 Task: Search one way flight ticket for 5 adults, 2 children, 1 infant in seat and 2 infants on lap in economy from Colorado Springs: City Of Colorado Springs Municipal Airport to Rock Springs: Southwest Wyoming Regional Airport (rock Springs Sweetwater County Airport) on 8-5-2023. Number of bags: 6 checked bags. Price is upto 77000. Outbound departure time preference is 16:45.
Action: Mouse moved to (403, 165)
Screenshot: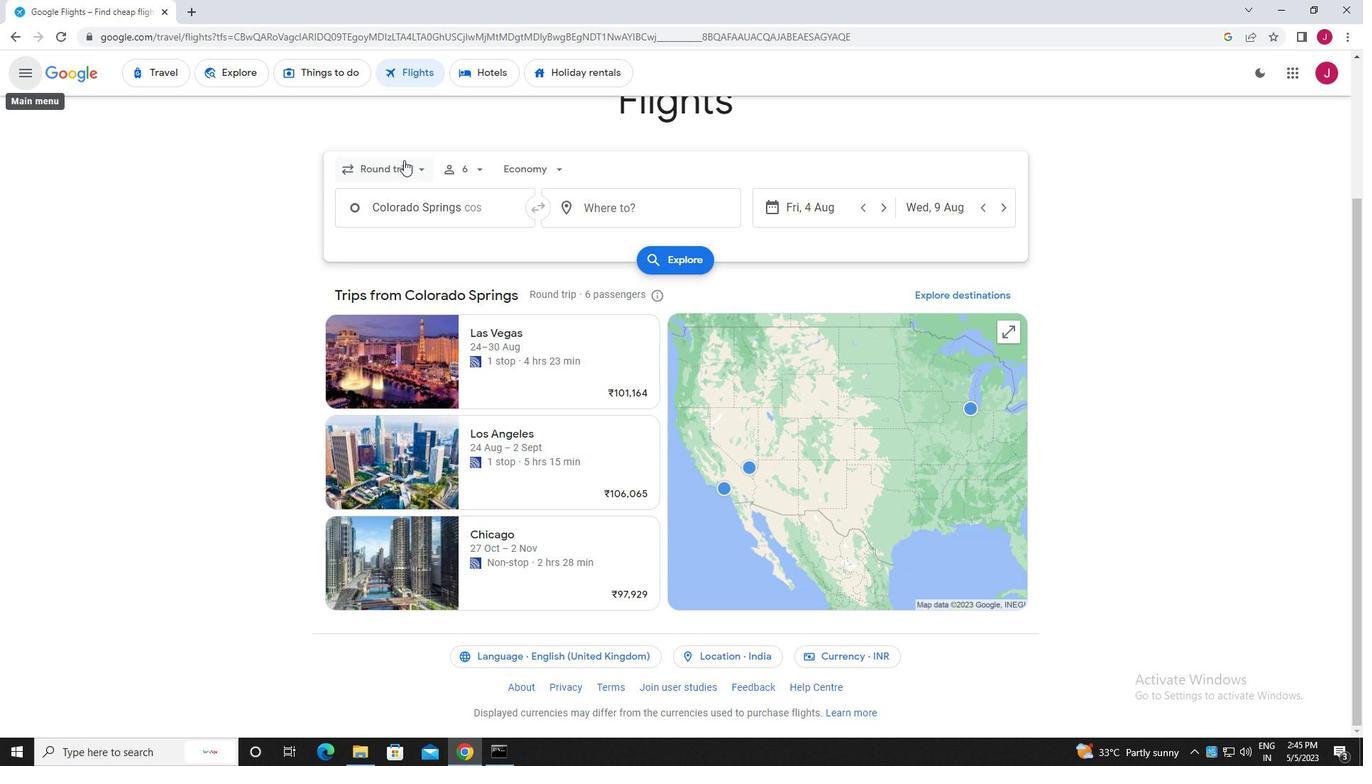 
Action: Mouse pressed left at (403, 165)
Screenshot: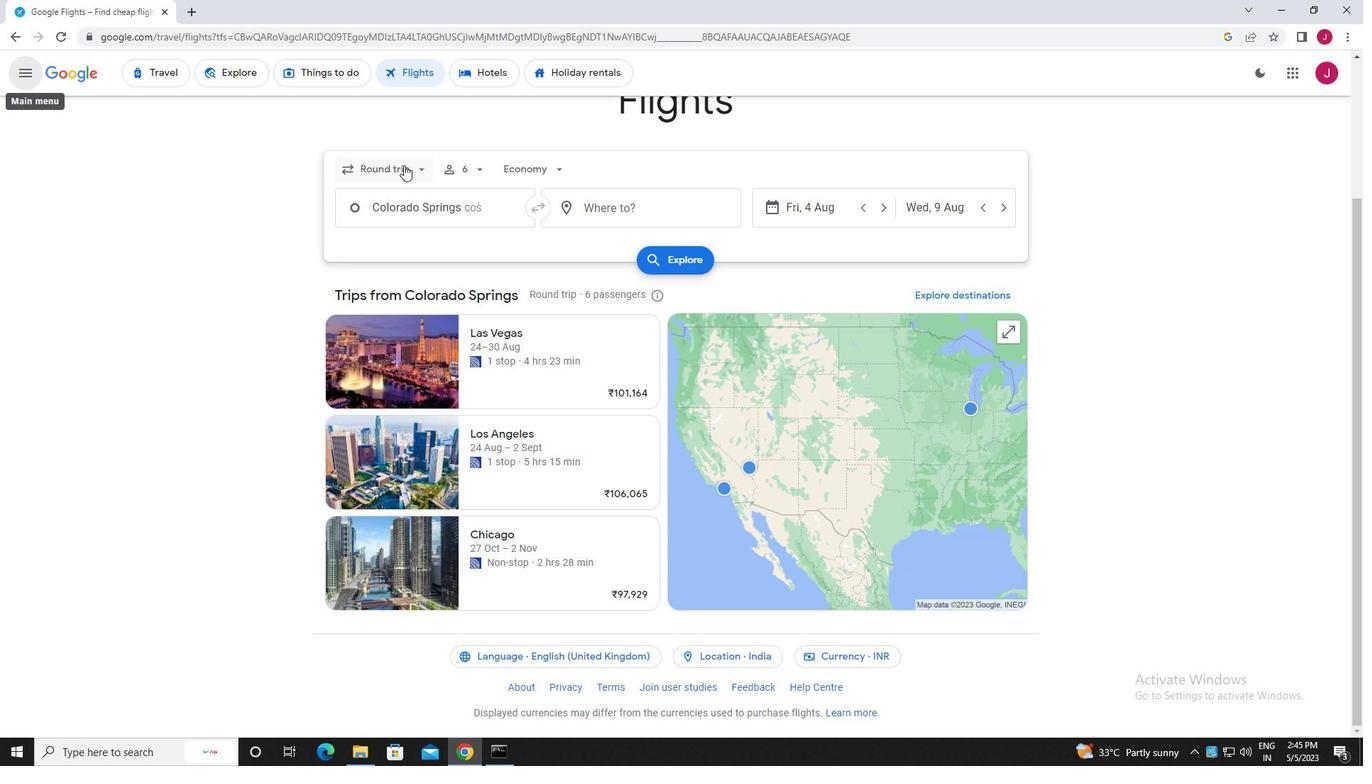 
Action: Mouse moved to (405, 236)
Screenshot: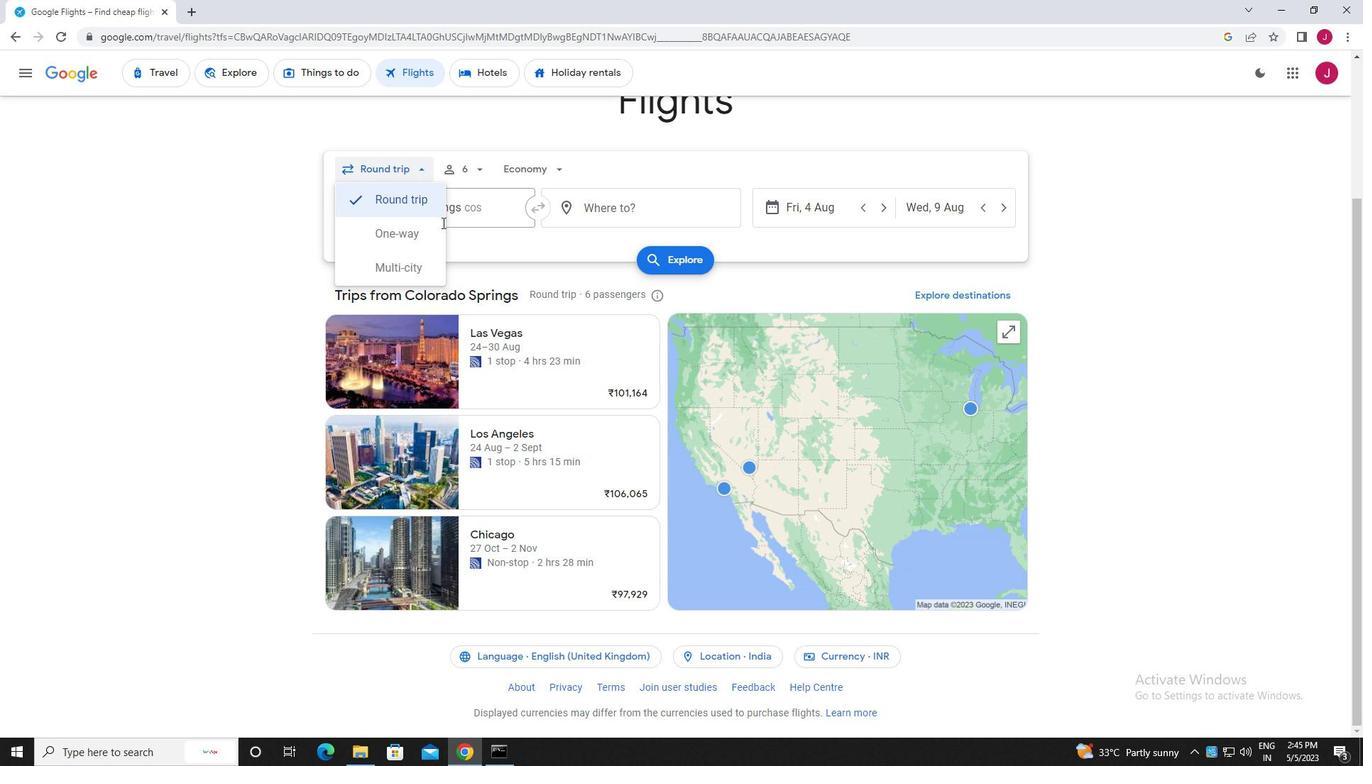 
Action: Mouse pressed left at (405, 236)
Screenshot: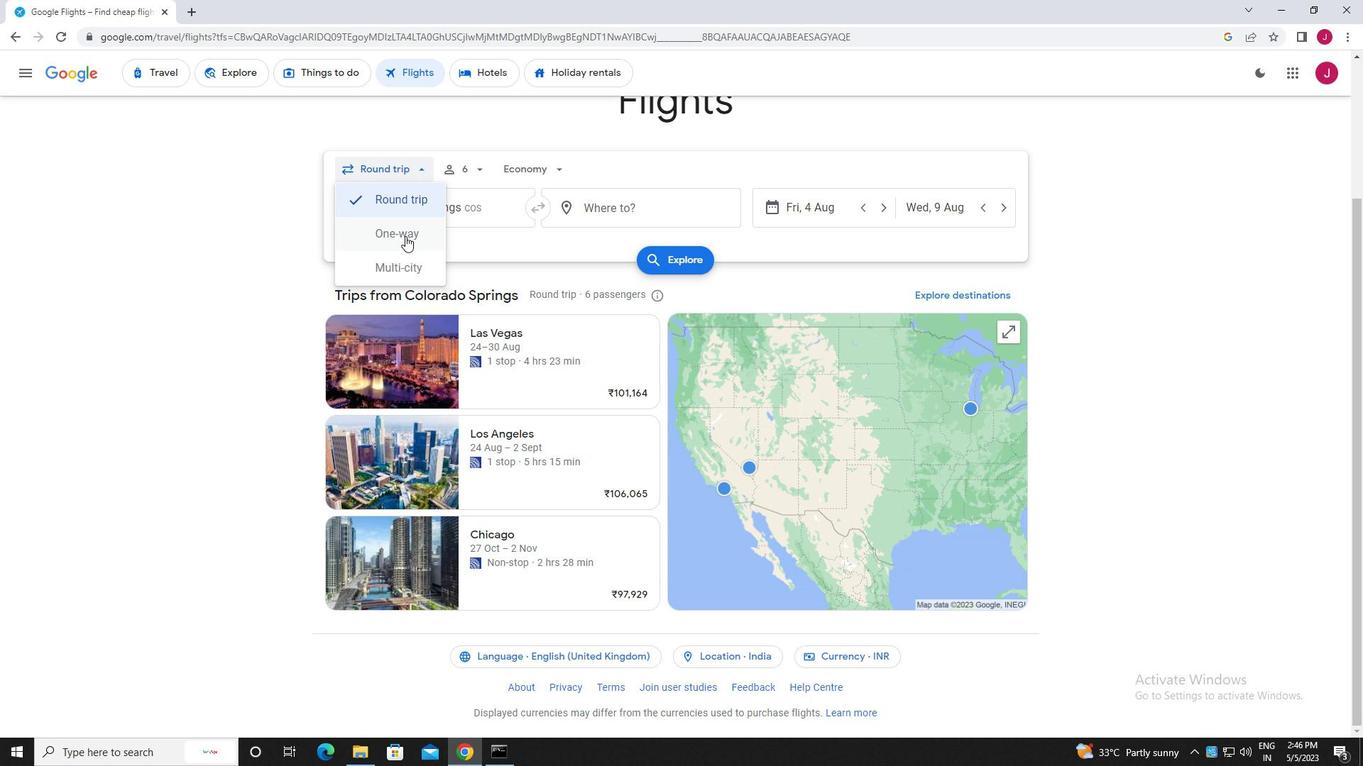 
Action: Mouse moved to (469, 175)
Screenshot: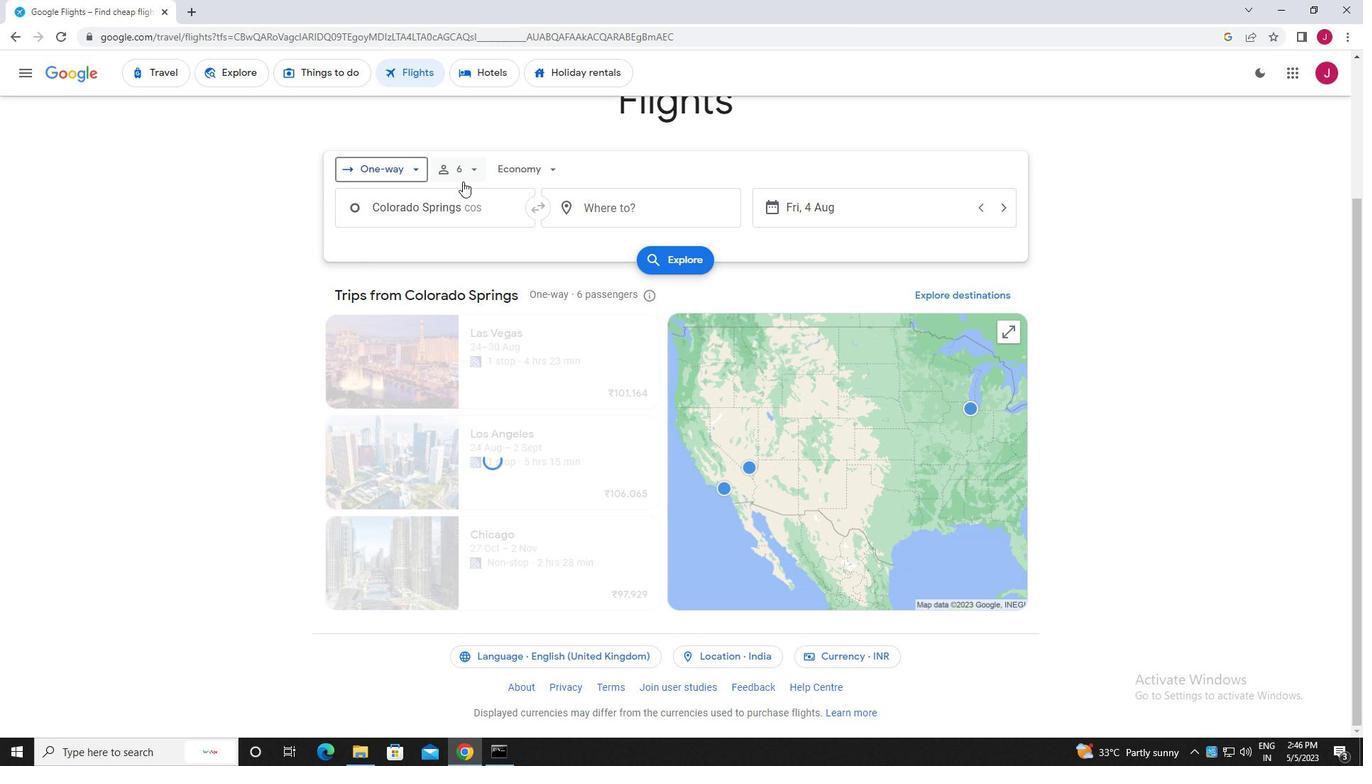 
Action: Mouse pressed left at (469, 175)
Screenshot: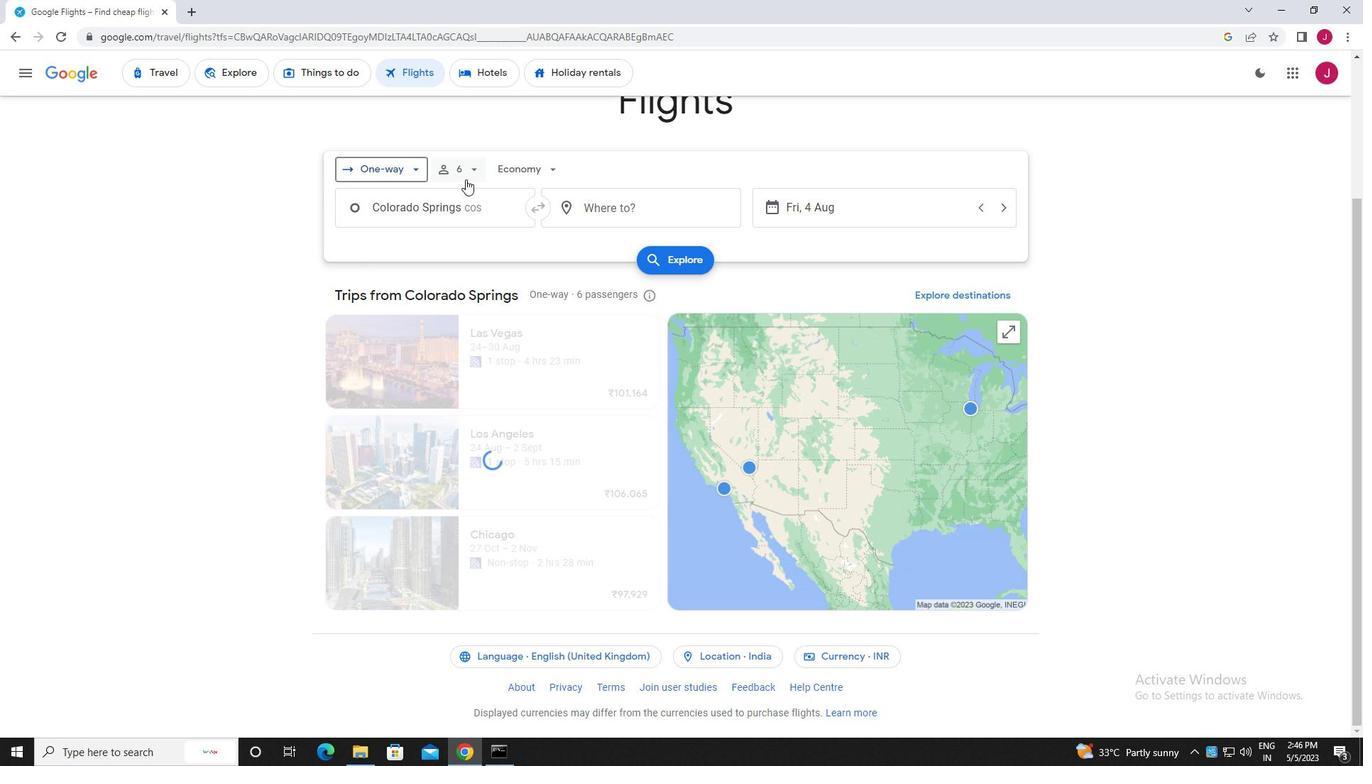 
Action: Mouse moved to (587, 206)
Screenshot: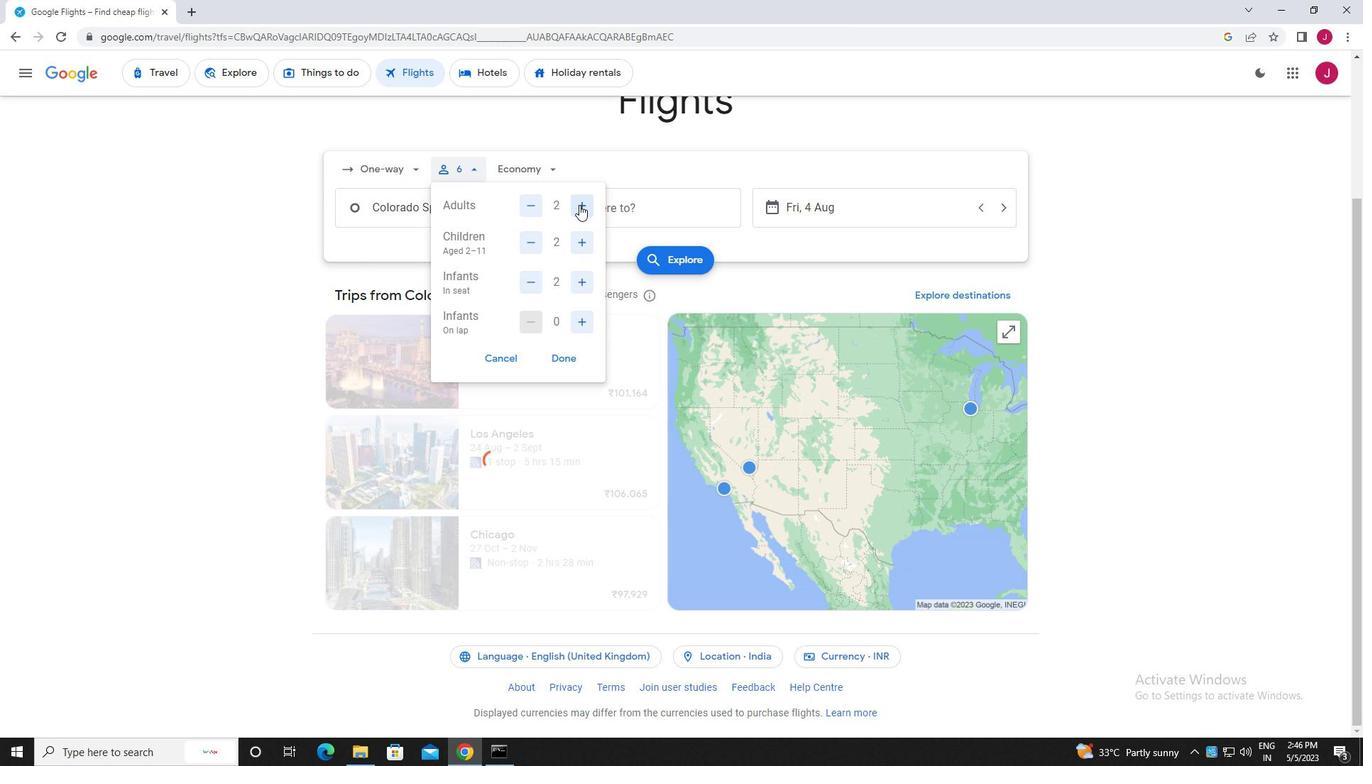 
Action: Mouse pressed left at (587, 206)
Screenshot: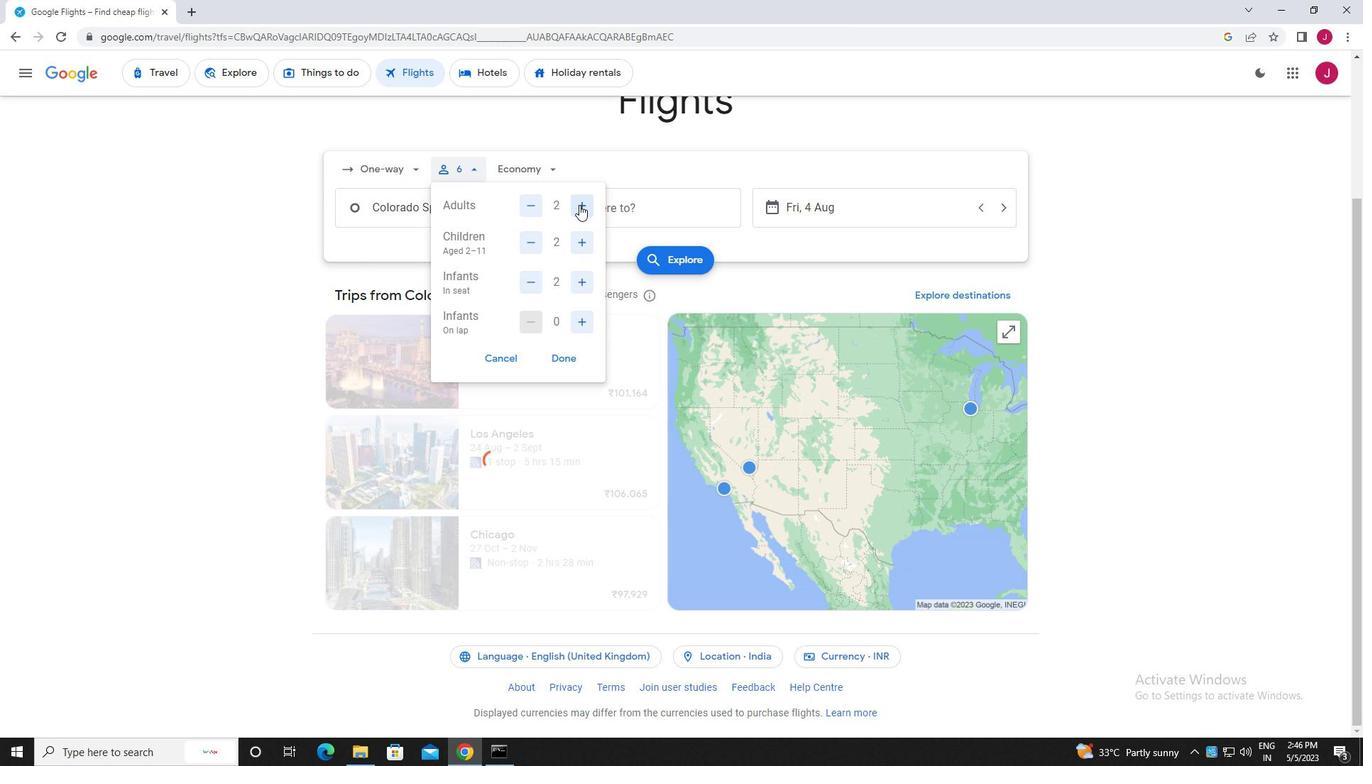 
Action: Mouse pressed left at (587, 206)
Screenshot: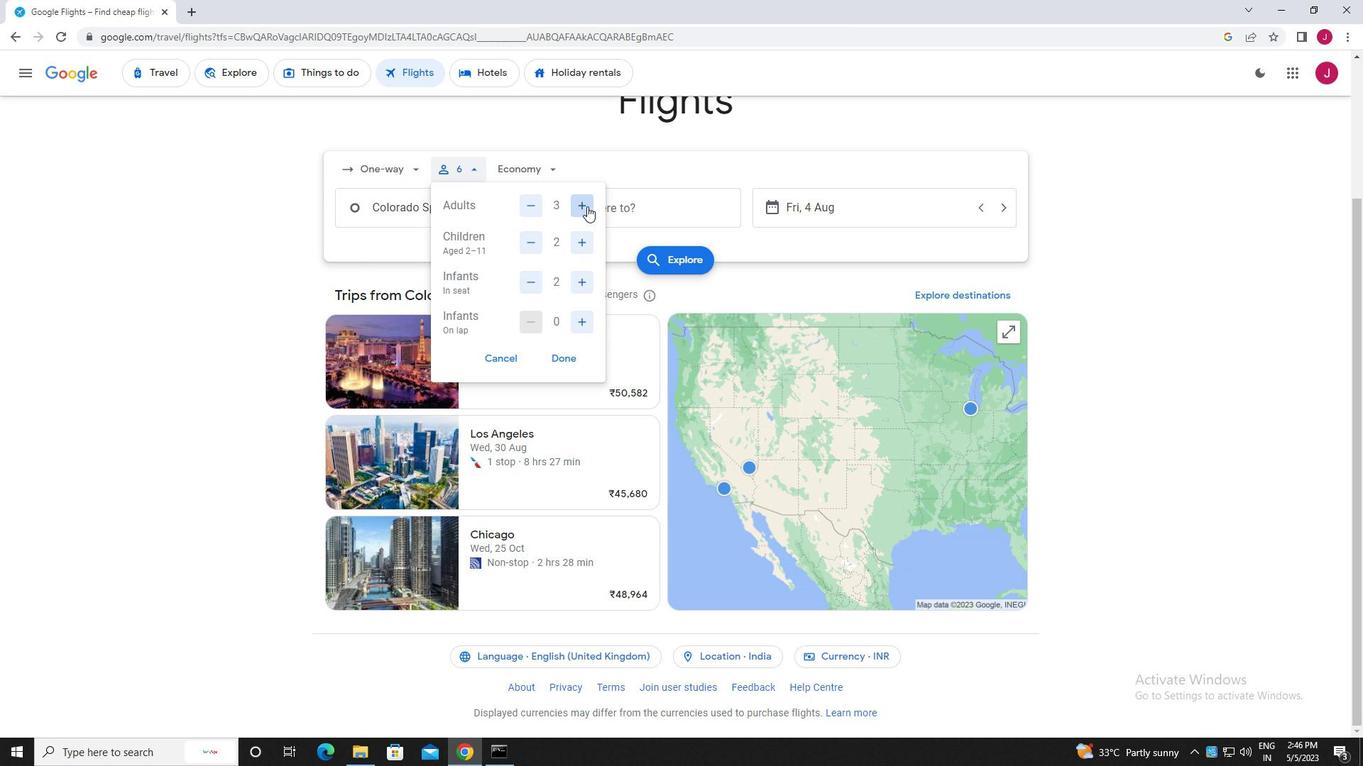 
Action: Mouse moved to (585, 205)
Screenshot: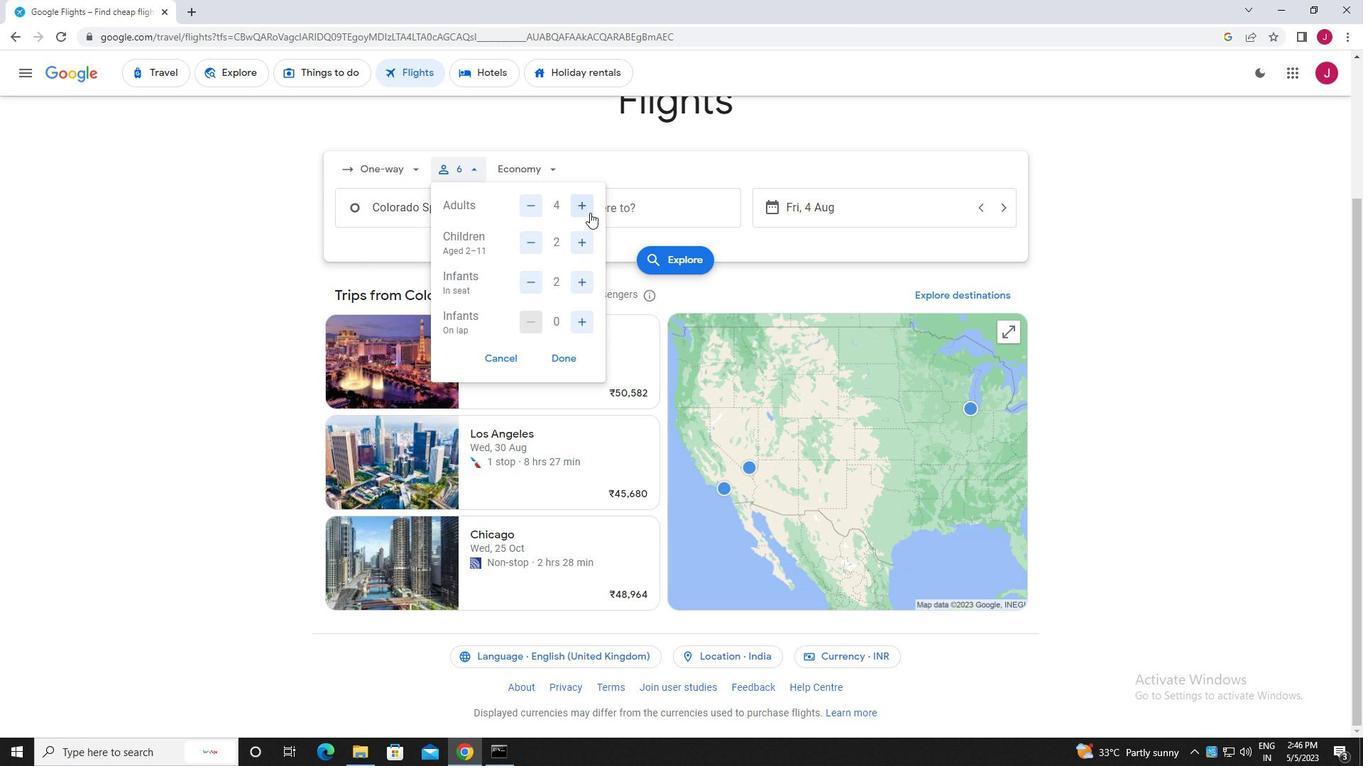 
Action: Mouse pressed left at (585, 205)
Screenshot: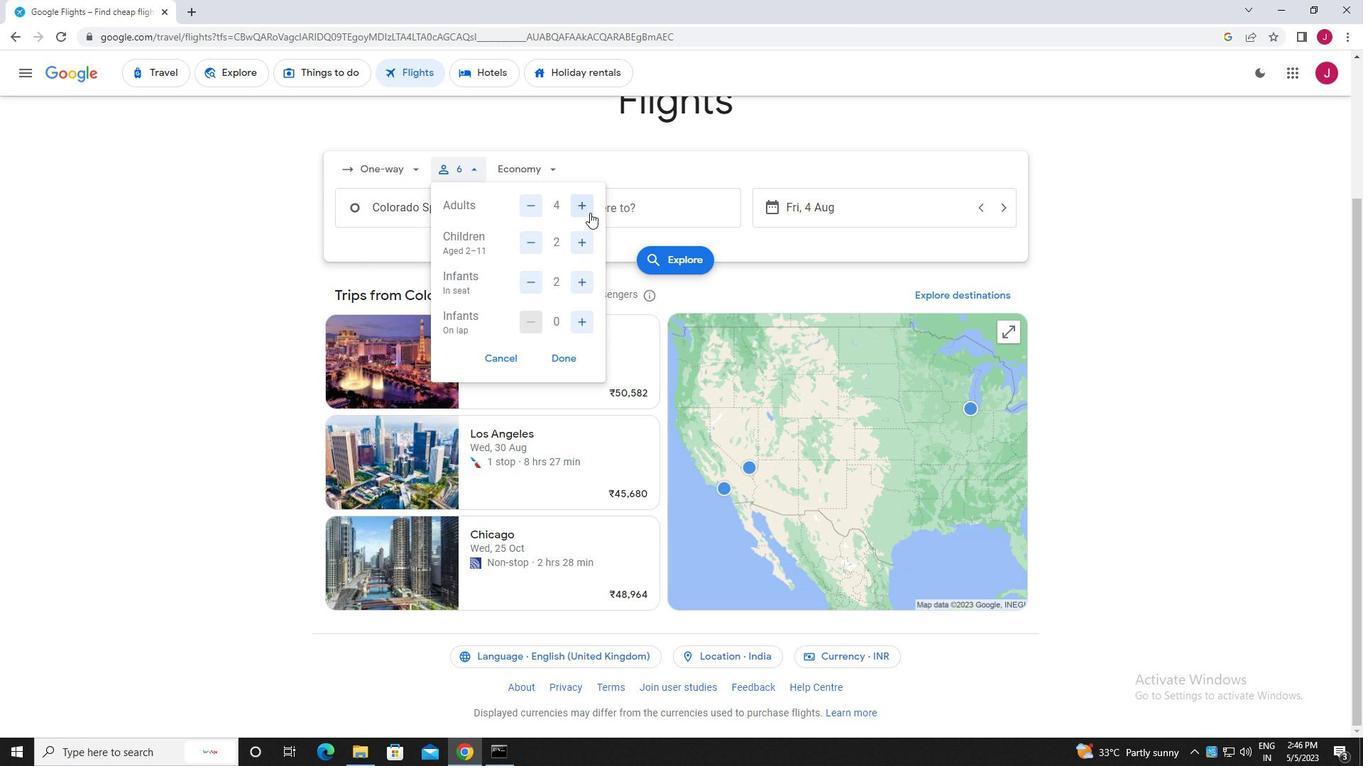 
Action: Mouse moved to (532, 282)
Screenshot: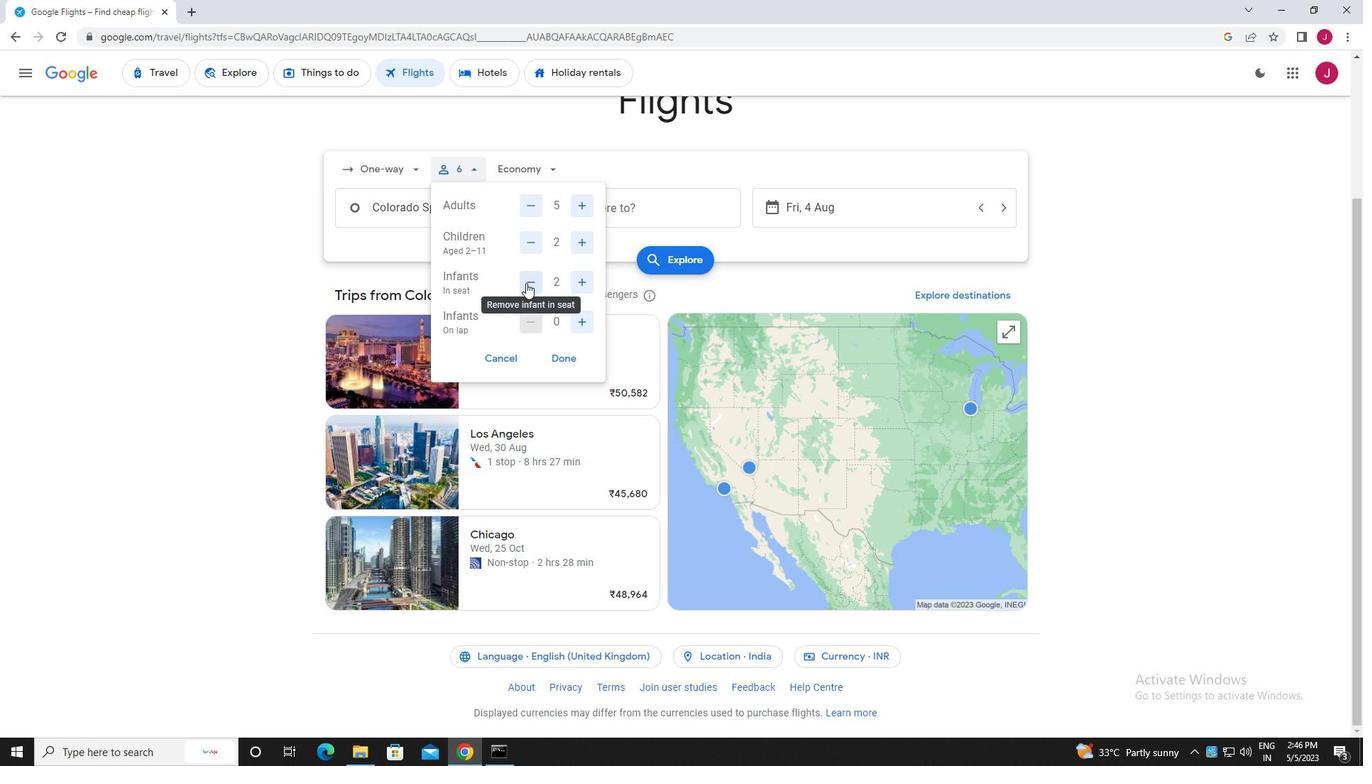 
Action: Mouse pressed left at (532, 282)
Screenshot: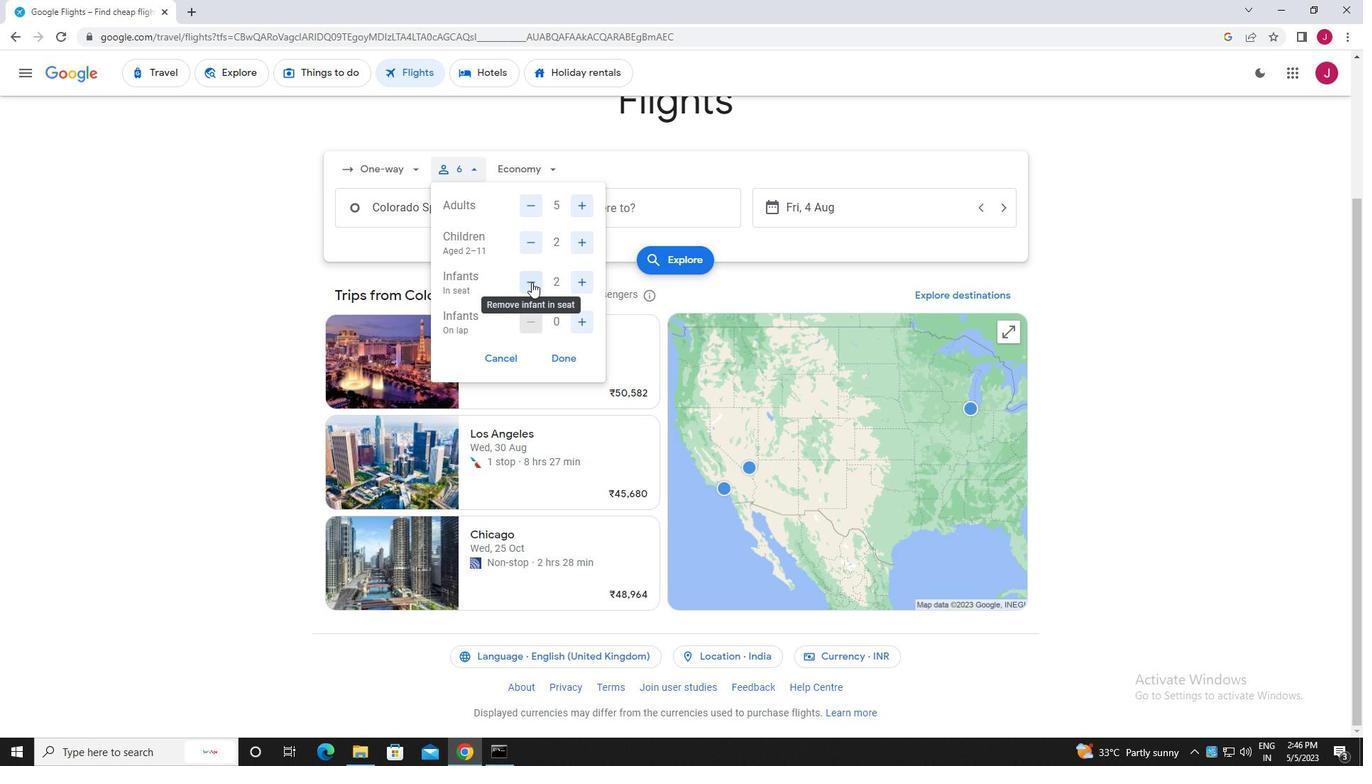
Action: Mouse moved to (581, 319)
Screenshot: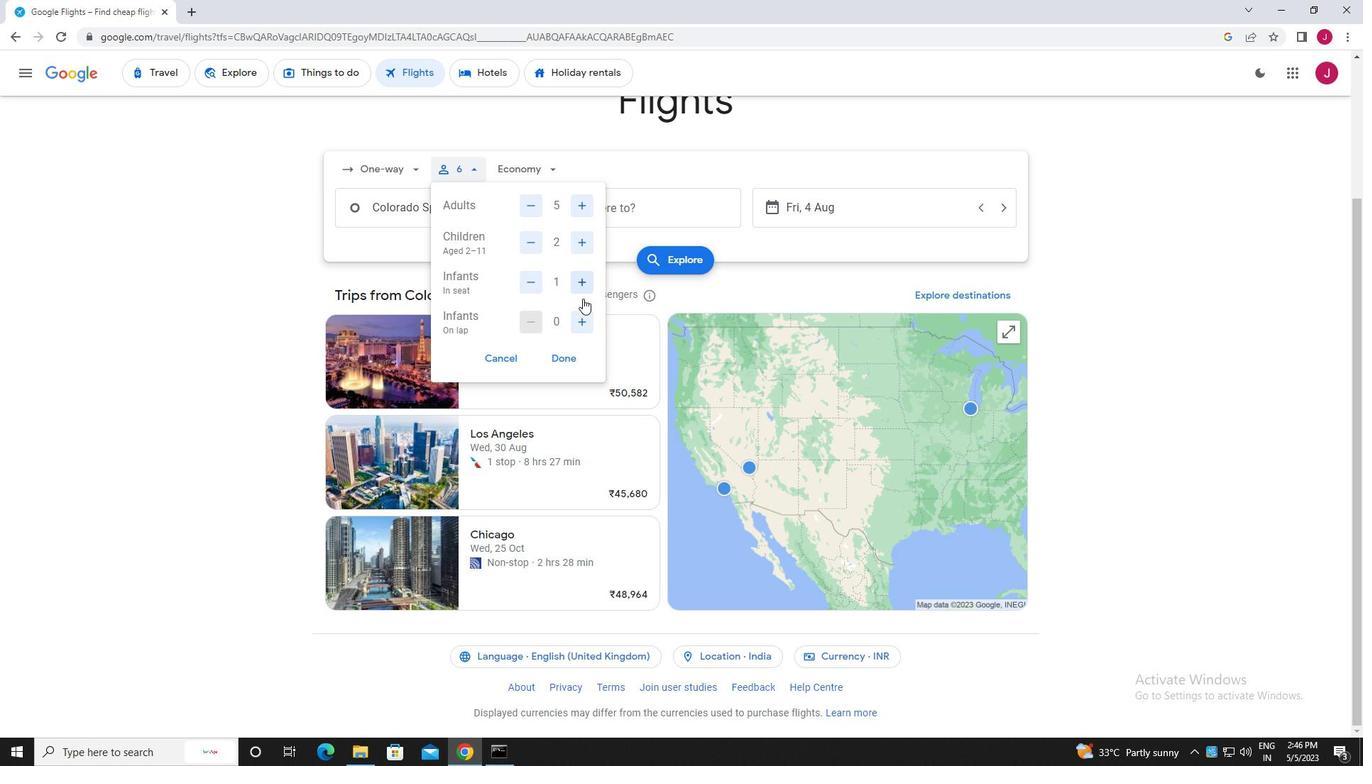 
Action: Mouse pressed left at (581, 319)
Screenshot: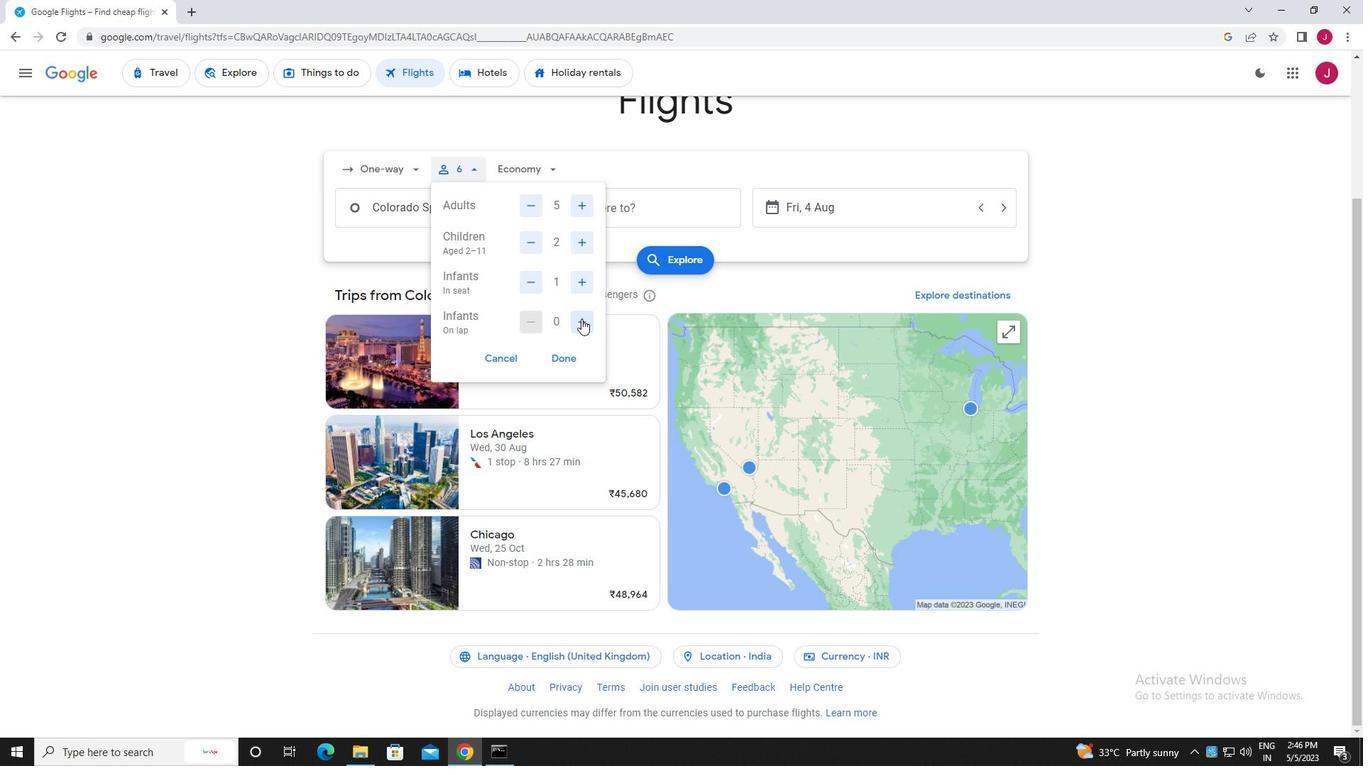 
Action: Mouse pressed left at (581, 319)
Screenshot: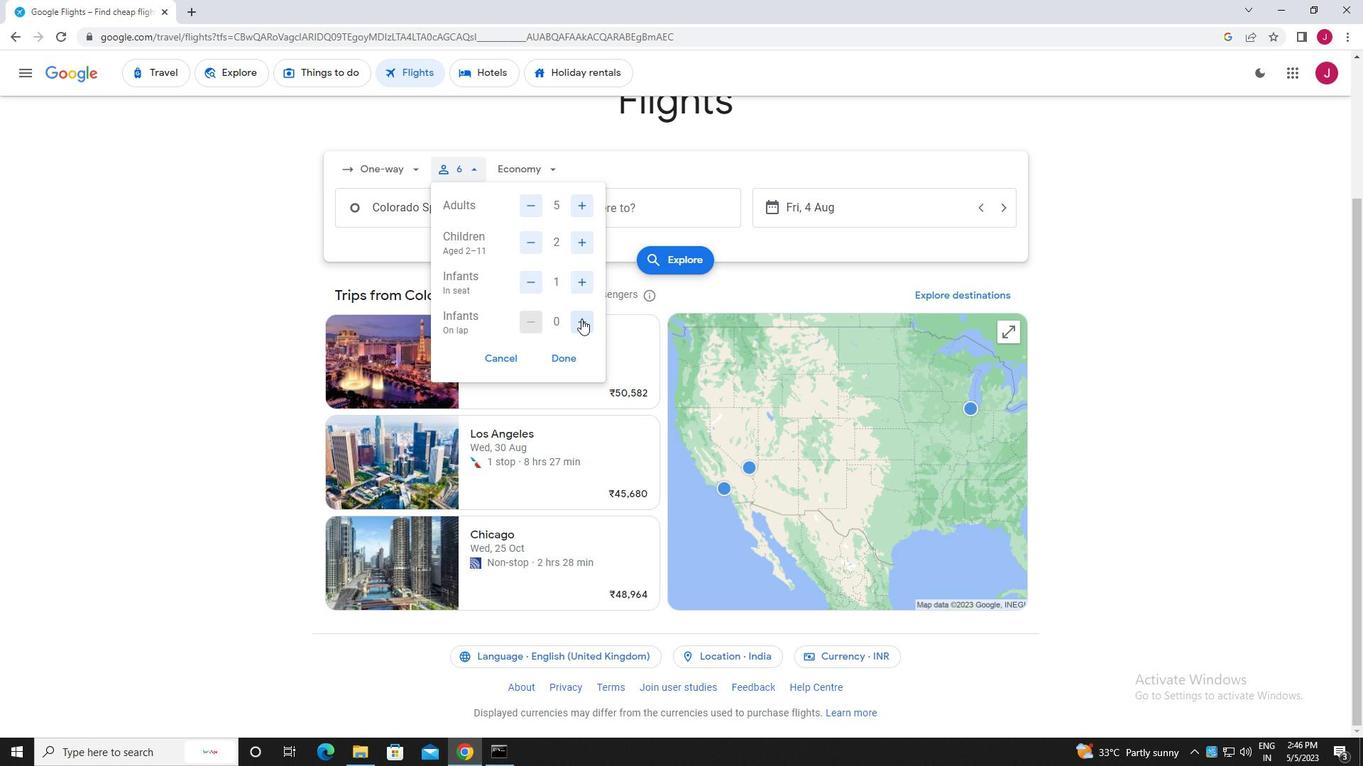 
Action: Mouse moved to (531, 320)
Screenshot: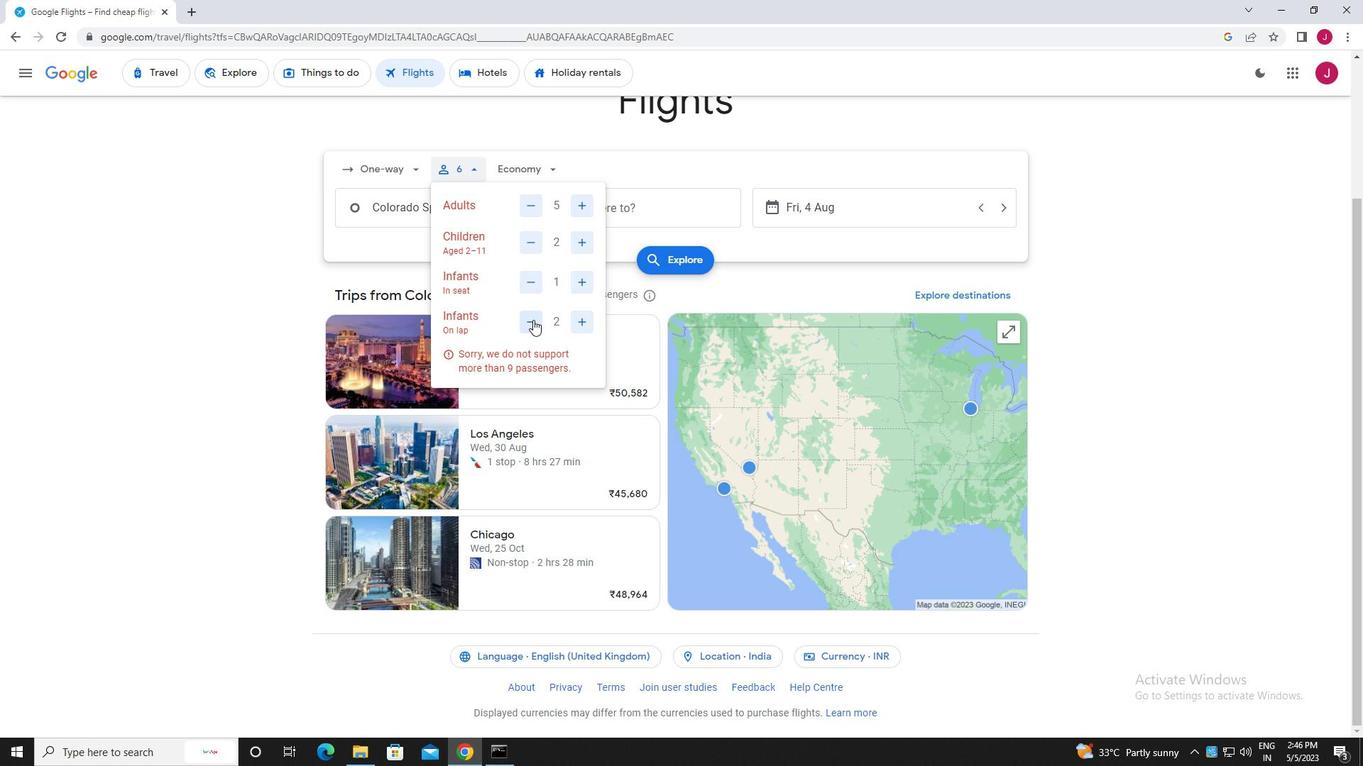 
Action: Mouse pressed left at (531, 320)
Screenshot: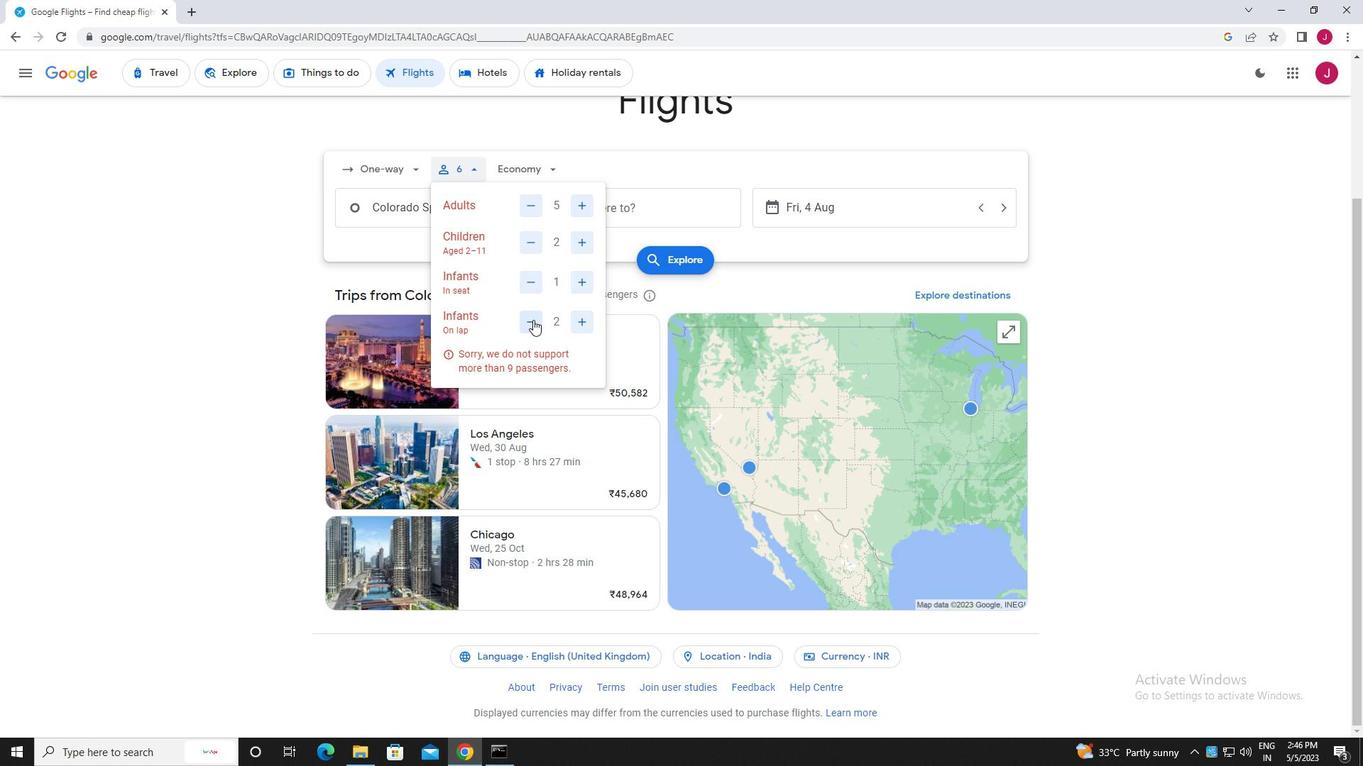 
Action: Mouse moved to (562, 356)
Screenshot: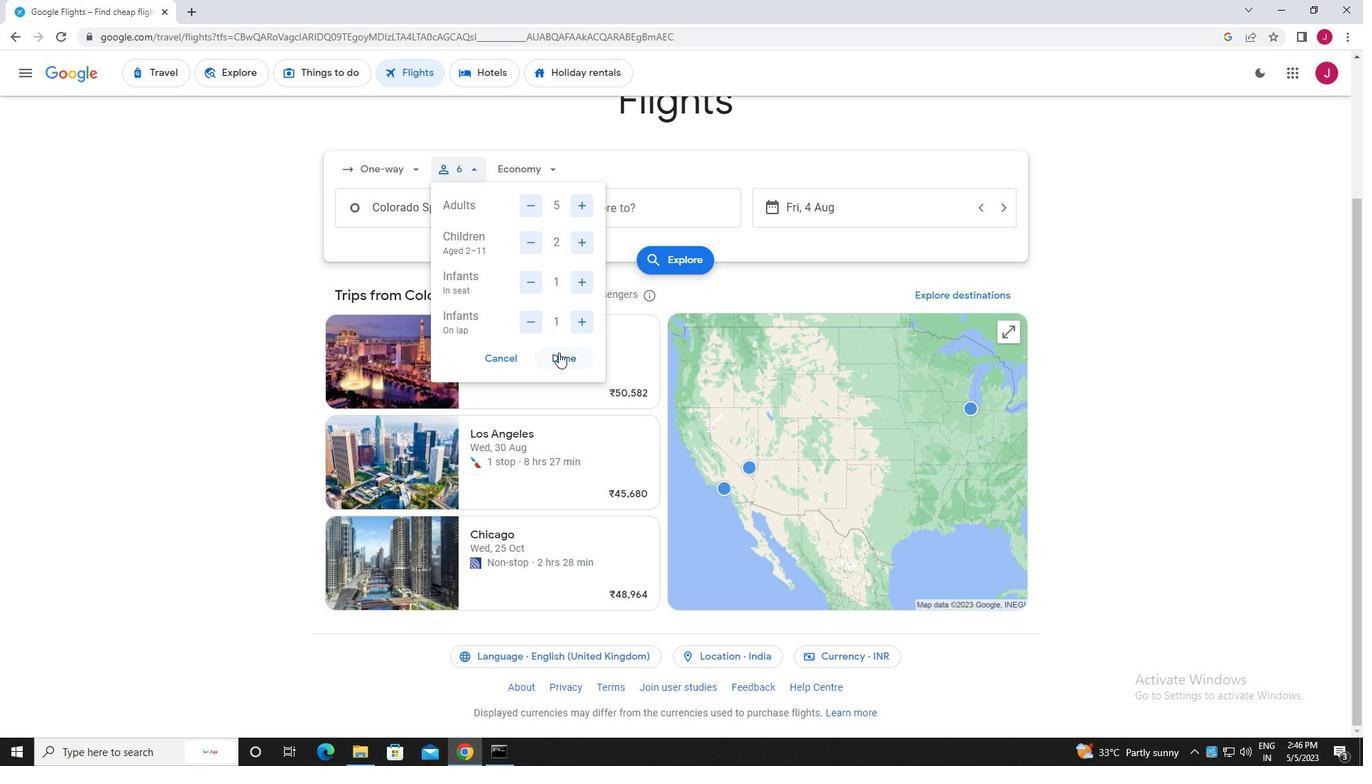 
Action: Mouse pressed left at (562, 356)
Screenshot: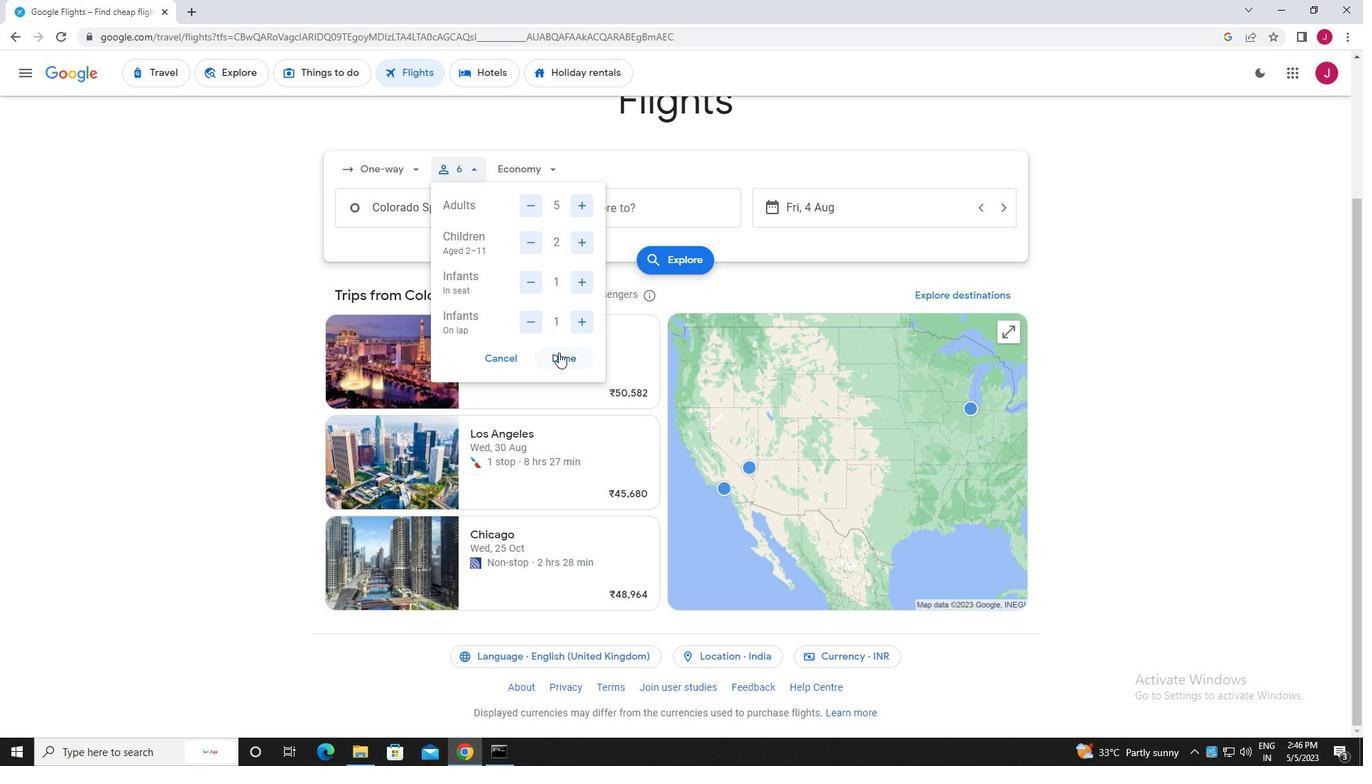 
Action: Mouse moved to (547, 171)
Screenshot: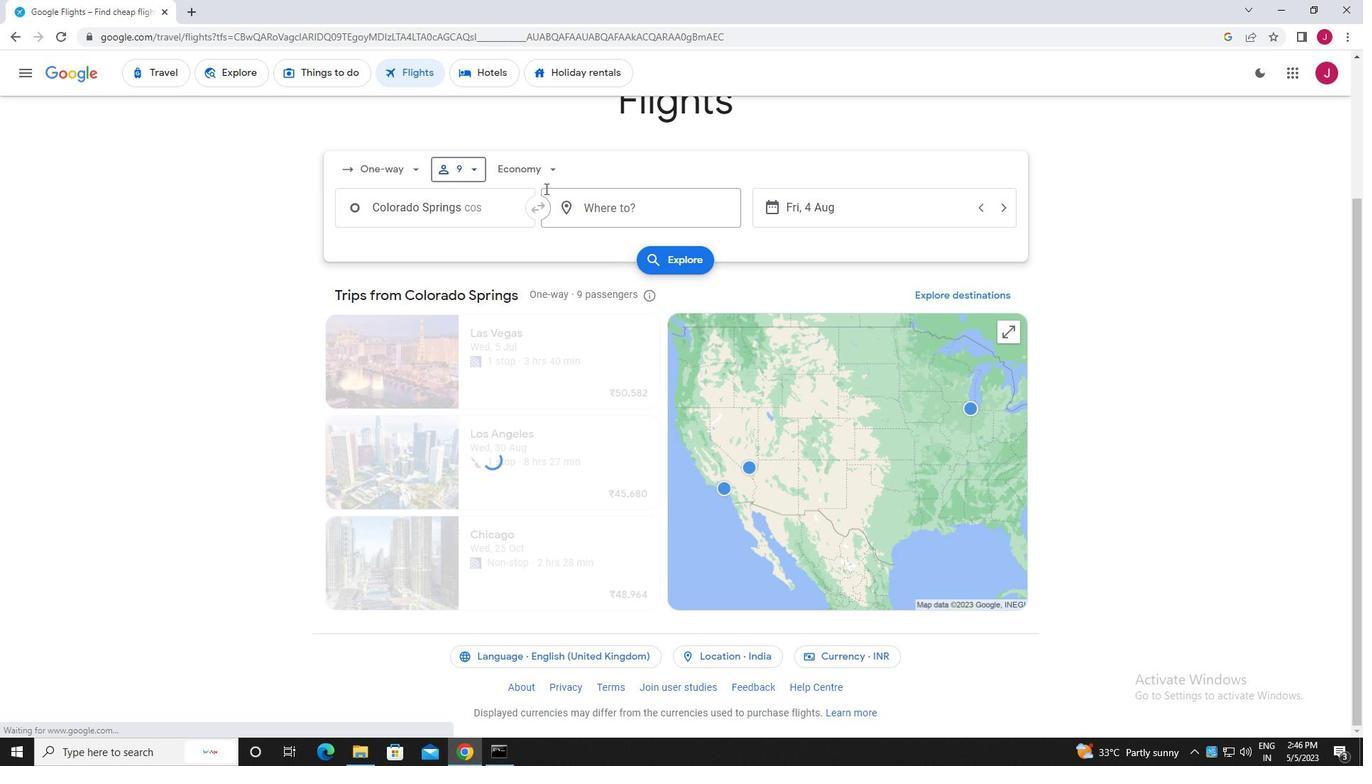 
Action: Mouse pressed left at (547, 171)
Screenshot: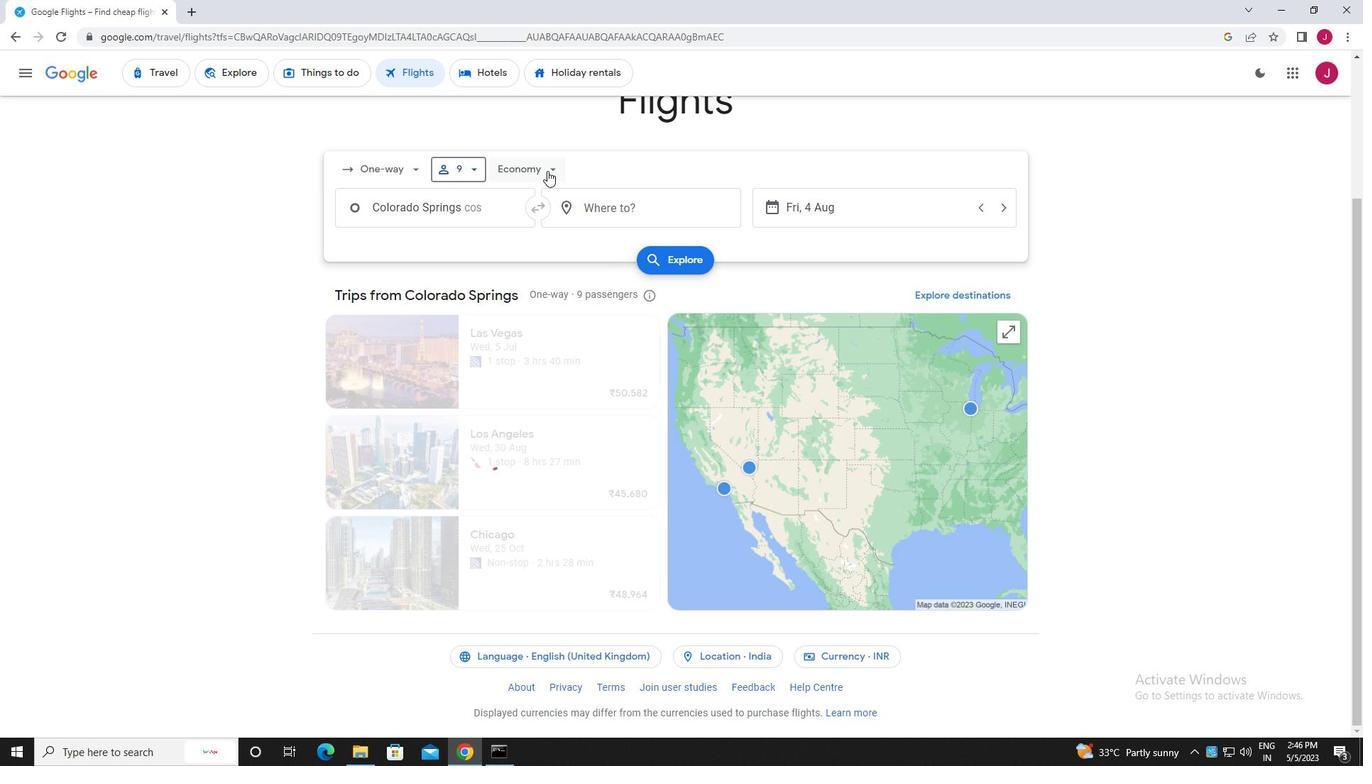 
Action: Mouse moved to (562, 194)
Screenshot: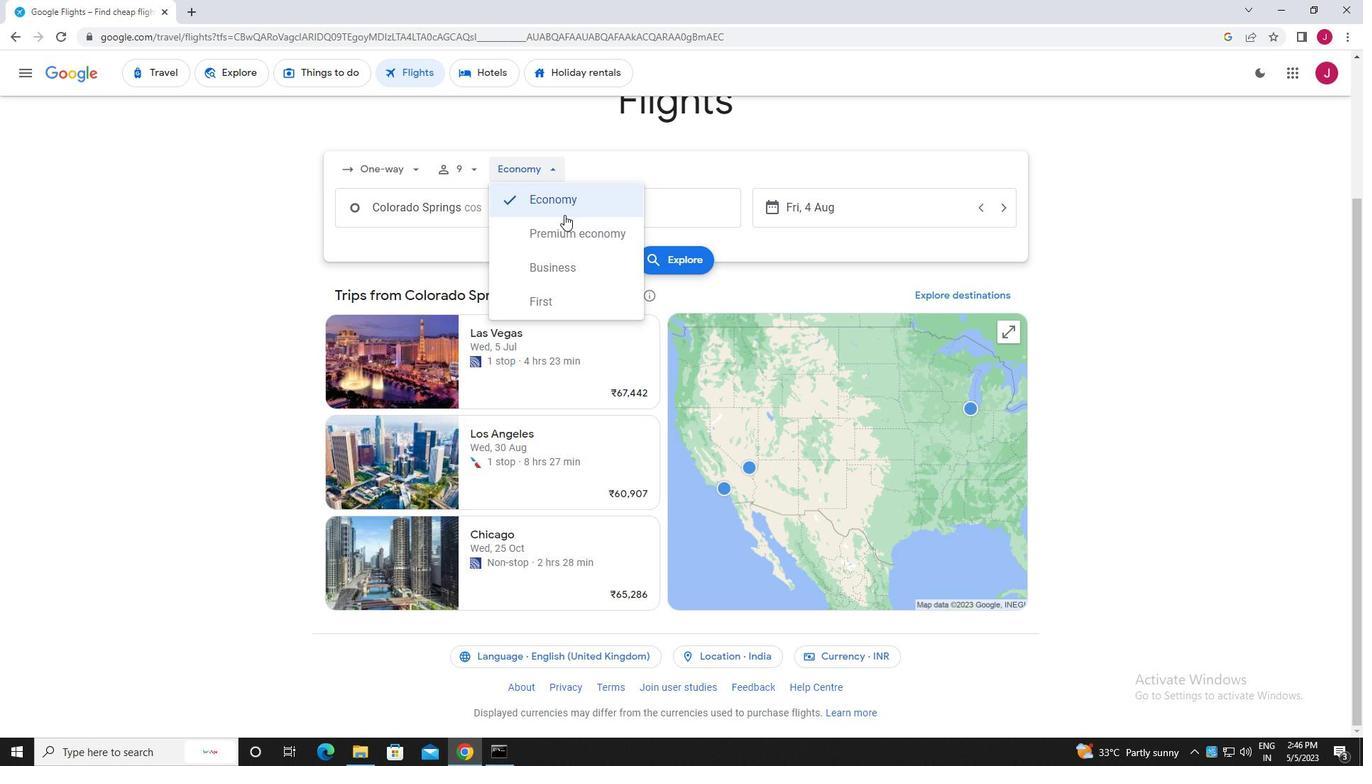 
Action: Mouse pressed left at (562, 194)
Screenshot: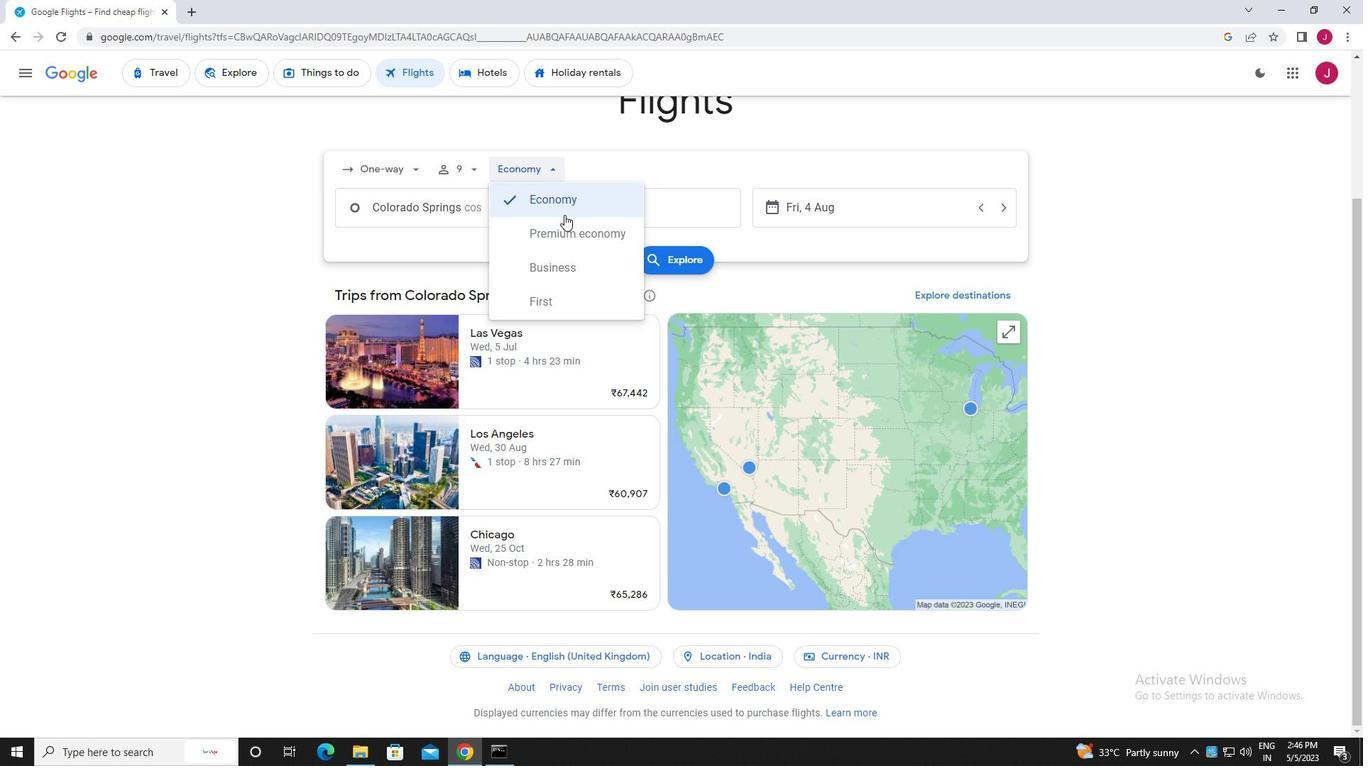 
Action: Mouse moved to (471, 217)
Screenshot: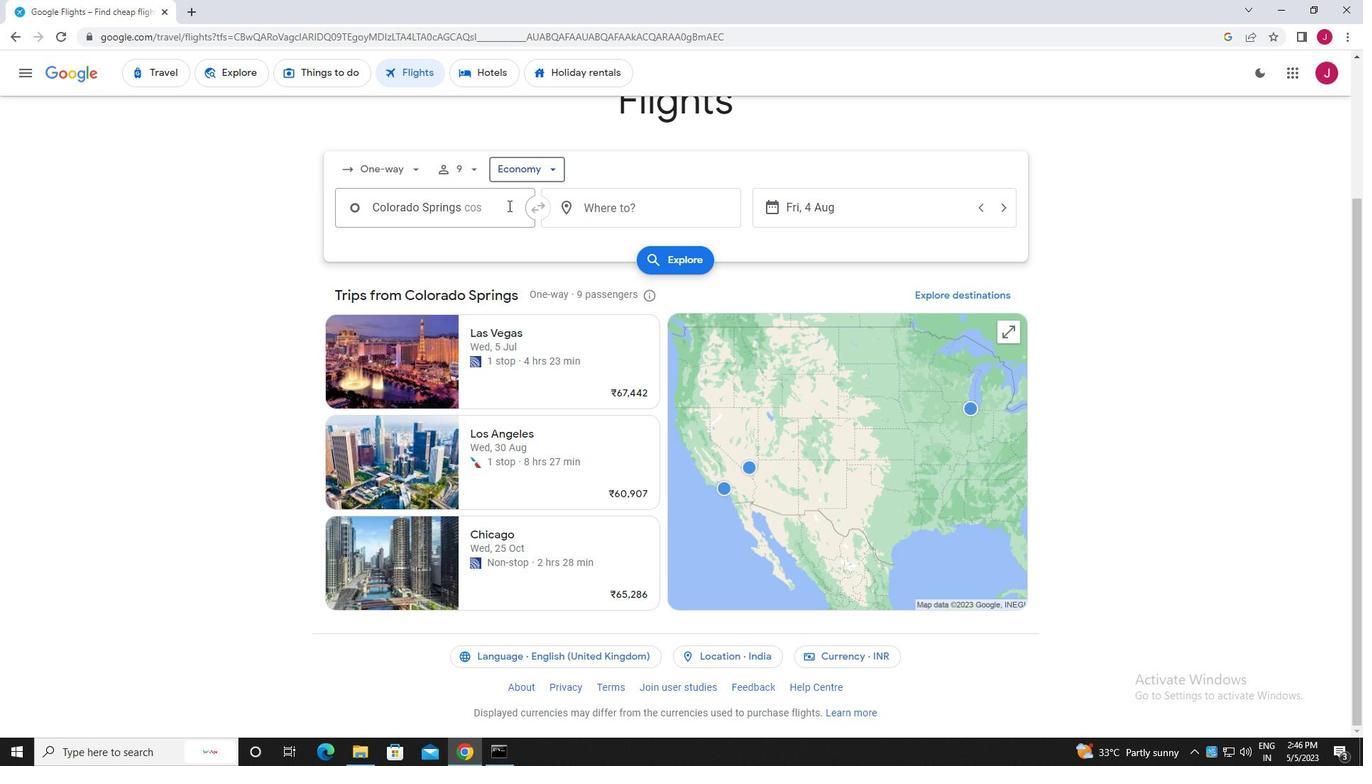 
Action: Mouse pressed left at (471, 217)
Screenshot: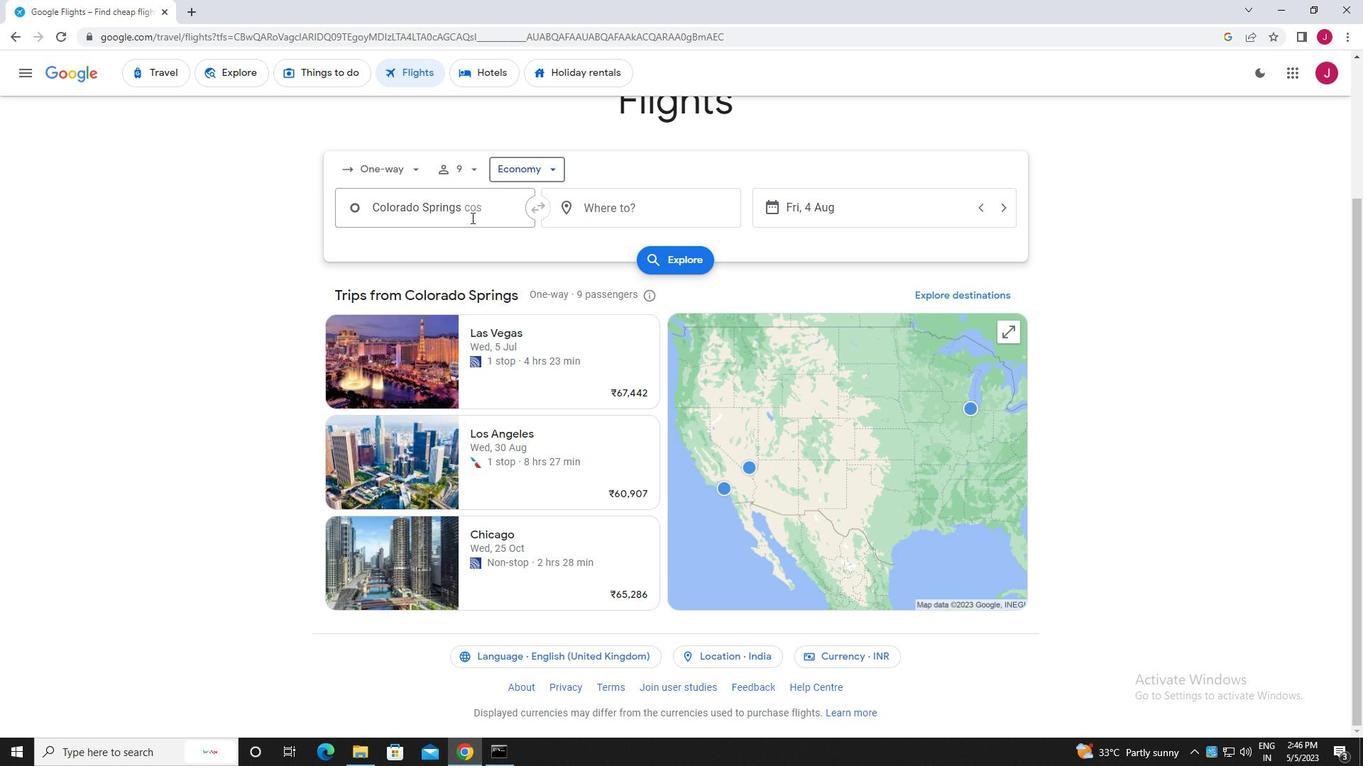 
Action: Mouse moved to (481, 215)
Screenshot: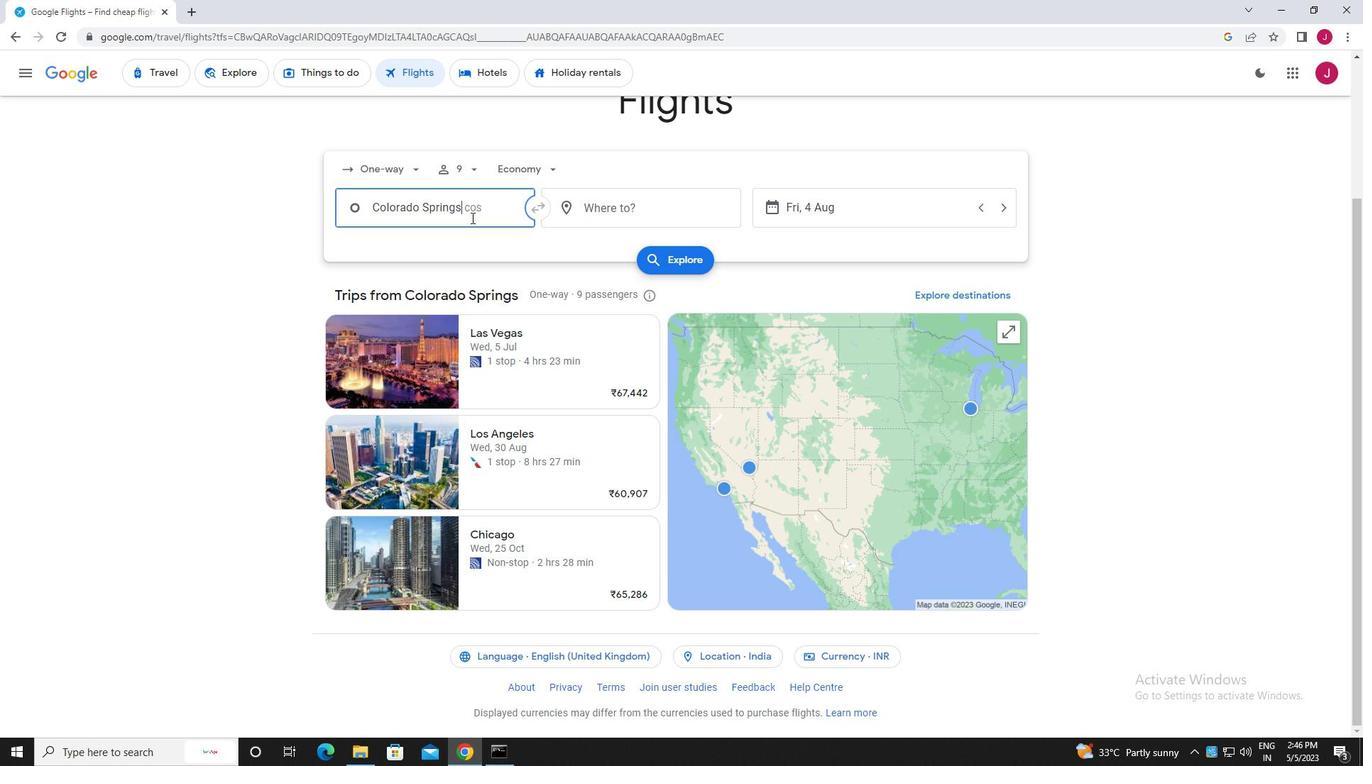 
Action: Key pressed colorado<Key.space>
Screenshot: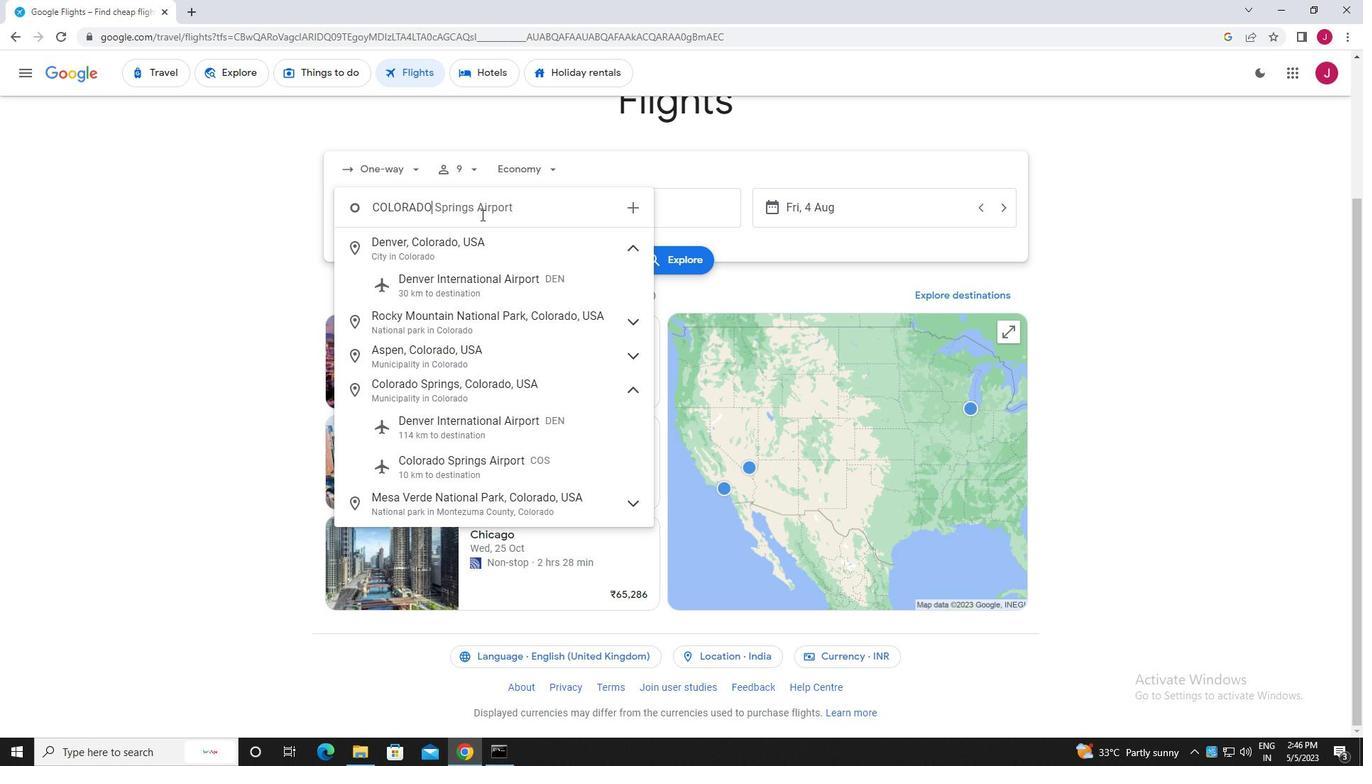 
Action: Mouse moved to (501, 385)
Screenshot: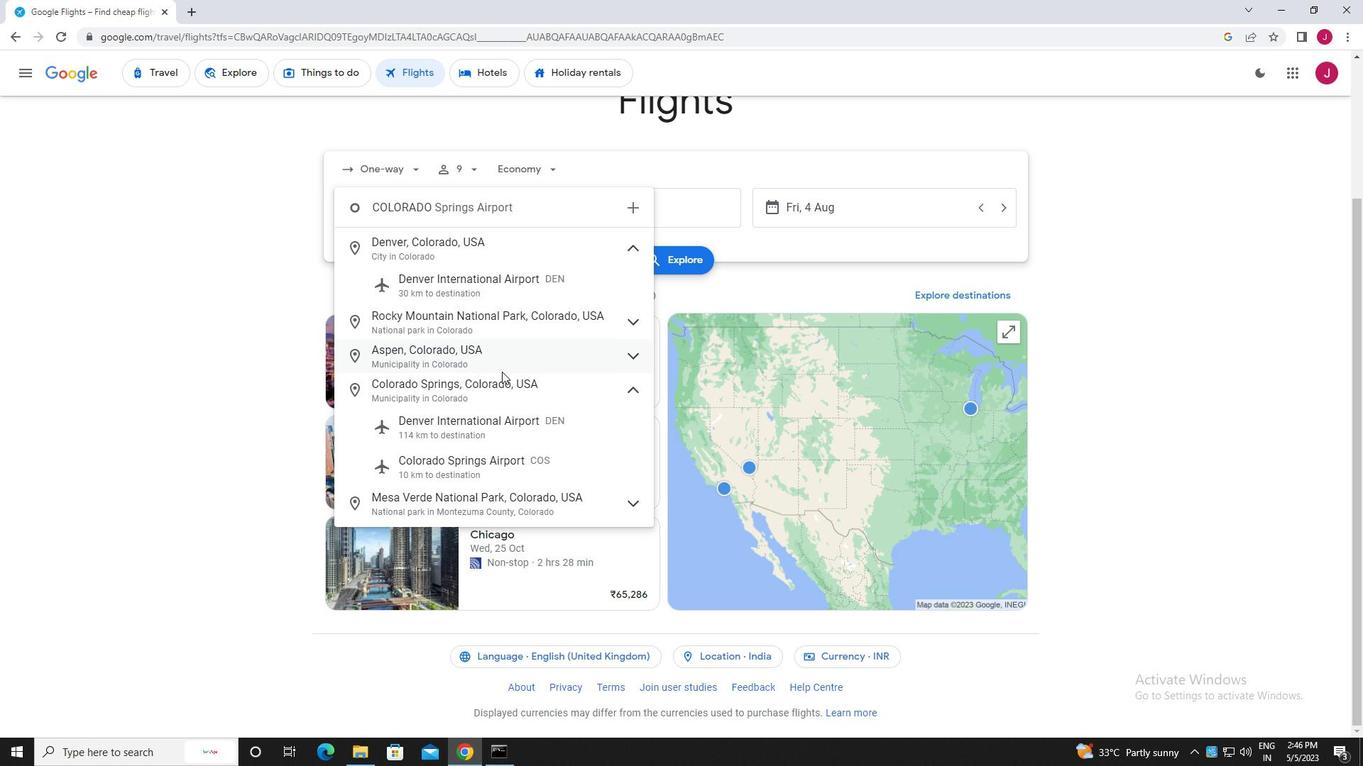 
Action: Mouse pressed left at (501, 385)
Screenshot: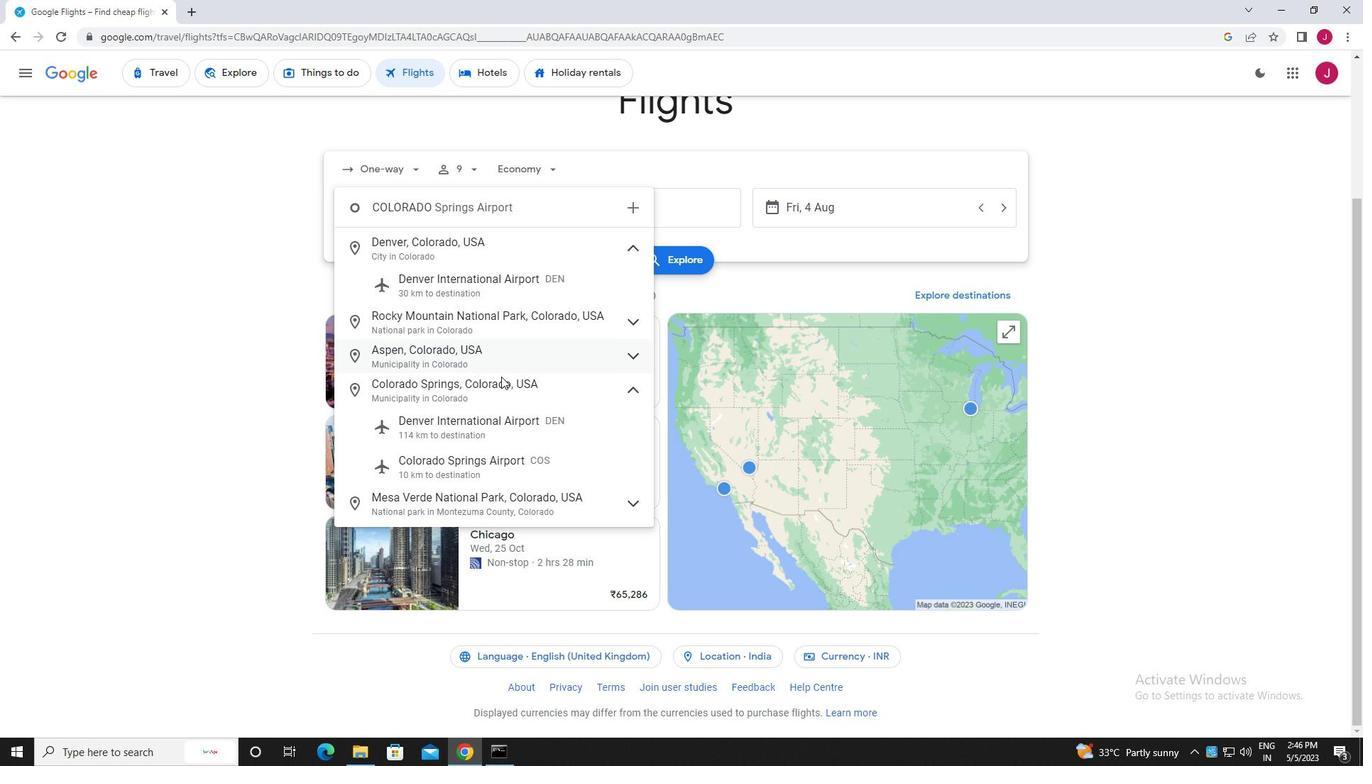 
Action: Mouse moved to (645, 216)
Screenshot: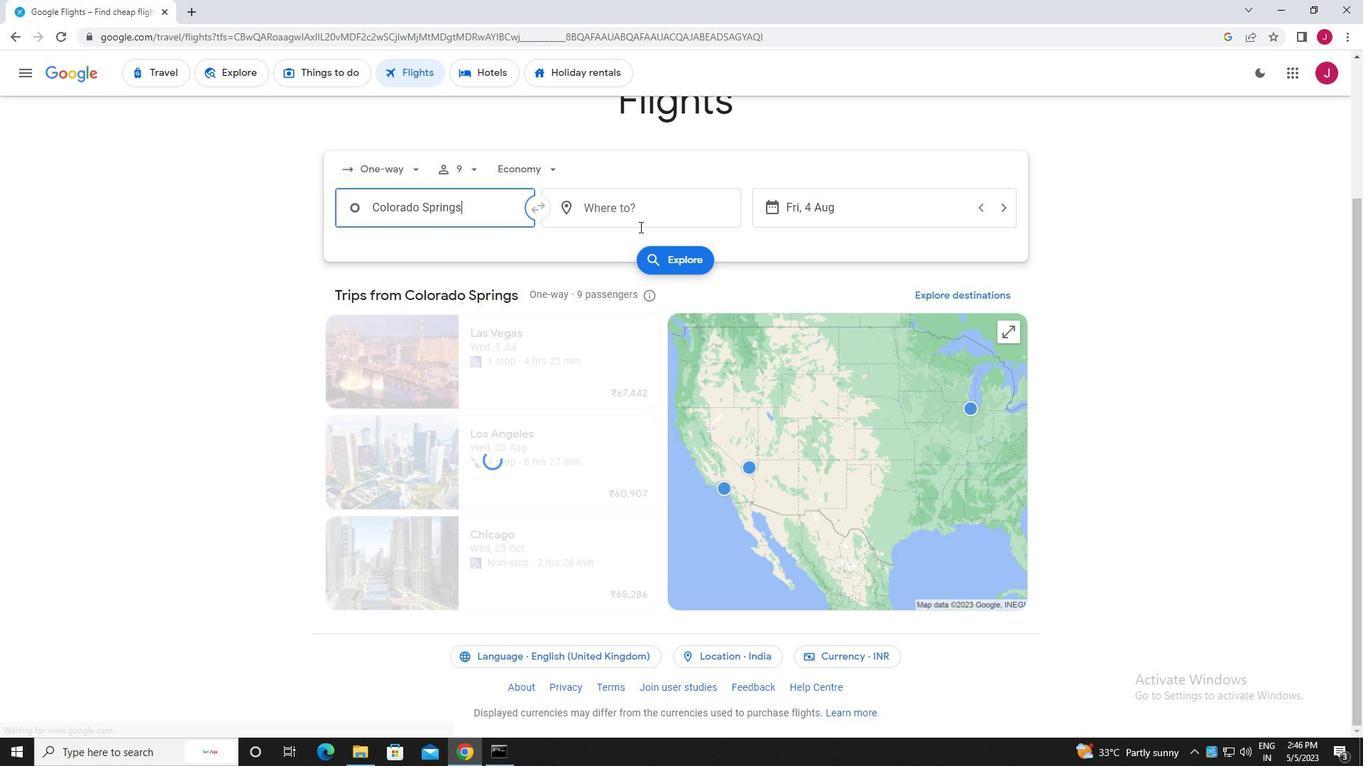 
Action: Mouse pressed left at (645, 216)
Screenshot: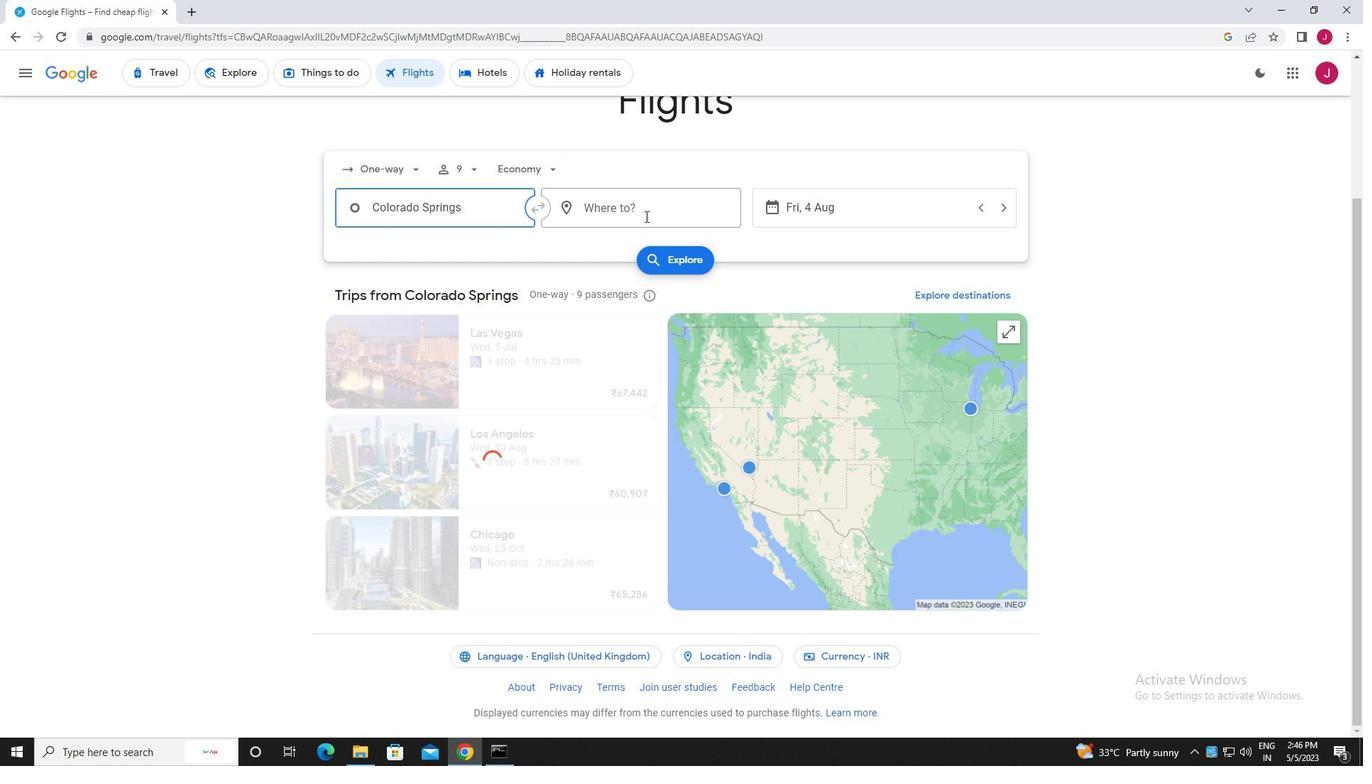 
Action: Key pressed rock<Key.space>spring
Screenshot: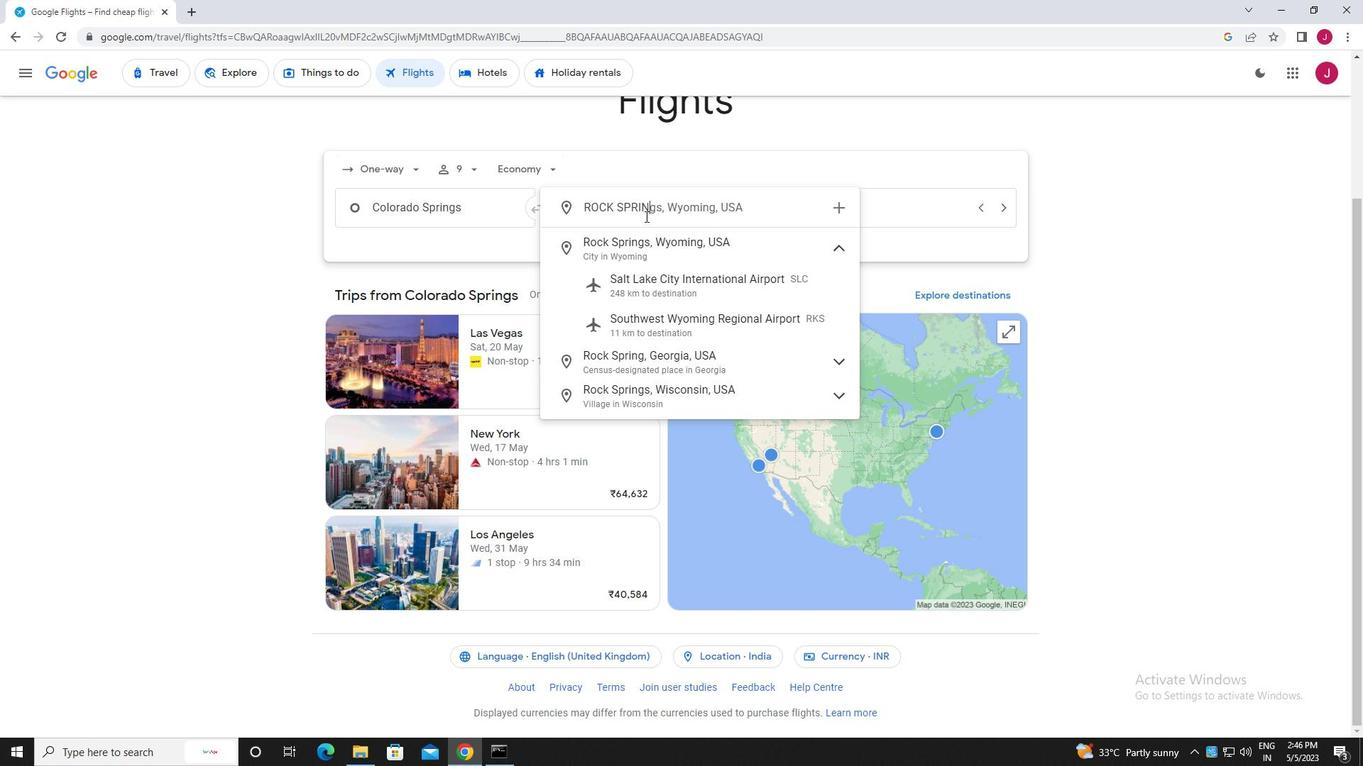 
Action: Mouse moved to (687, 327)
Screenshot: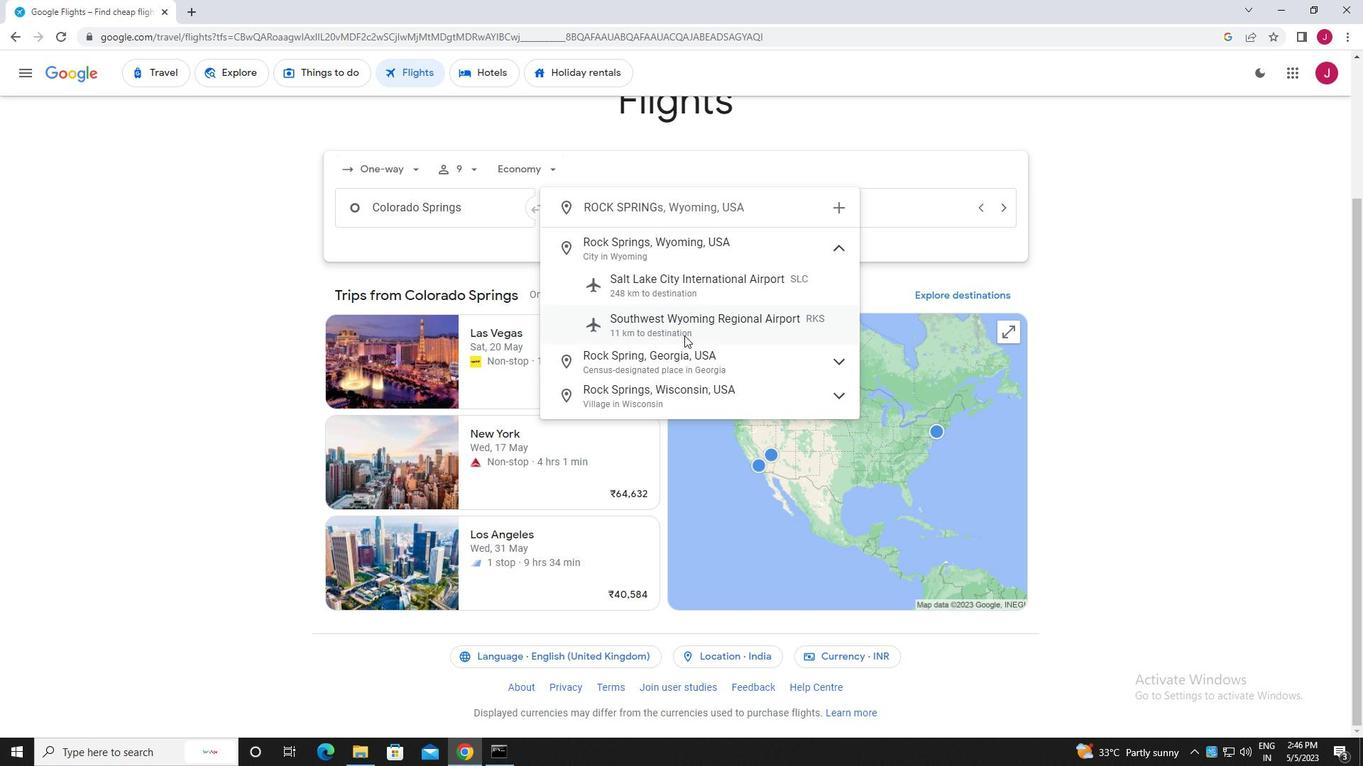 
Action: Mouse pressed left at (687, 327)
Screenshot: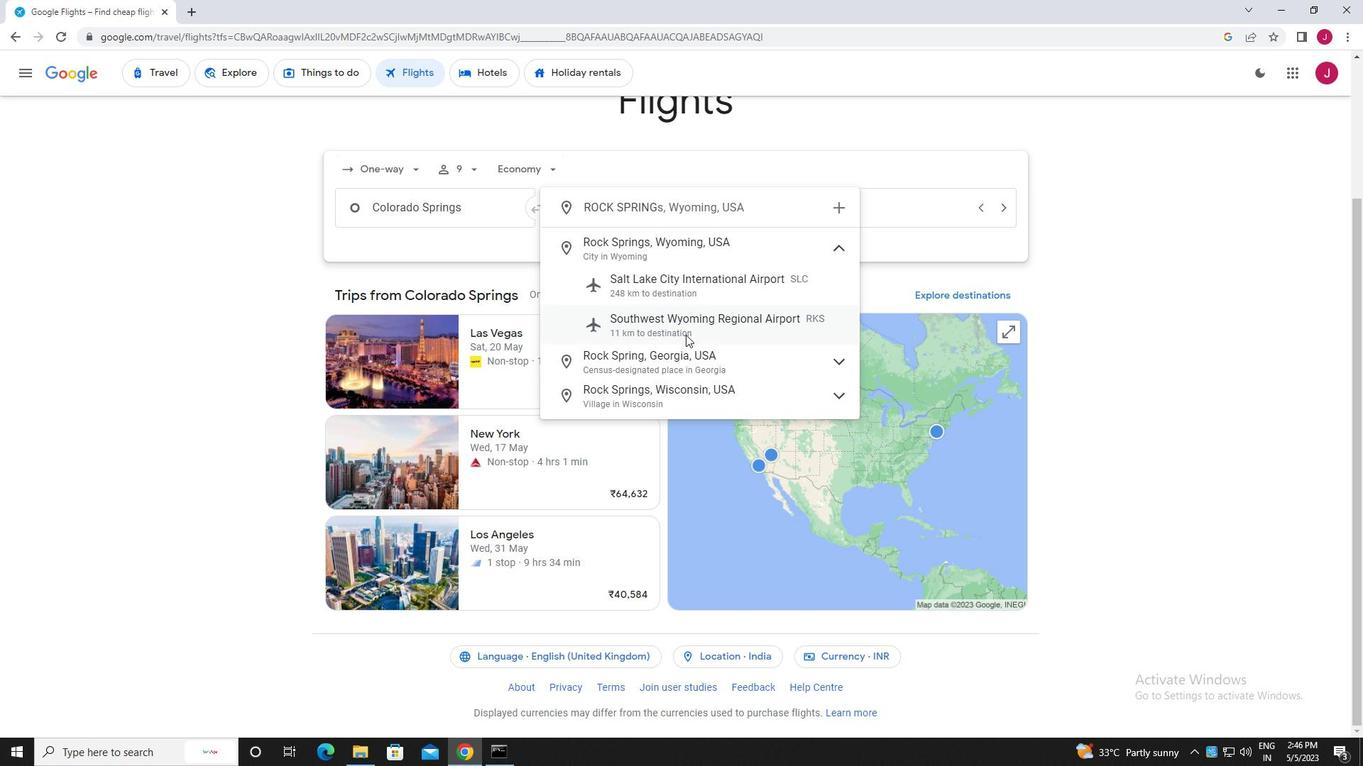 
Action: Mouse moved to (814, 210)
Screenshot: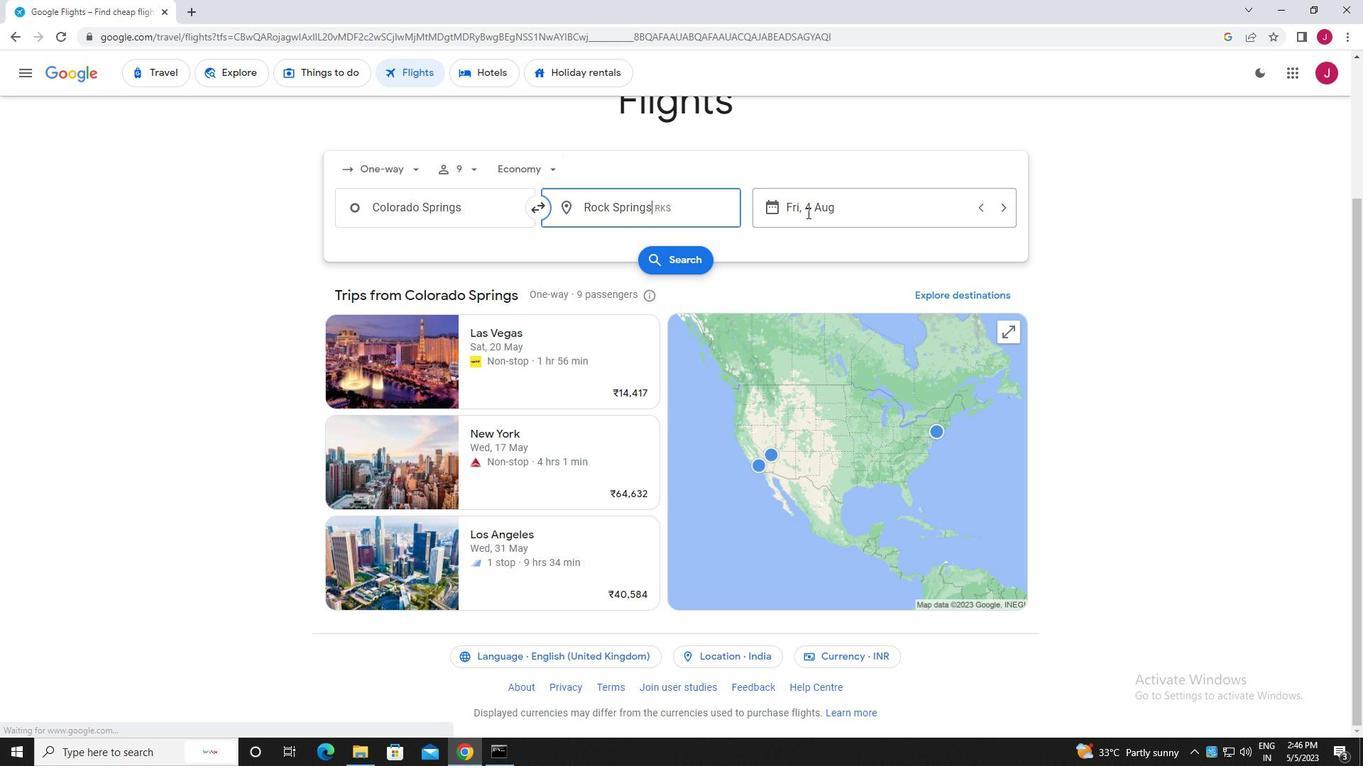 
Action: Mouse pressed left at (814, 210)
Screenshot: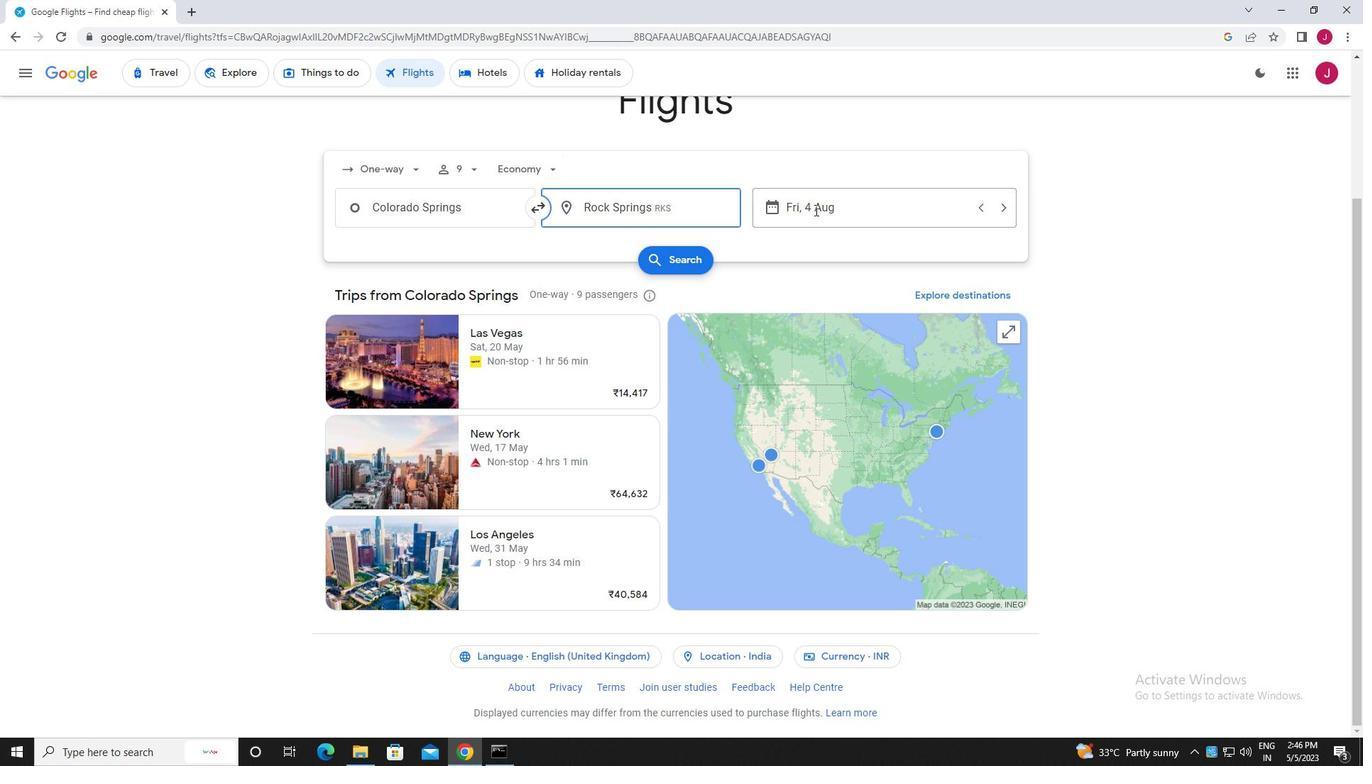 
Action: Mouse moved to (725, 318)
Screenshot: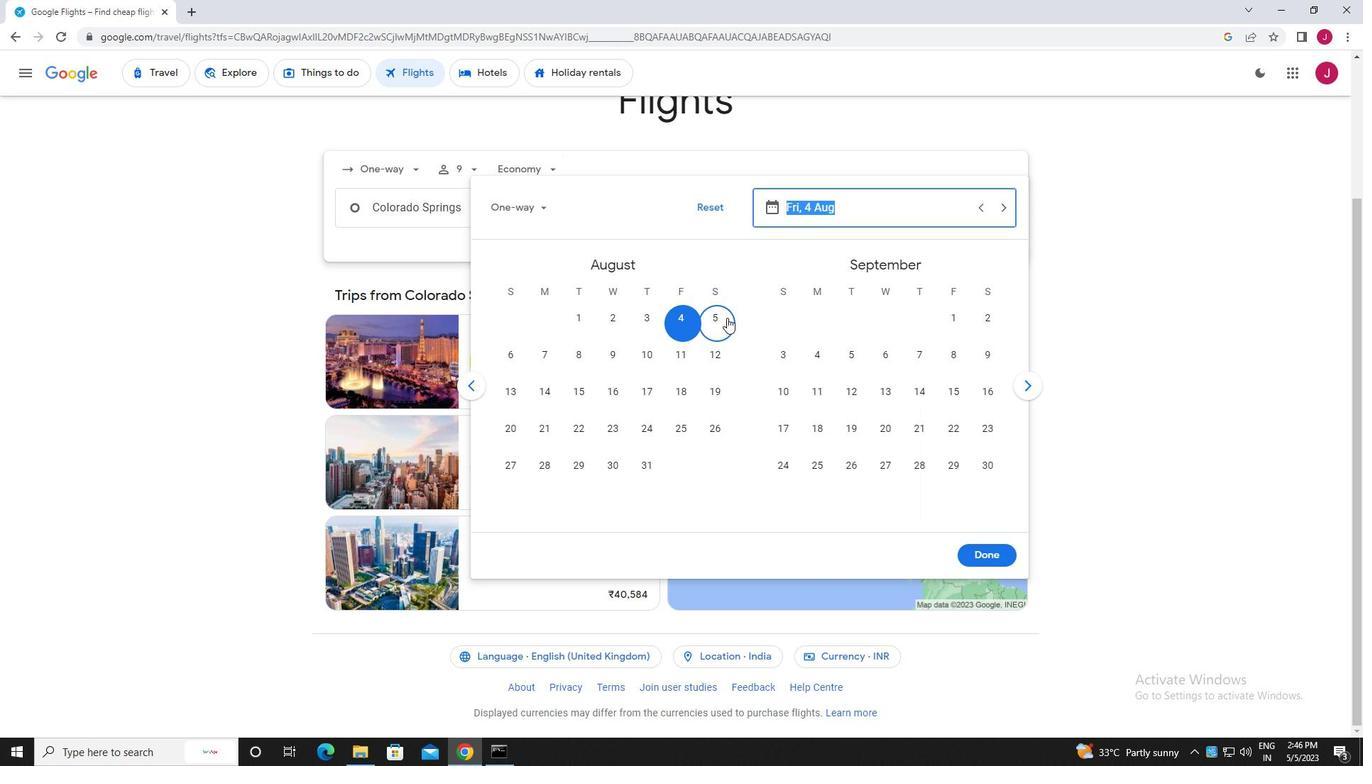 
Action: Mouse pressed left at (725, 318)
Screenshot: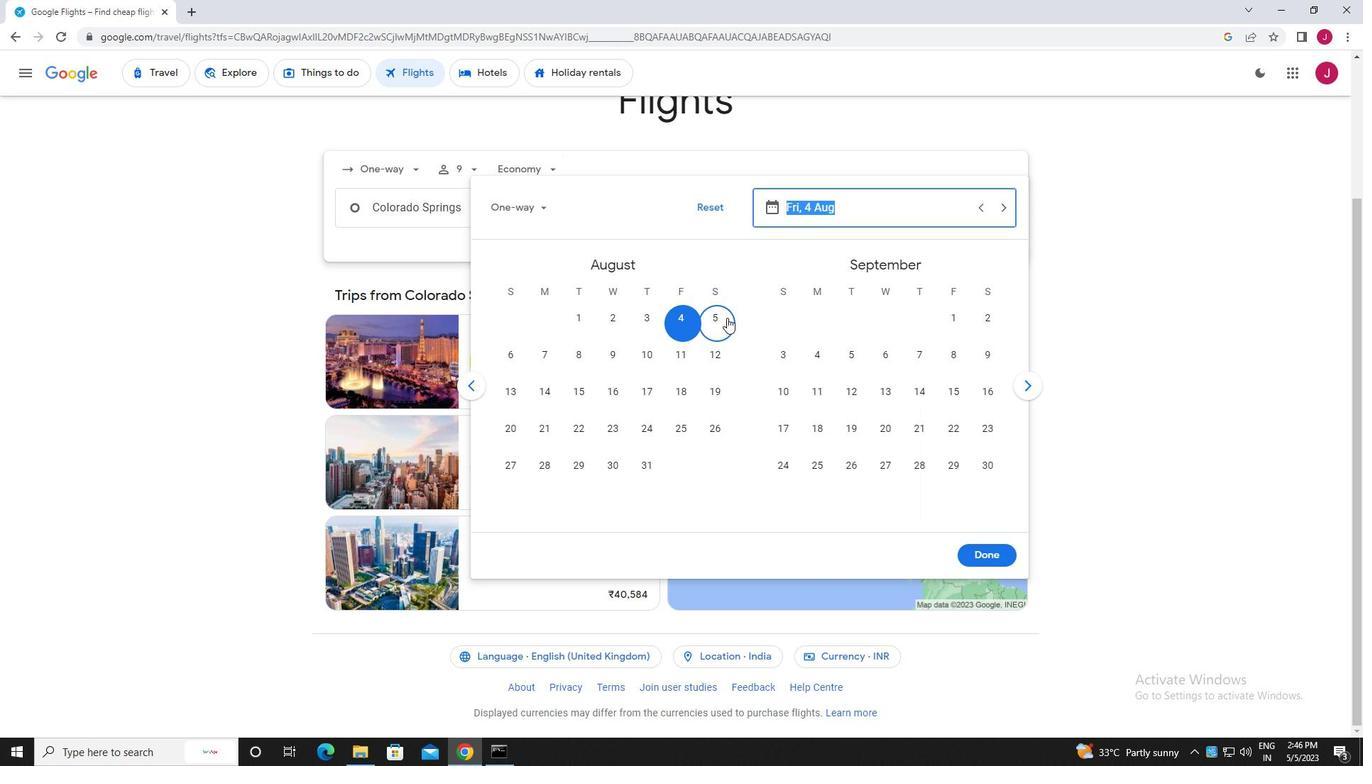 
Action: Mouse moved to (983, 555)
Screenshot: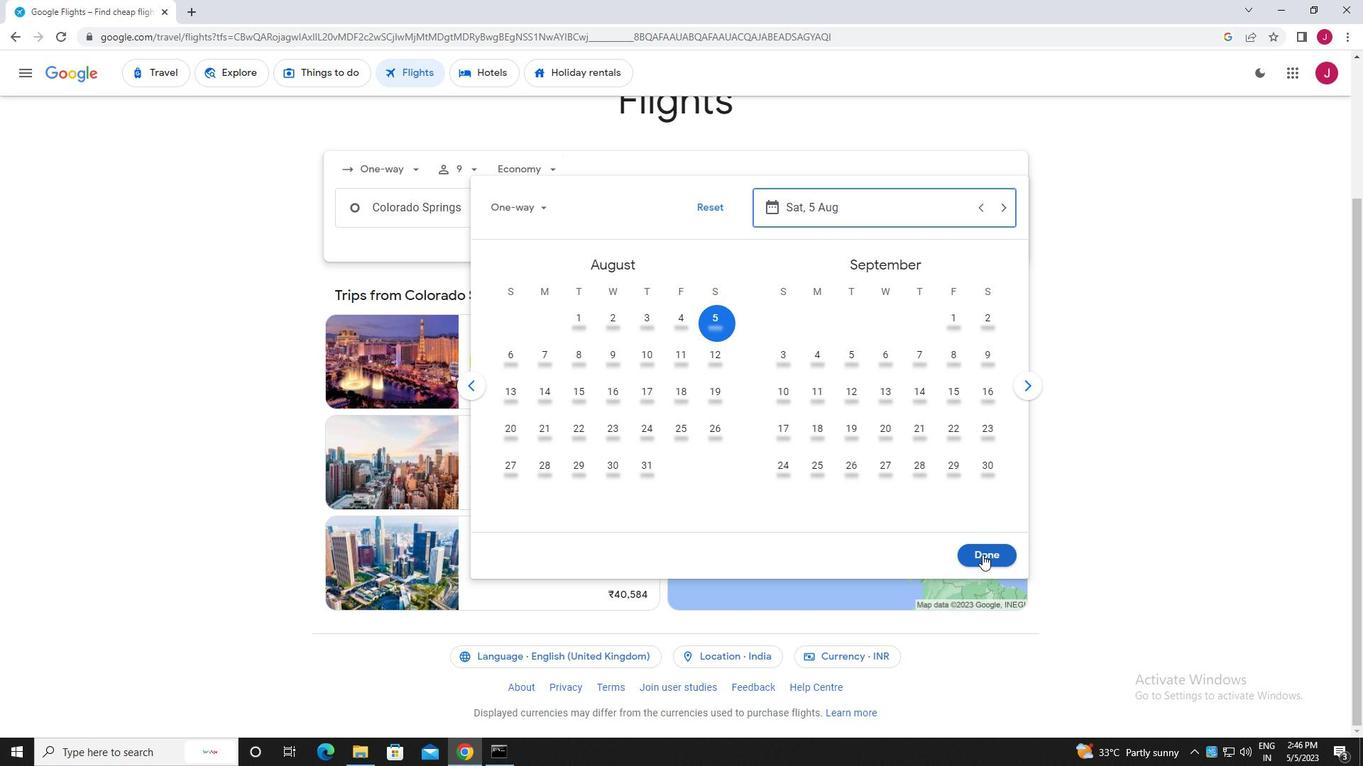 
Action: Mouse pressed left at (983, 555)
Screenshot: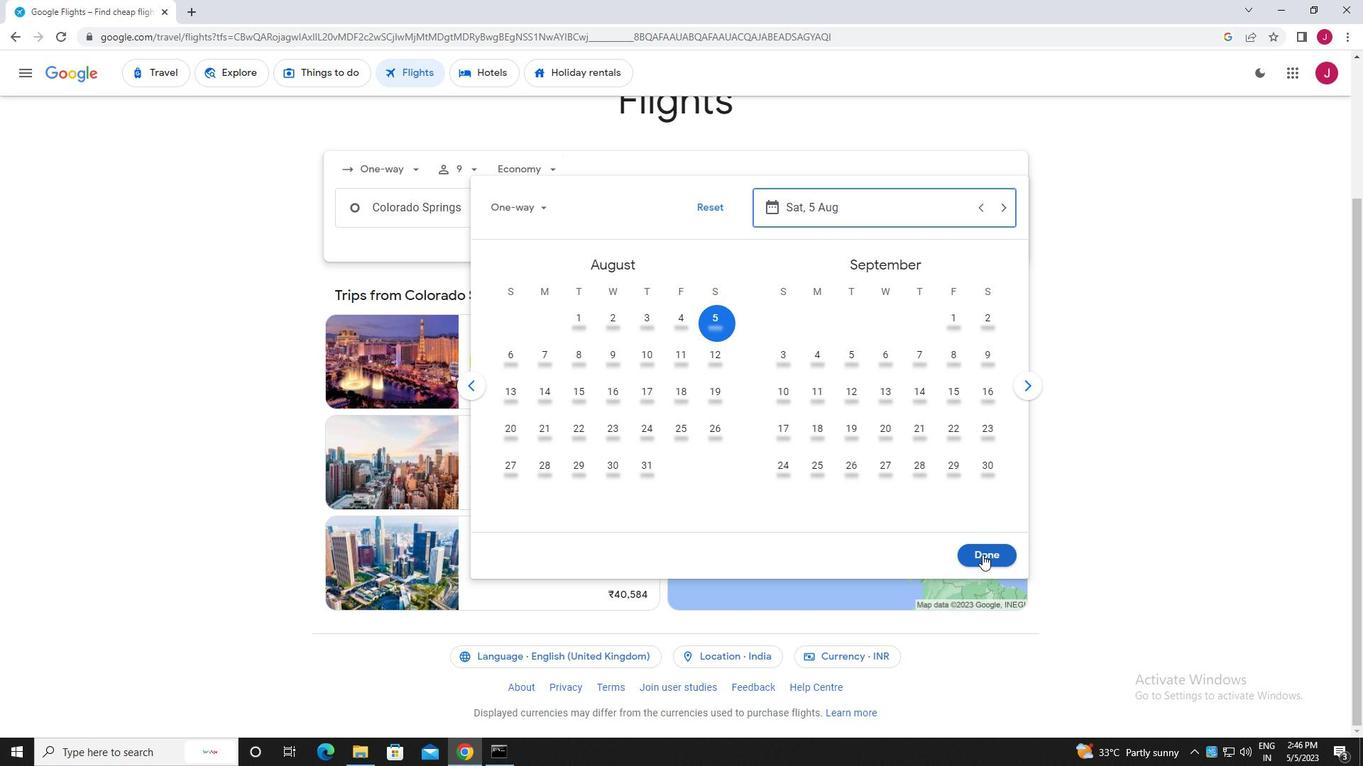 
Action: Mouse moved to (682, 256)
Screenshot: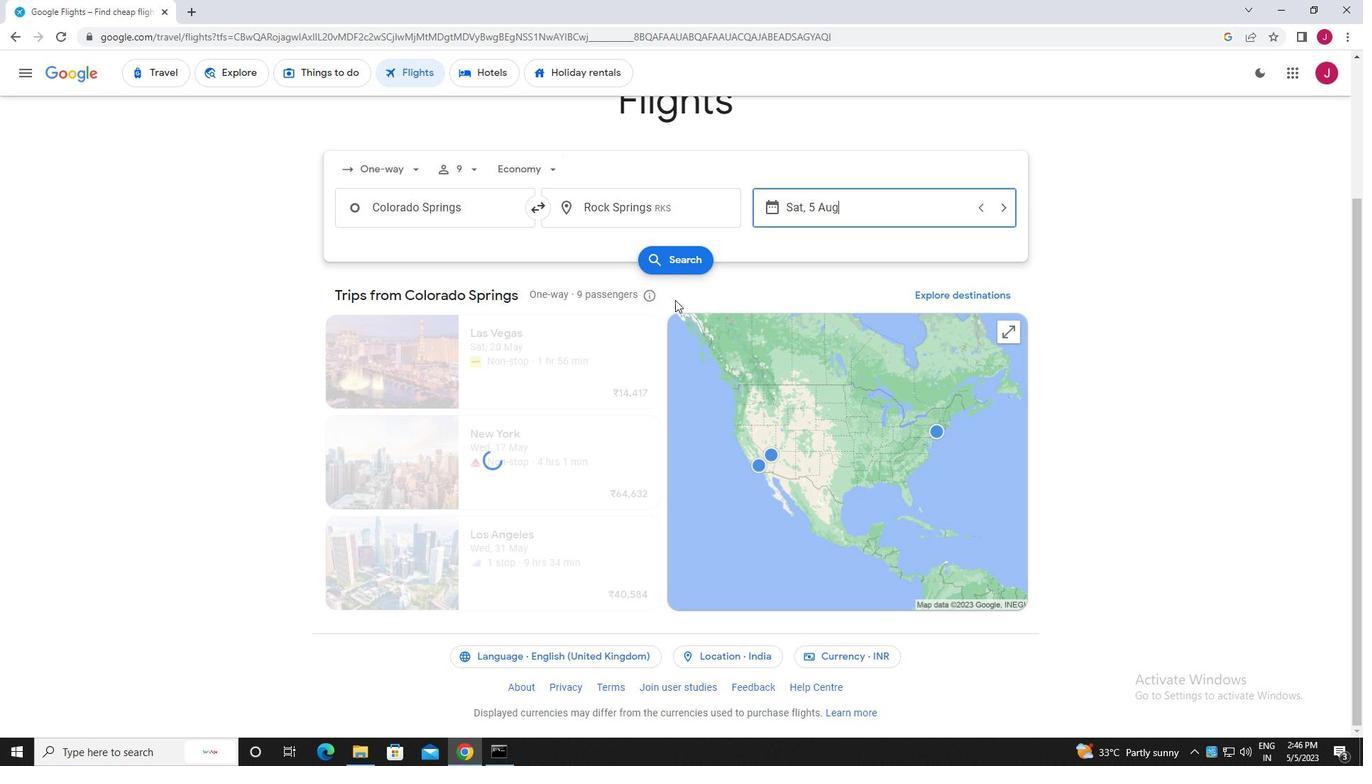 
Action: Mouse pressed left at (682, 256)
Screenshot: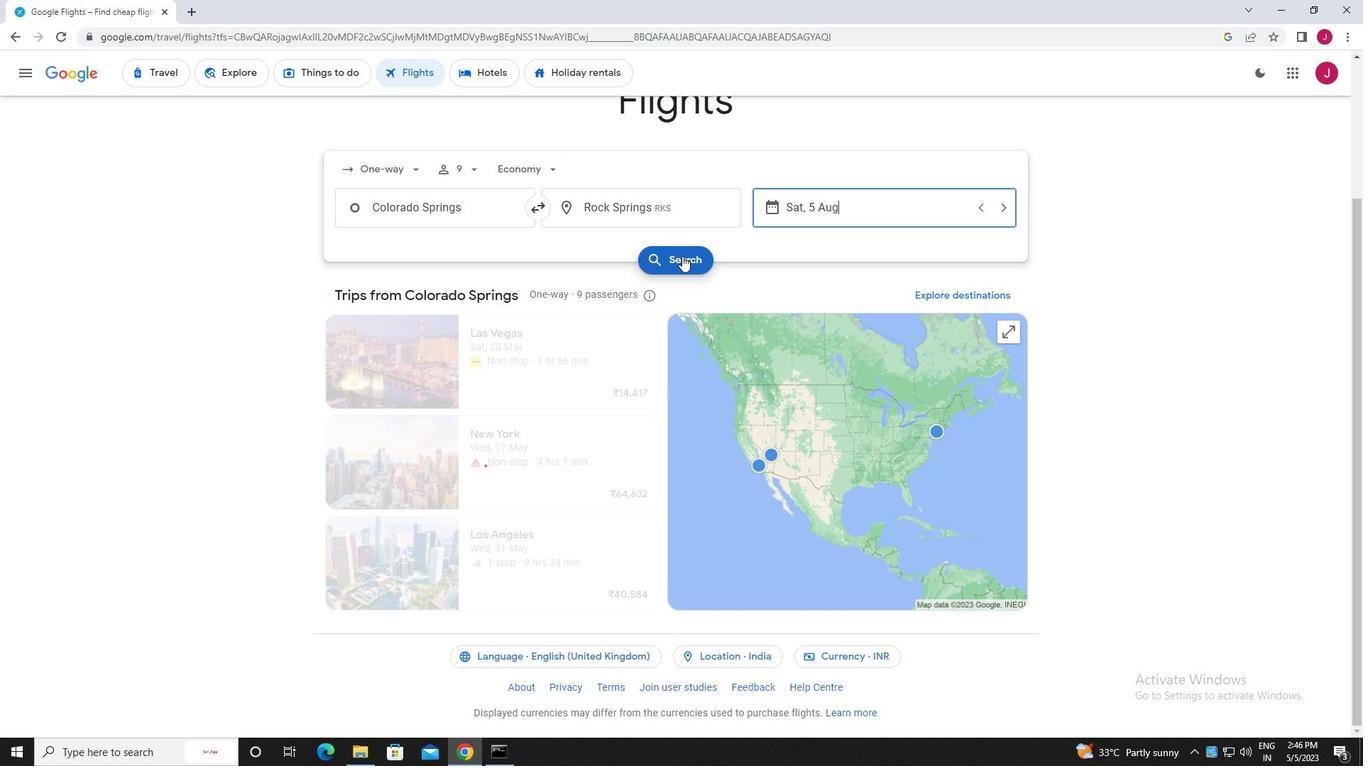 
Action: Mouse moved to (368, 202)
Screenshot: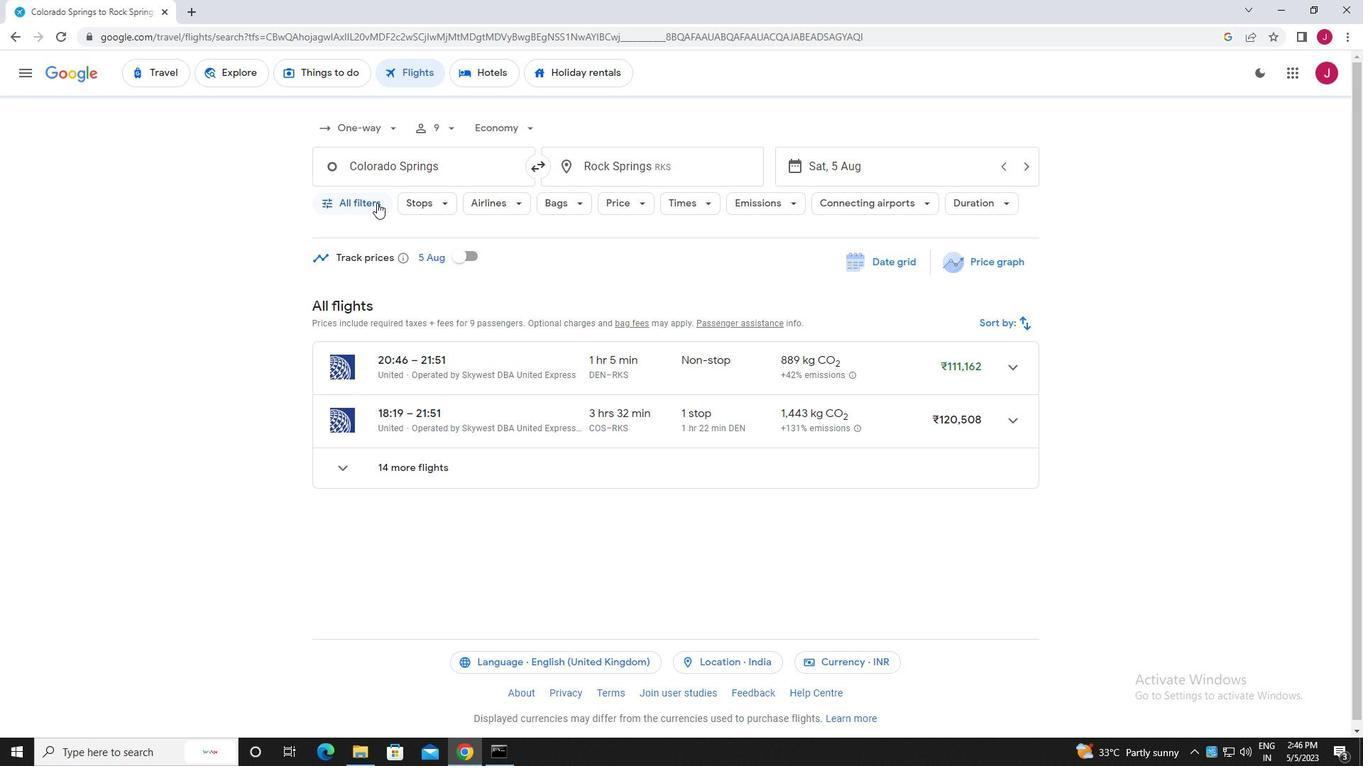 
Action: Mouse pressed left at (368, 202)
Screenshot: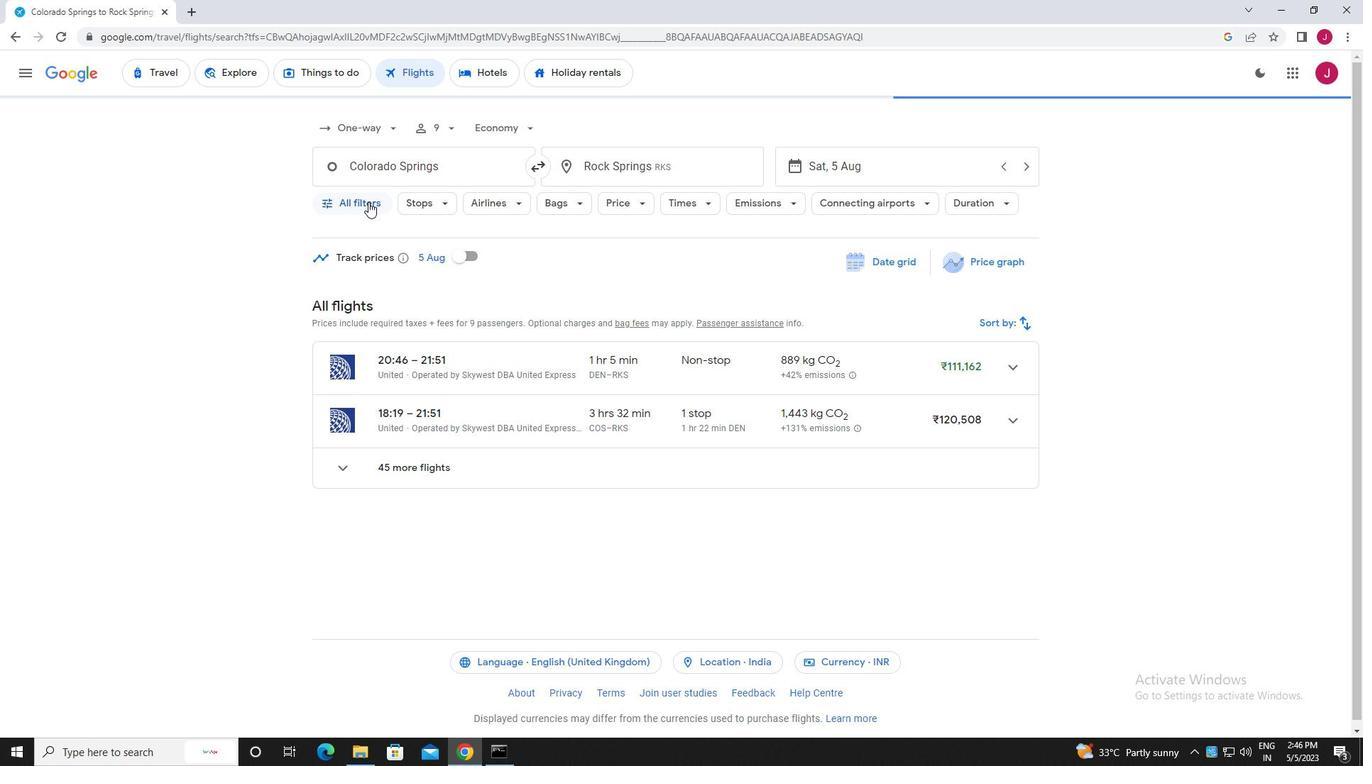 
Action: Mouse moved to (393, 264)
Screenshot: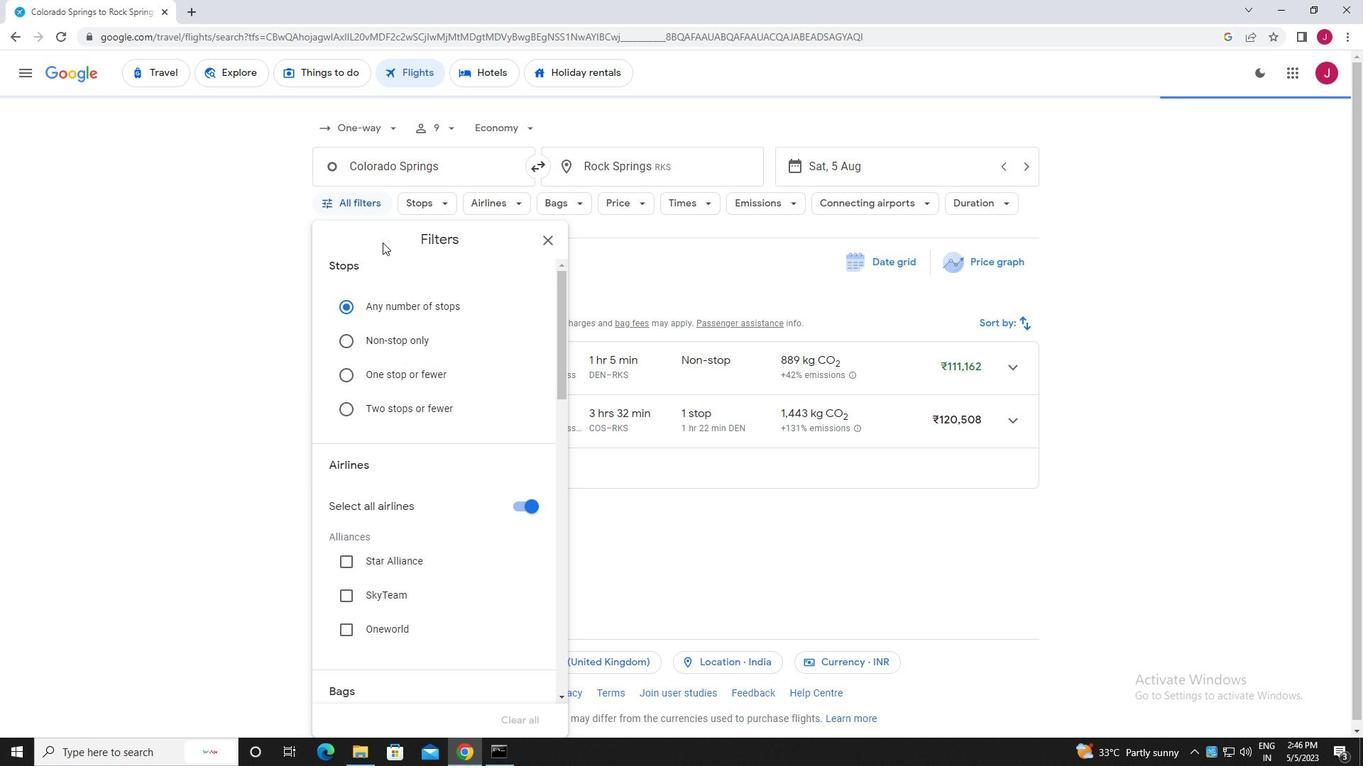 
Action: Mouse scrolled (393, 264) with delta (0, 0)
Screenshot: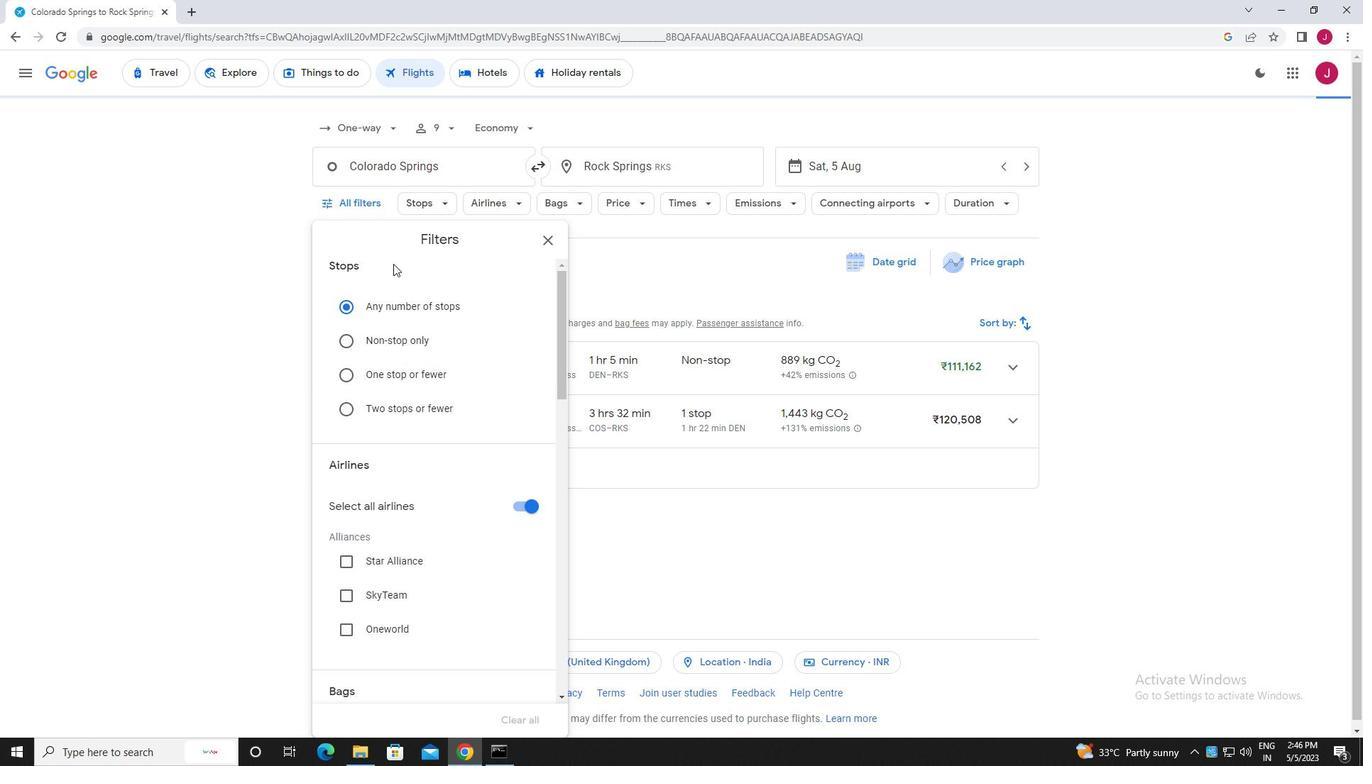 
Action: Mouse scrolled (393, 264) with delta (0, 0)
Screenshot: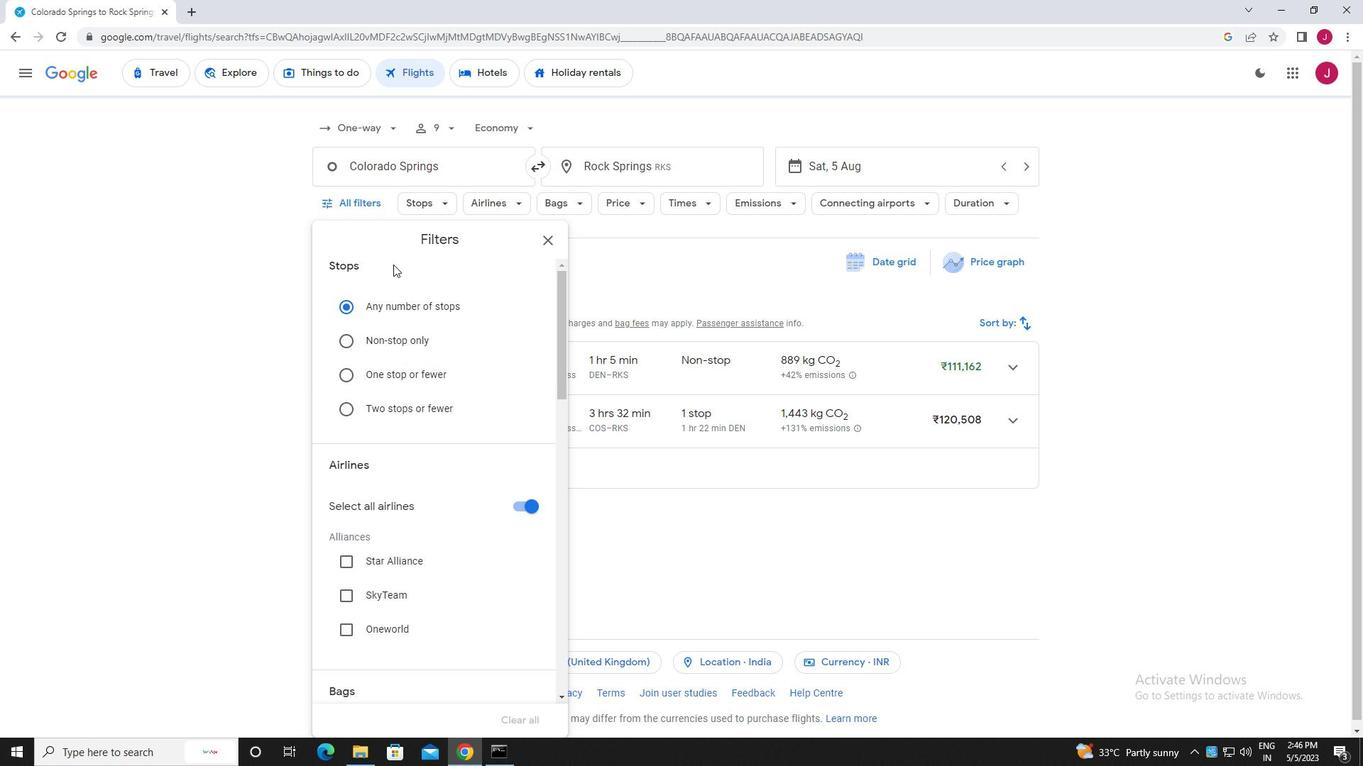 
Action: Mouse scrolled (393, 264) with delta (0, 0)
Screenshot: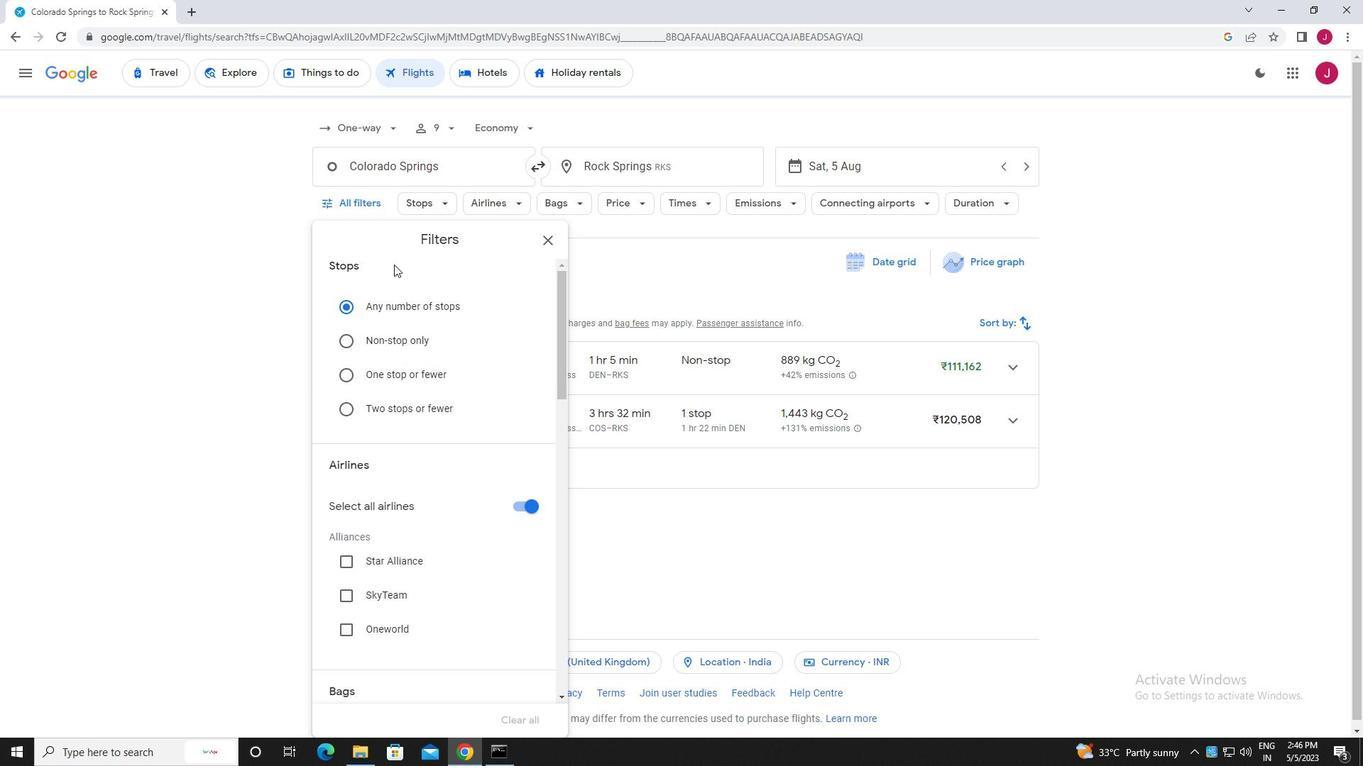 
Action: Mouse moved to (518, 292)
Screenshot: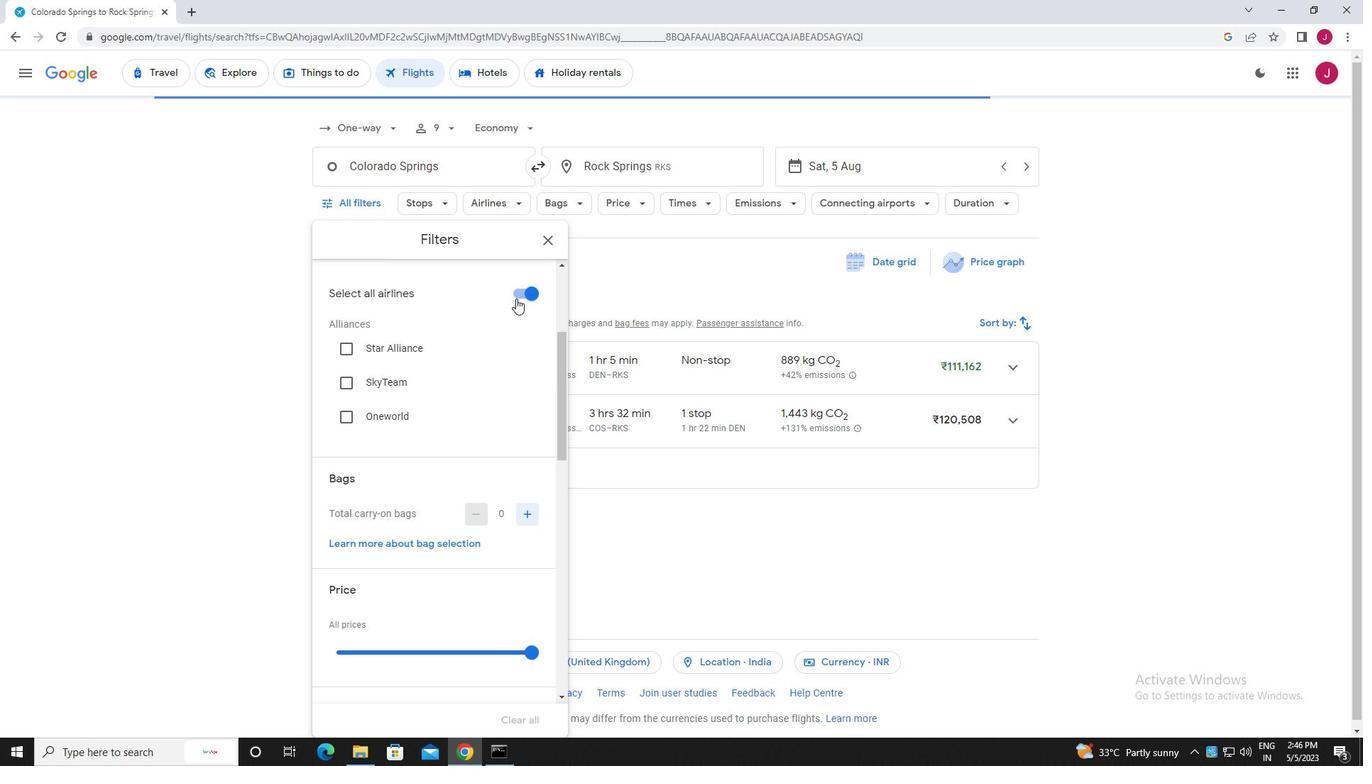 
Action: Mouse pressed left at (518, 292)
Screenshot: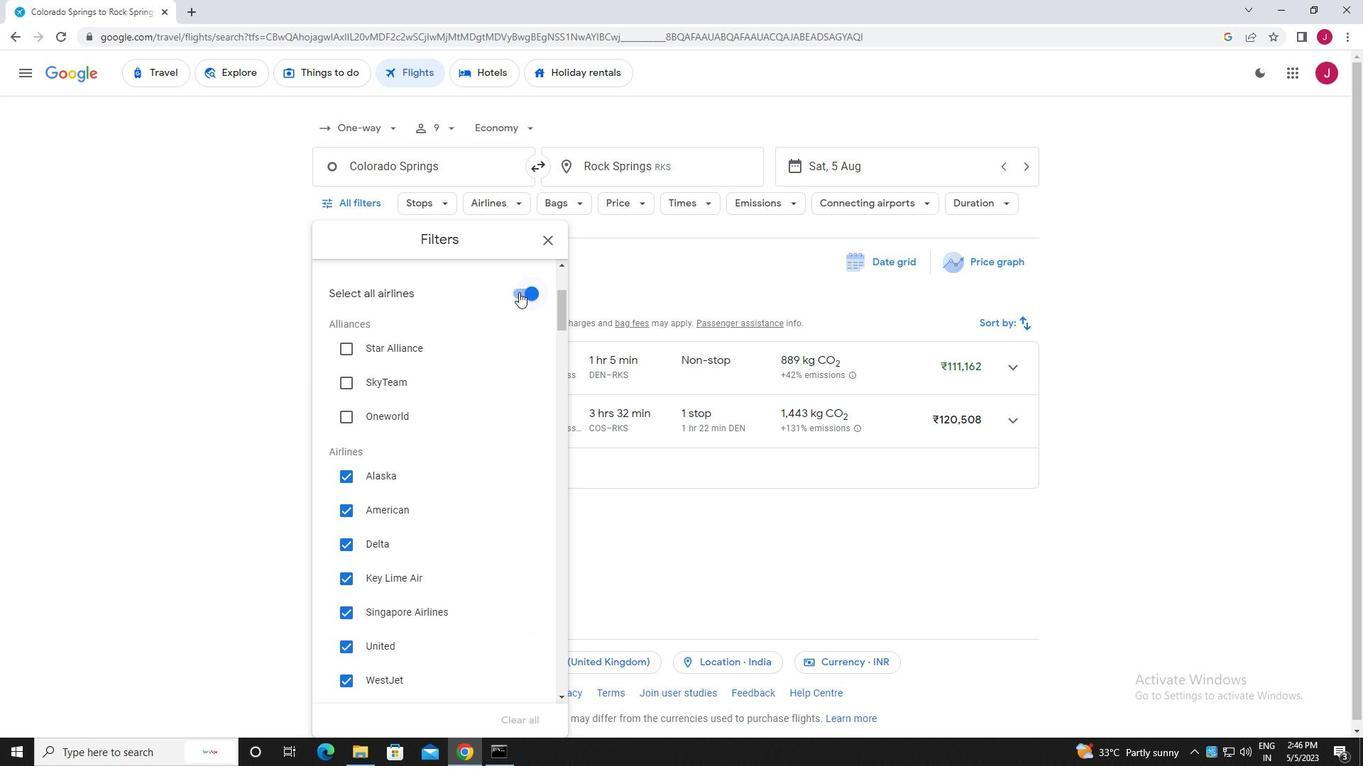 
Action: Mouse moved to (533, 320)
Screenshot: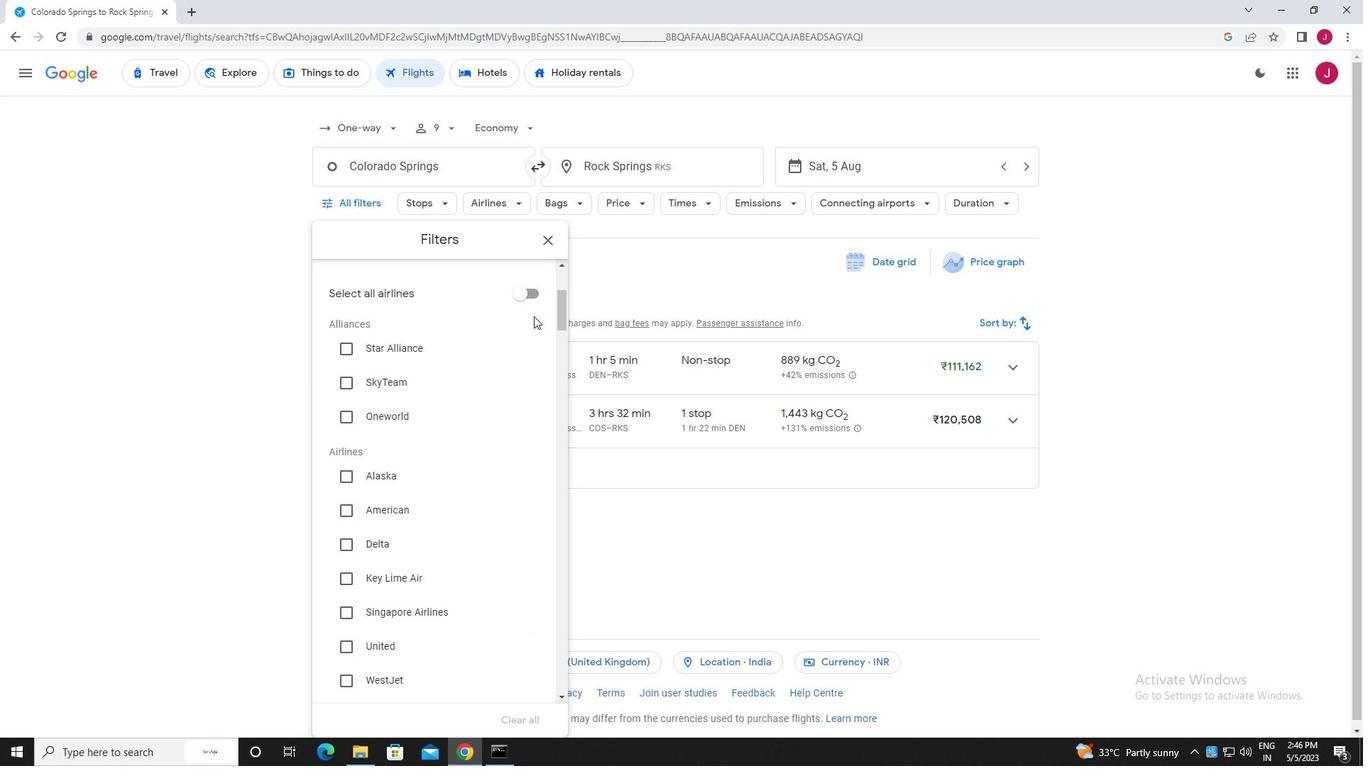 
Action: Mouse scrolled (533, 320) with delta (0, 0)
Screenshot: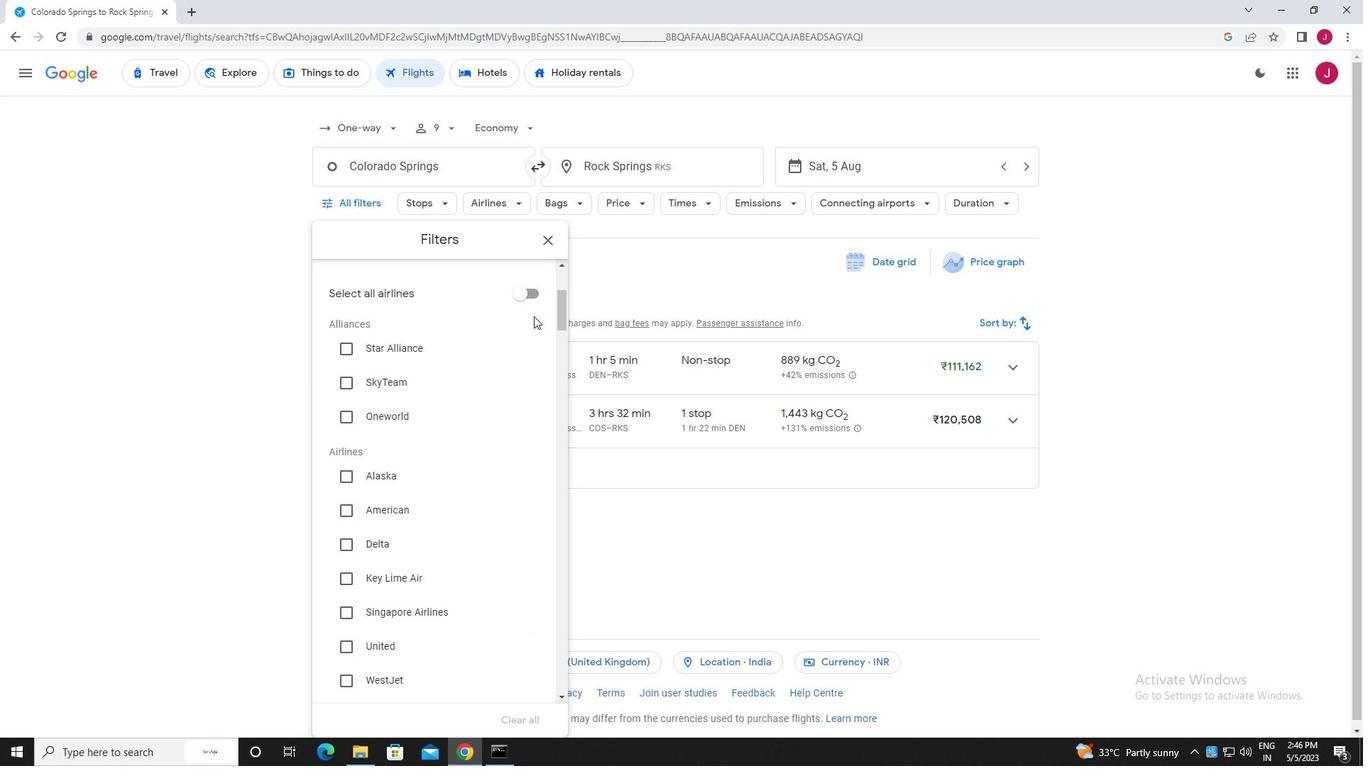 
Action: Mouse scrolled (533, 320) with delta (0, 0)
Screenshot: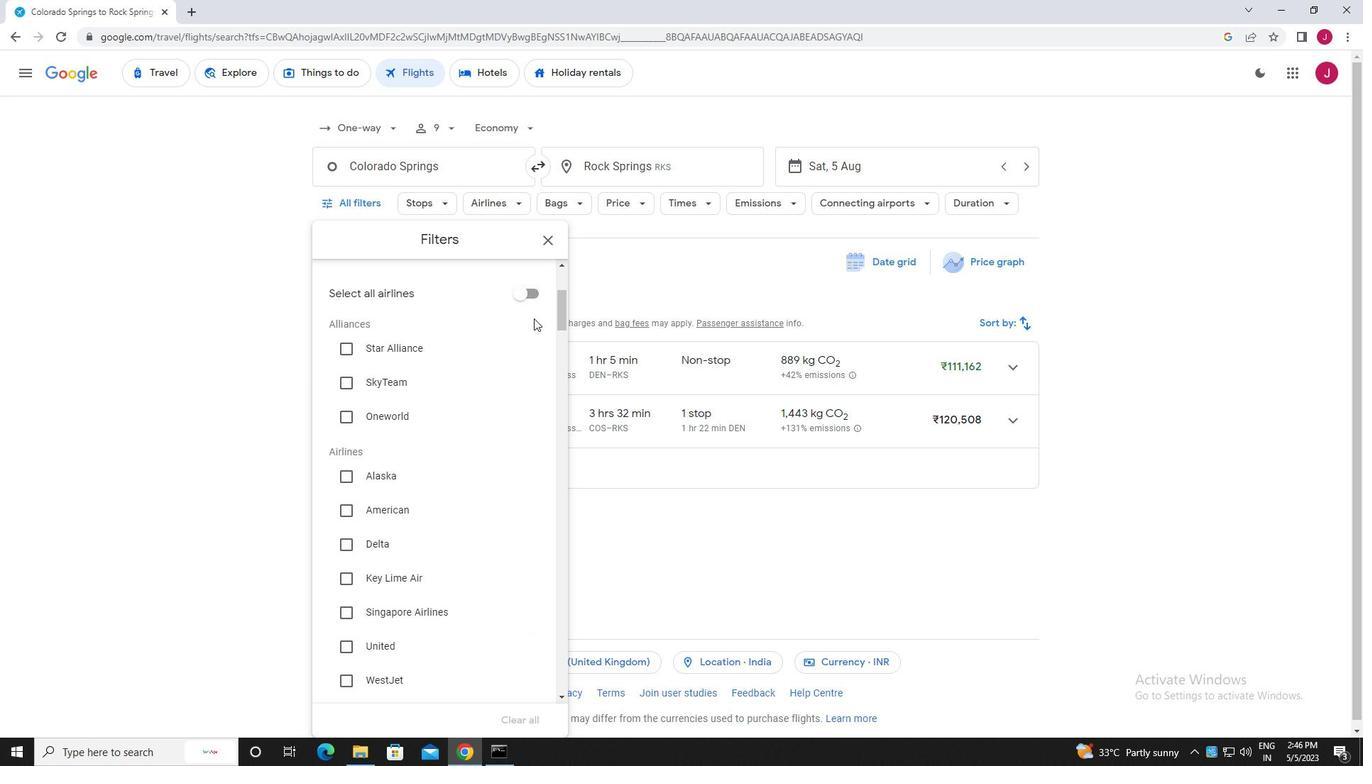 
Action: Mouse moved to (513, 321)
Screenshot: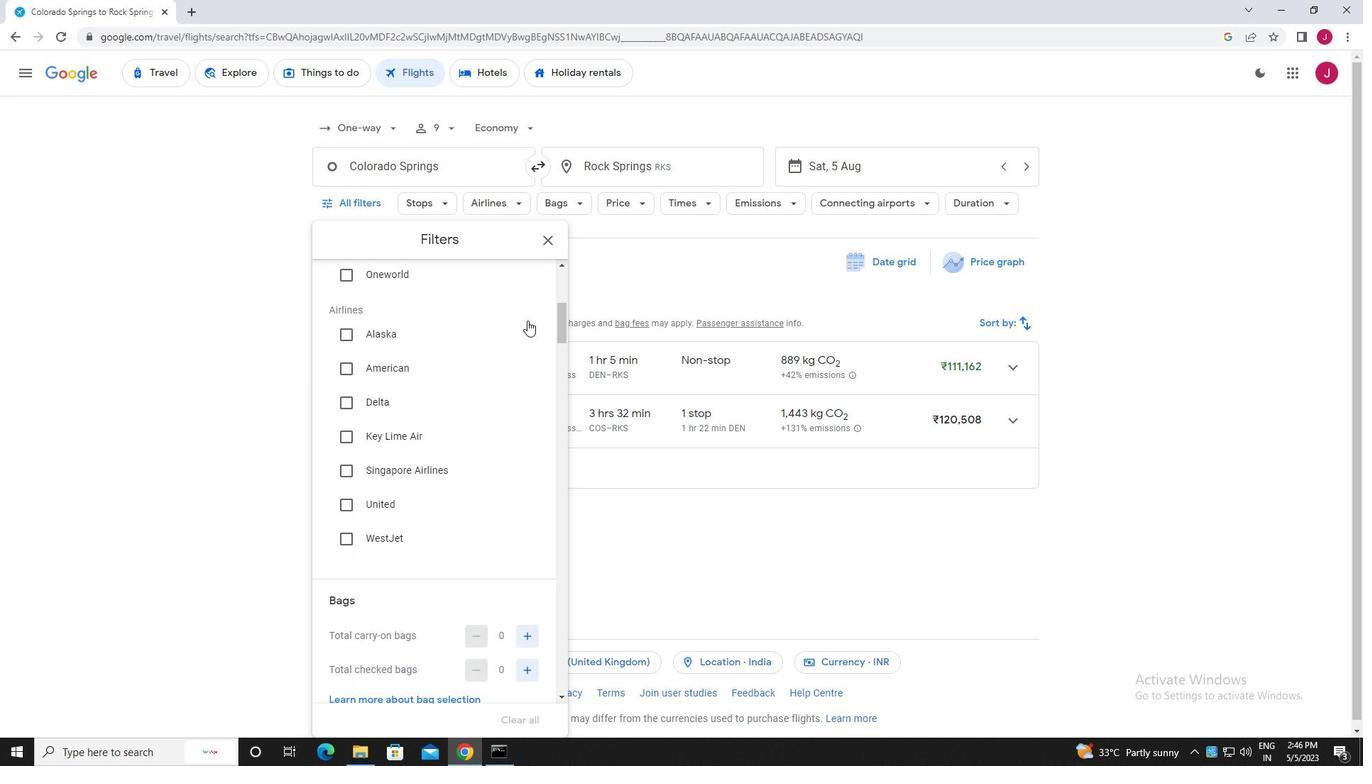 
Action: Mouse scrolled (513, 320) with delta (0, 0)
Screenshot: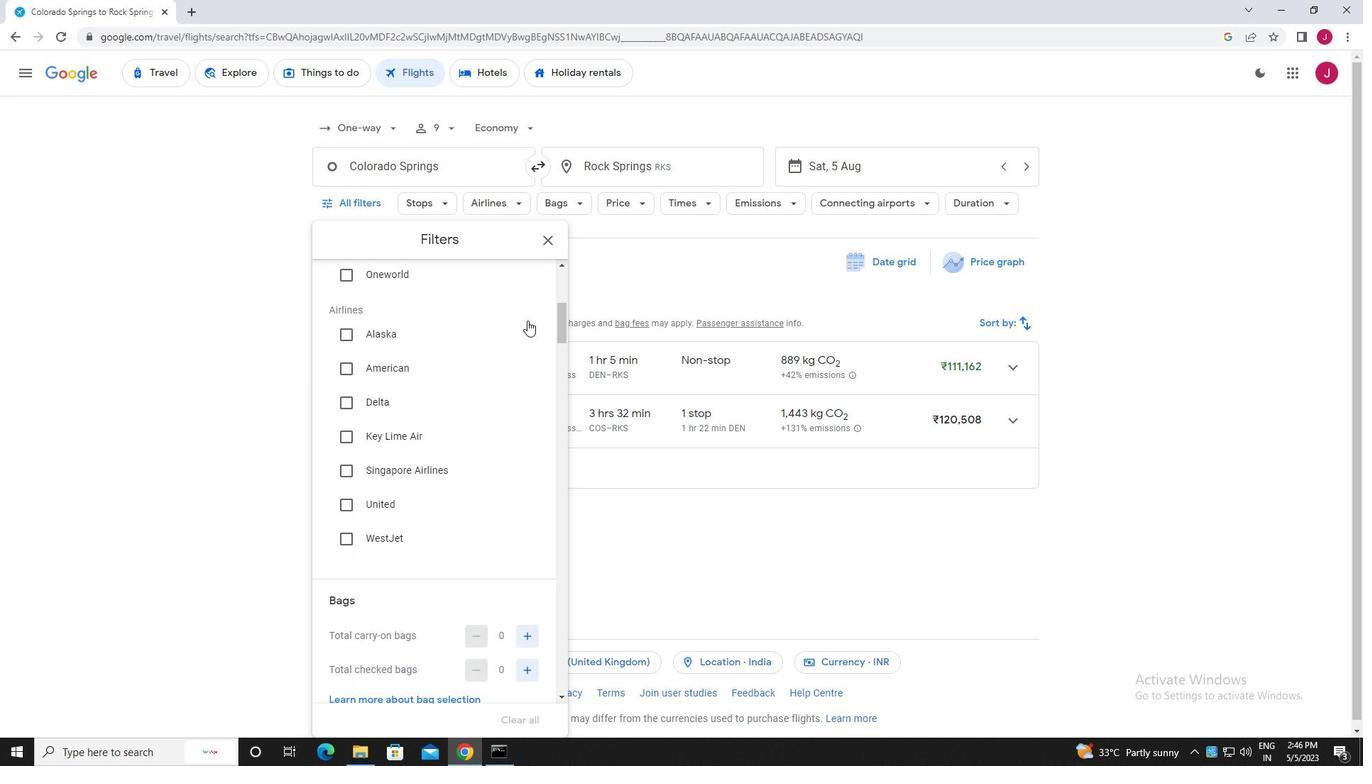 
Action: Mouse moved to (513, 321)
Screenshot: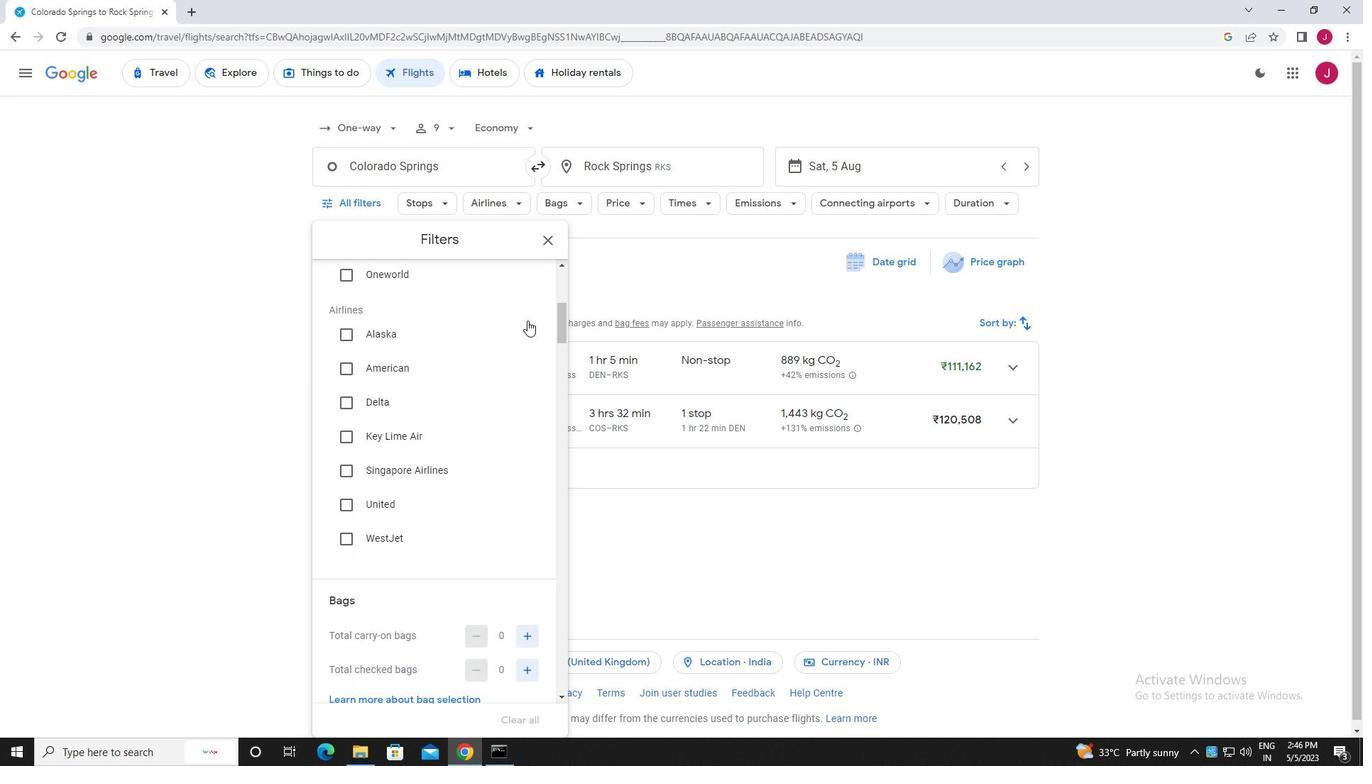 
Action: Mouse scrolled (513, 320) with delta (0, 0)
Screenshot: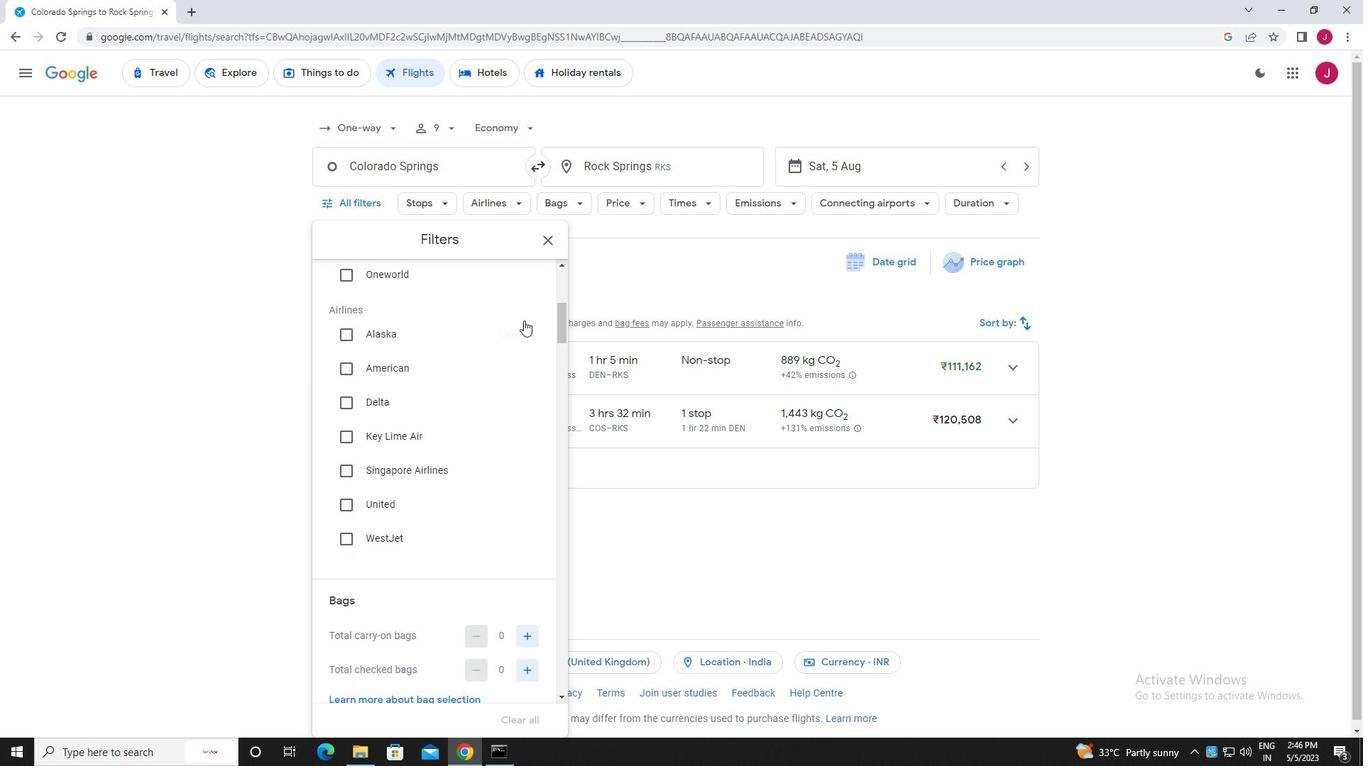 
Action: Mouse moved to (513, 321)
Screenshot: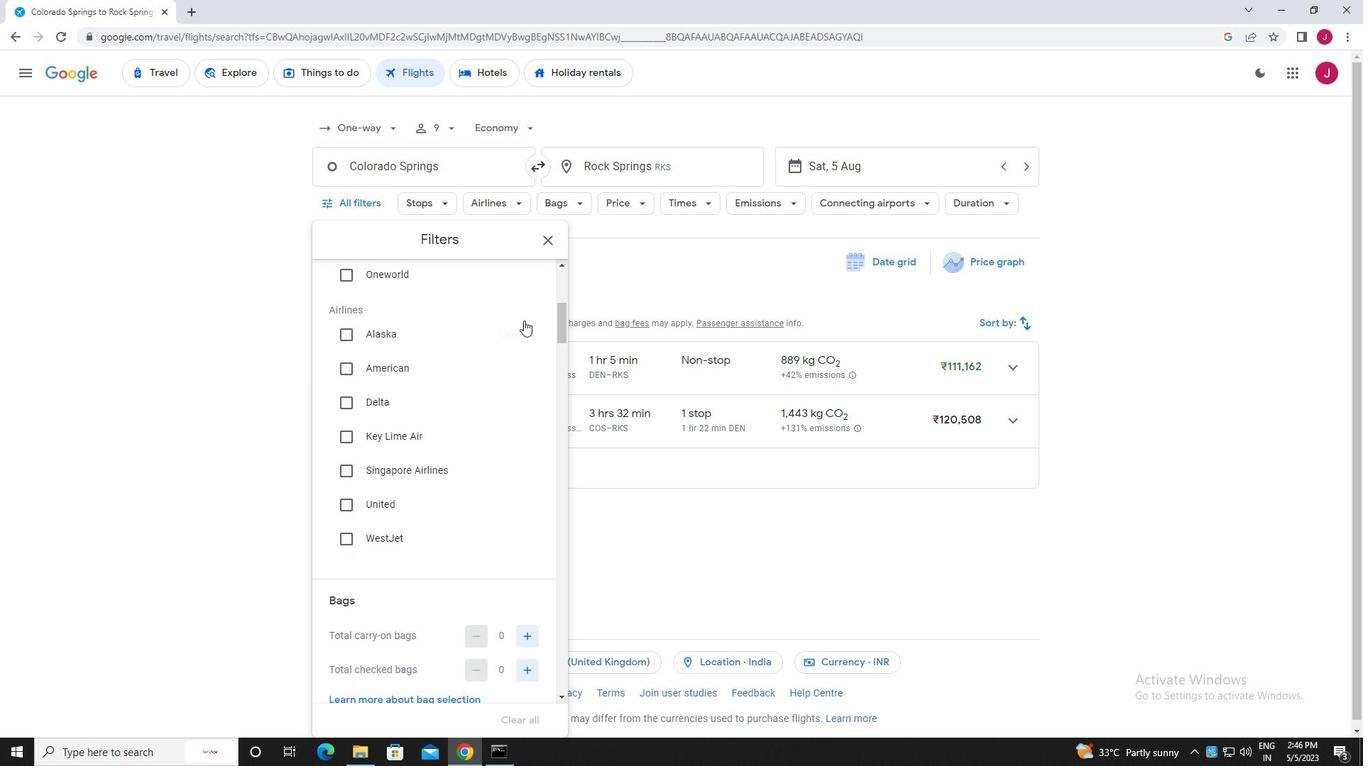 
Action: Mouse scrolled (513, 320) with delta (0, 0)
Screenshot: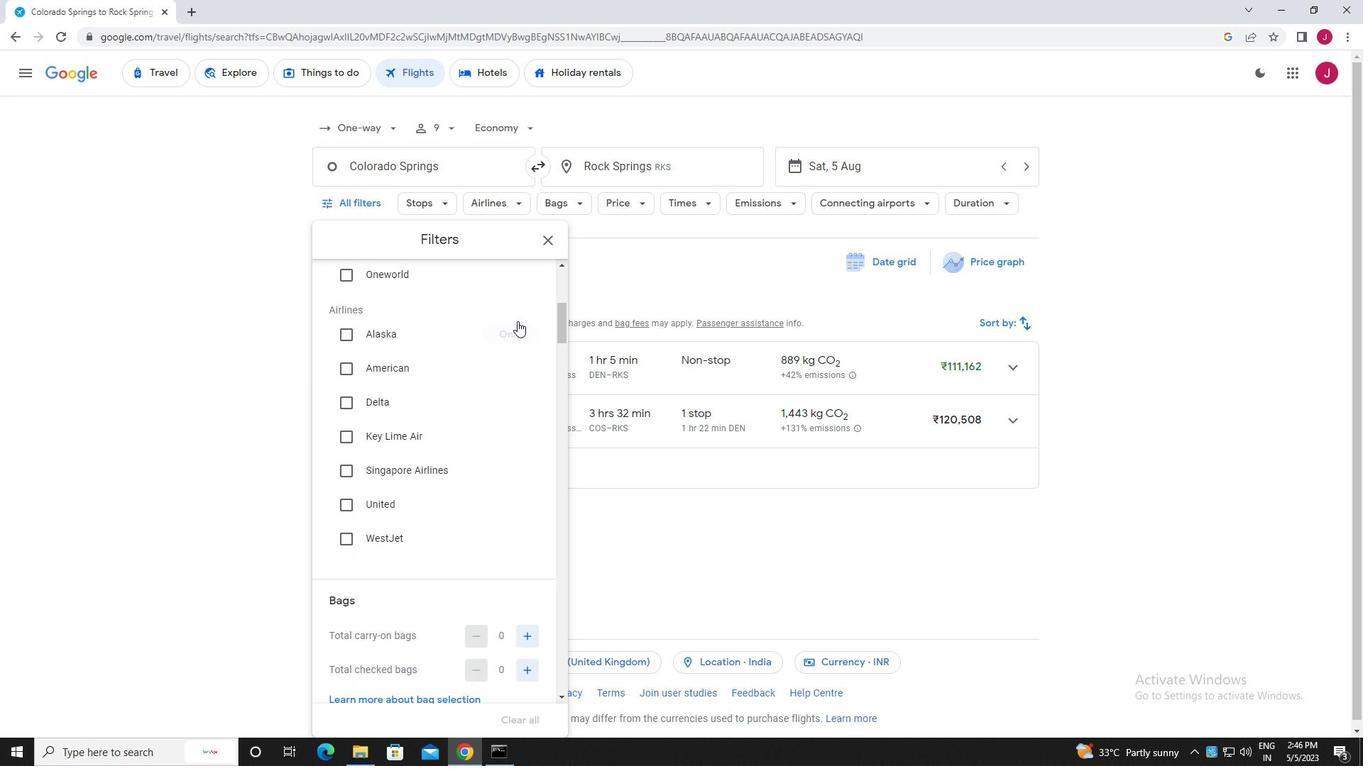 
Action: Mouse scrolled (513, 320) with delta (0, 0)
Screenshot: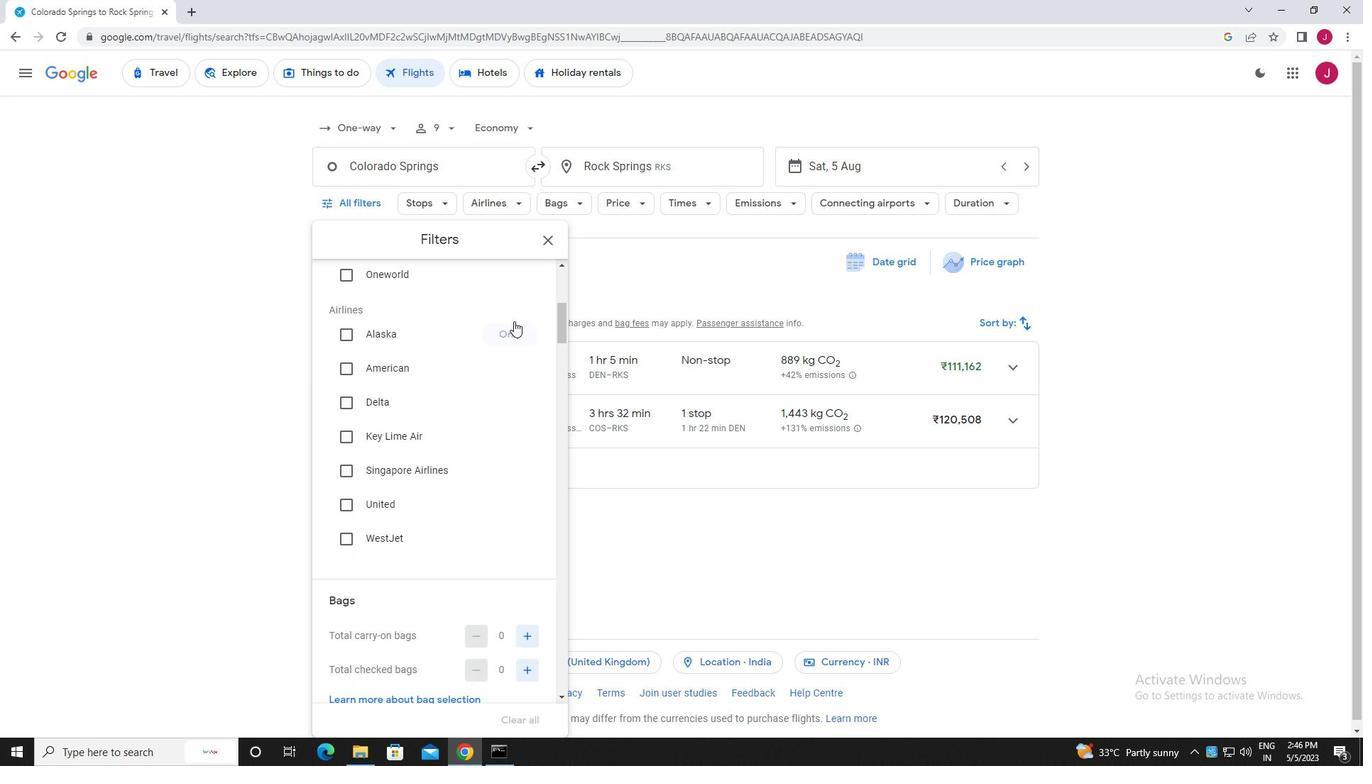 
Action: Mouse moved to (527, 384)
Screenshot: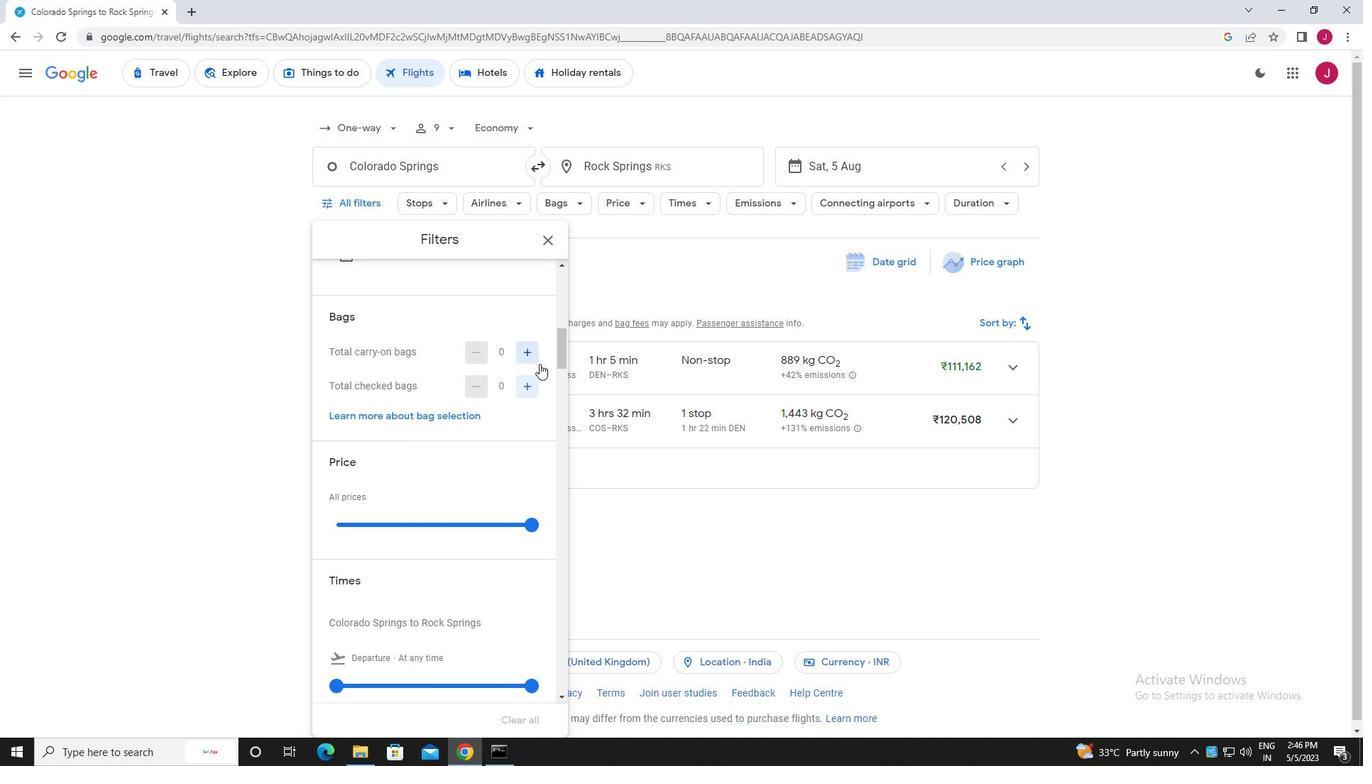 
Action: Mouse pressed left at (527, 384)
Screenshot: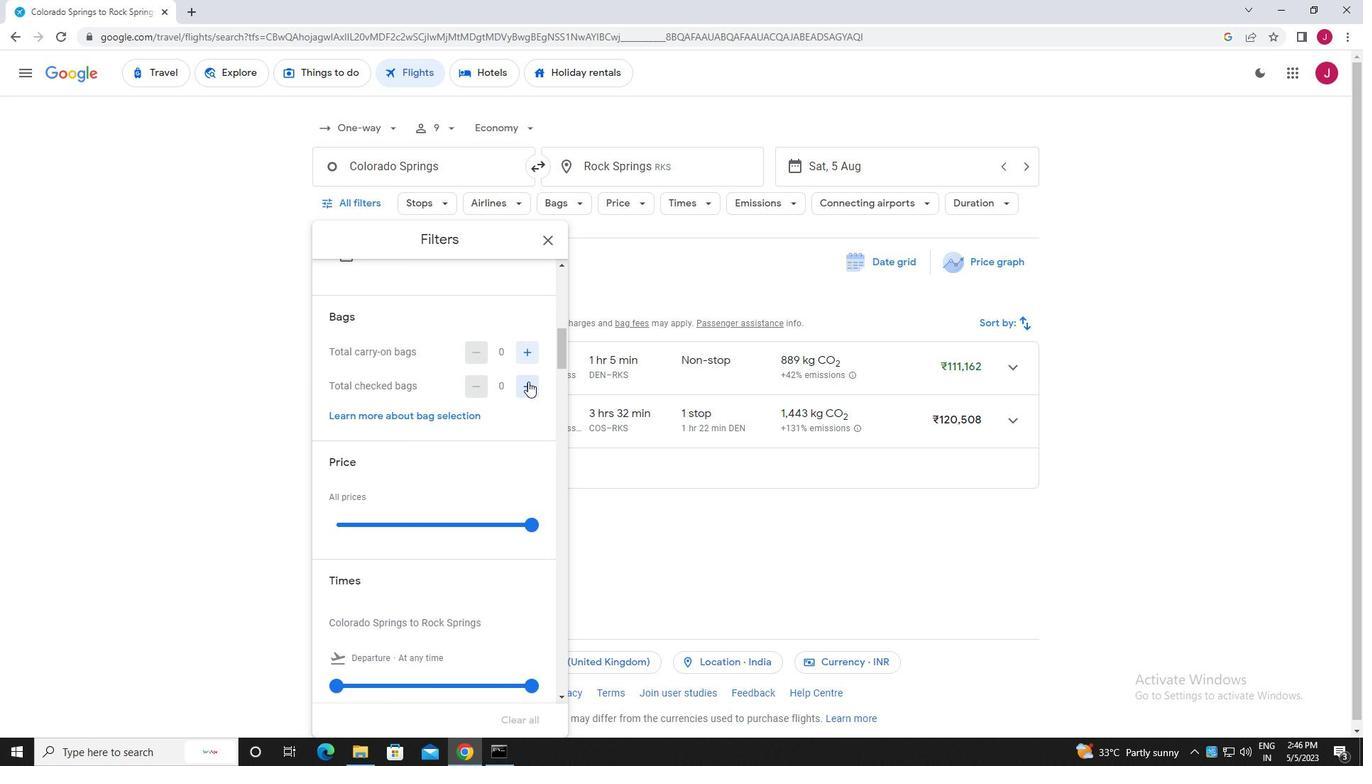 
Action: Mouse pressed left at (527, 384)
Screenshot: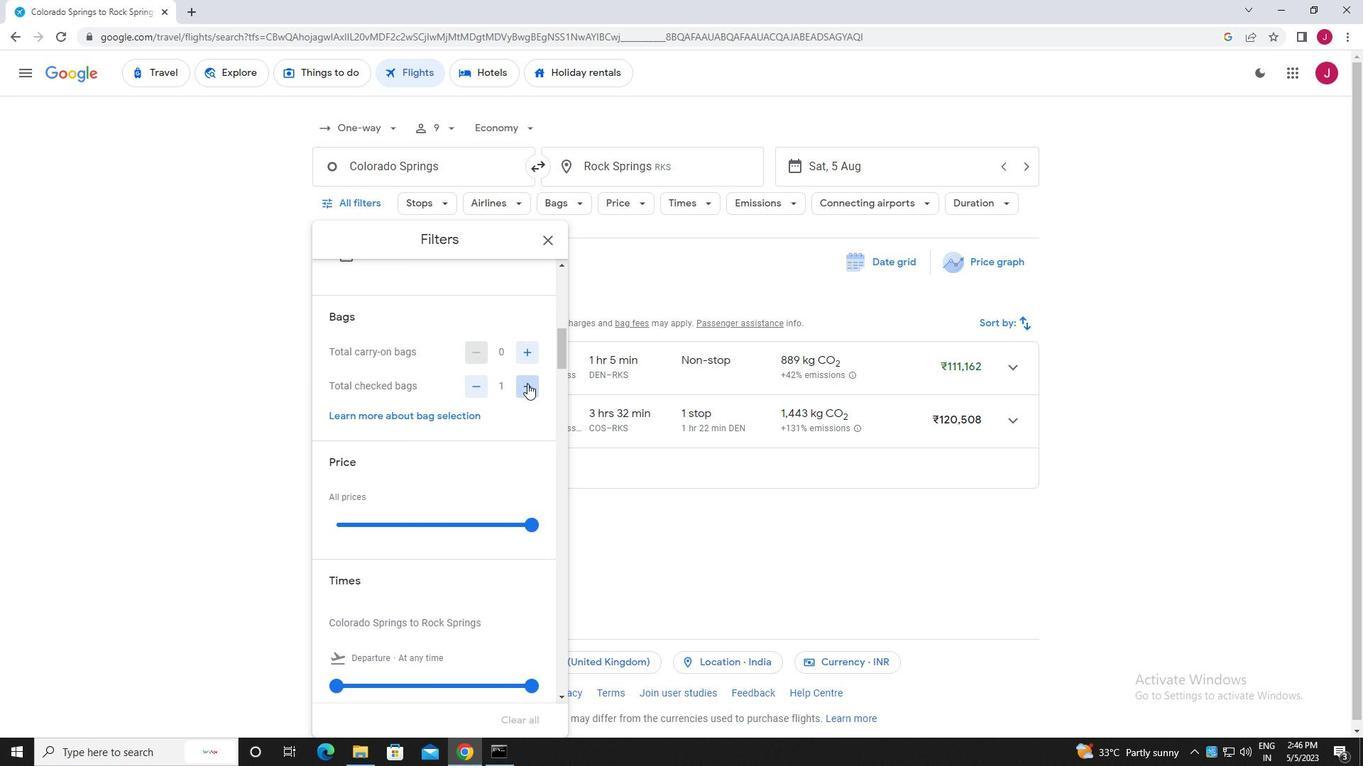 
Action: Mouse pressed left at (527, 384)
Screenshot: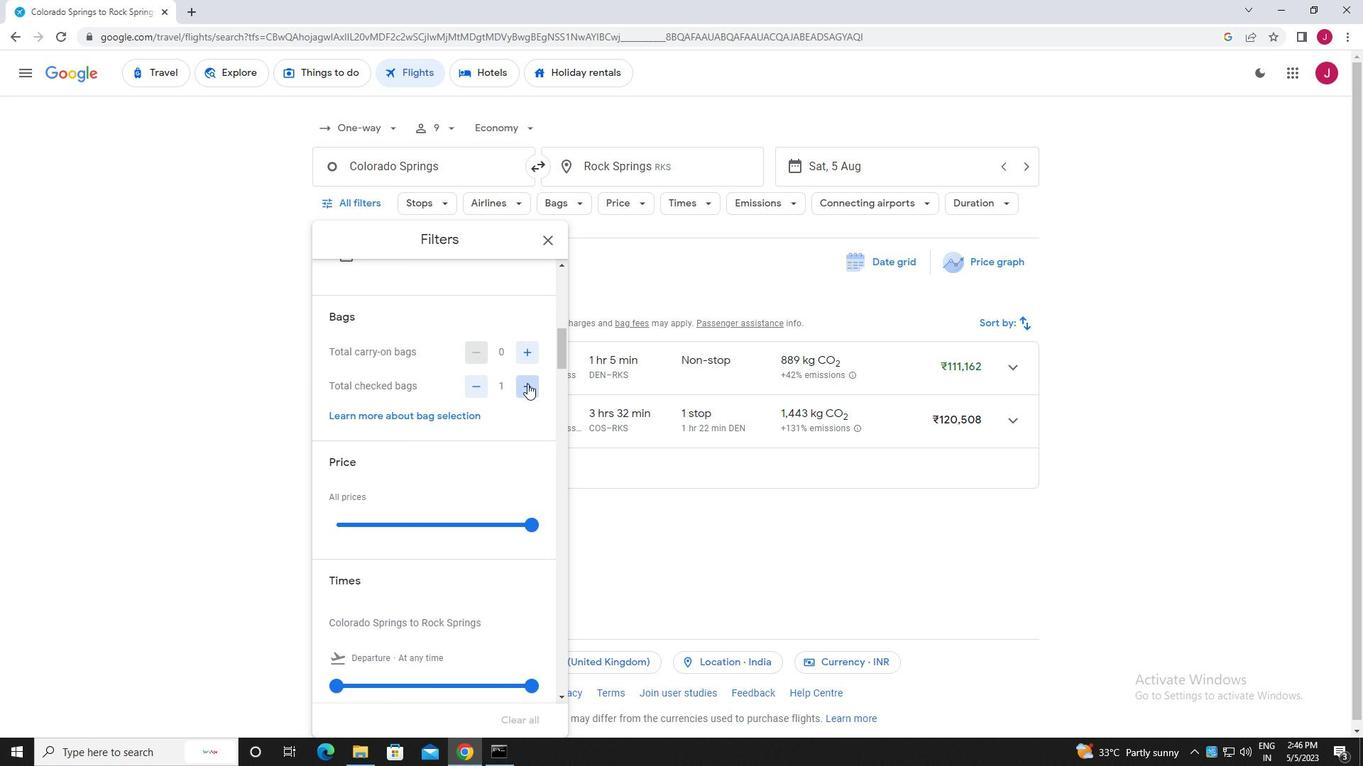
Action: Mouse pressed left at (527, 384)
Screenshot: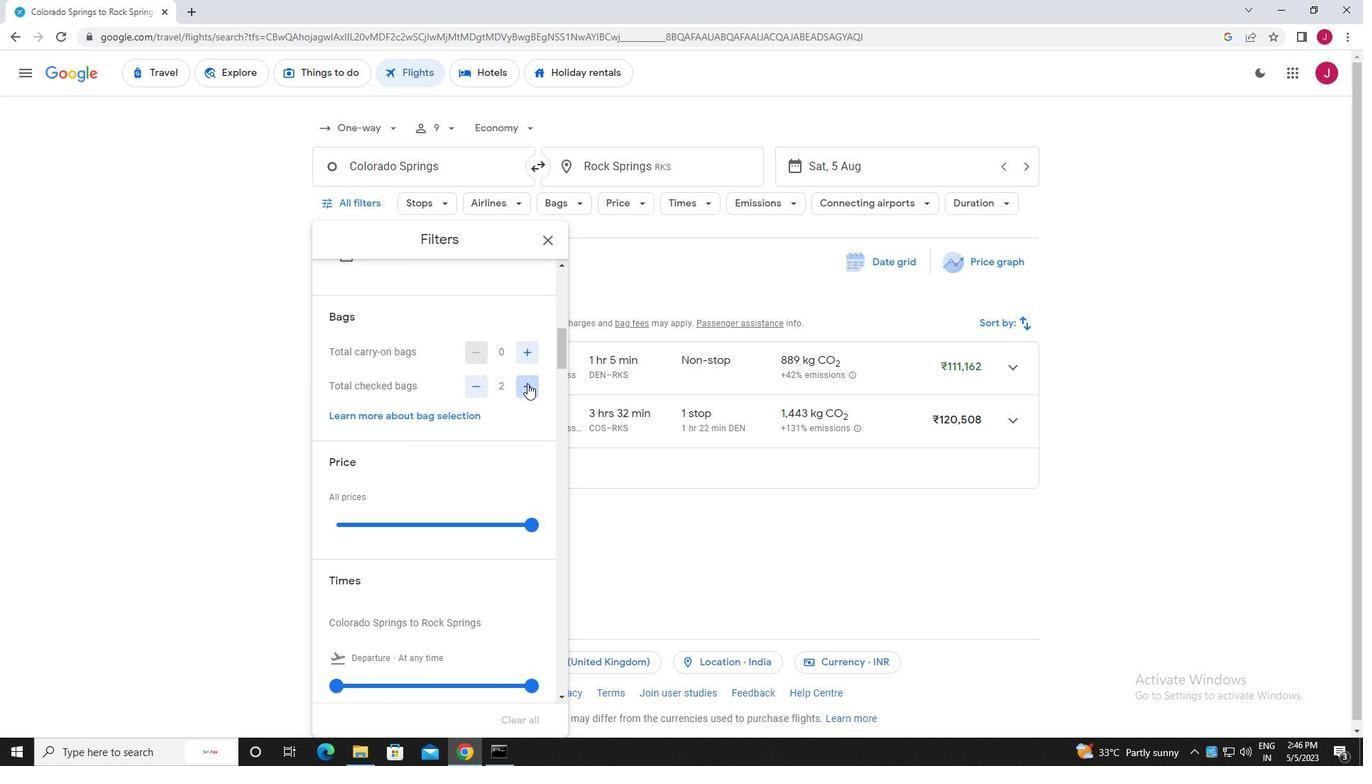 
Action: Mouse pressed left at (527, 384)
Screenshot: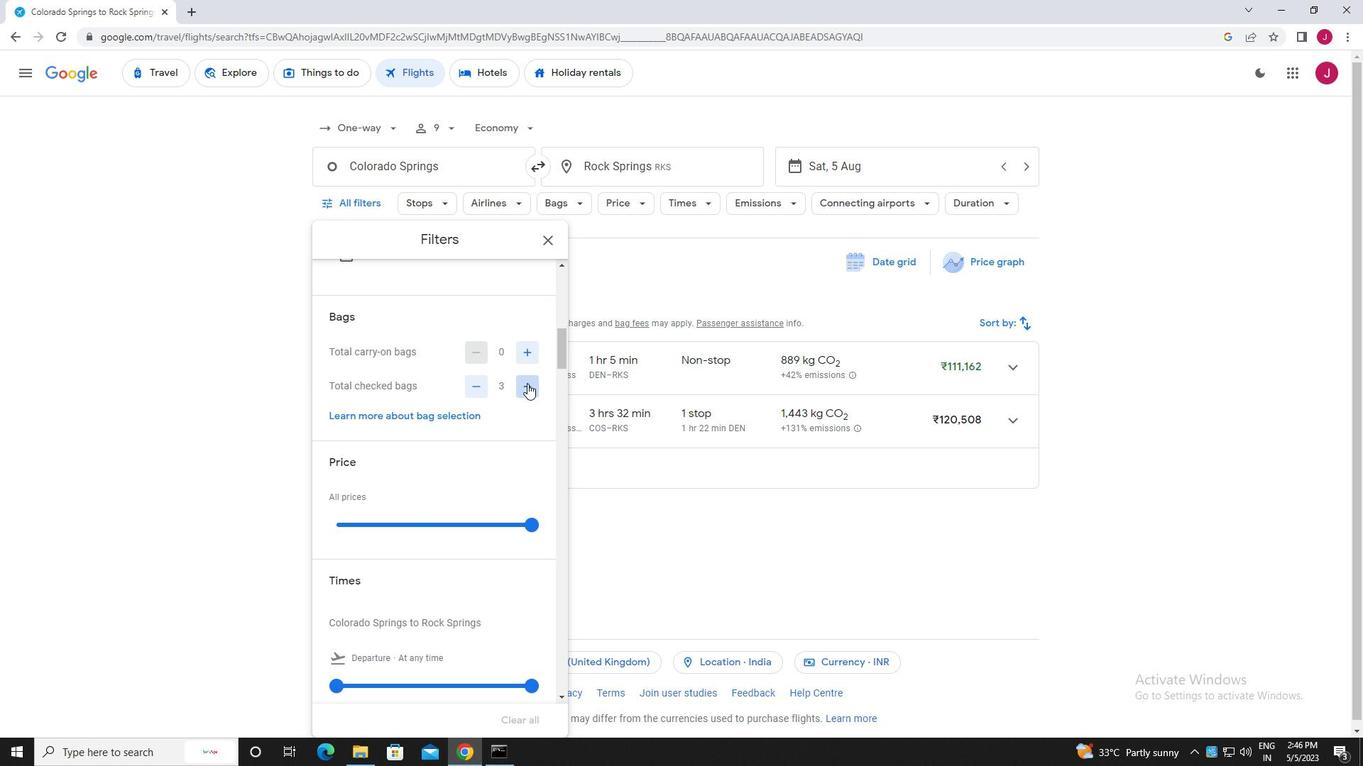 
Action: Mouse pressed left at (527, 384)
Screenshot: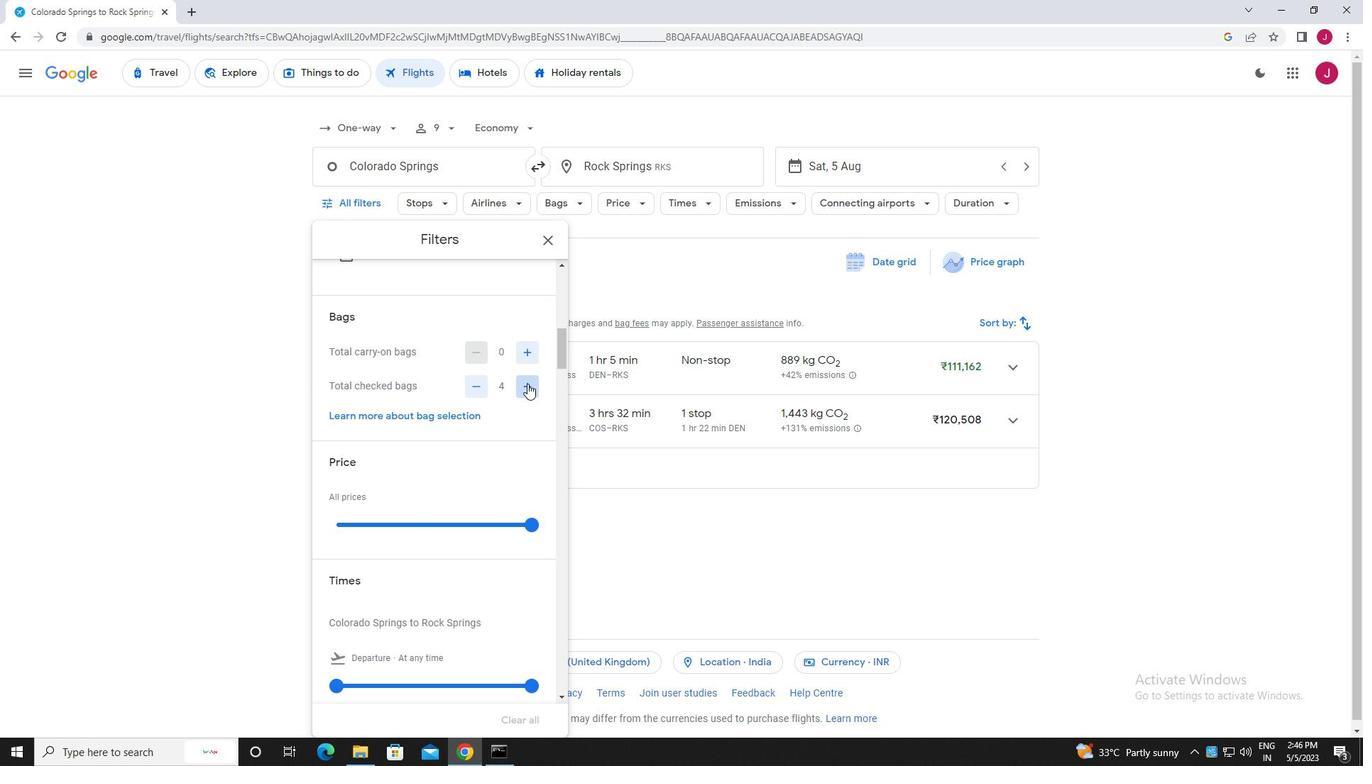 
Action: Mouse moved to (527, 384)
Screenshot: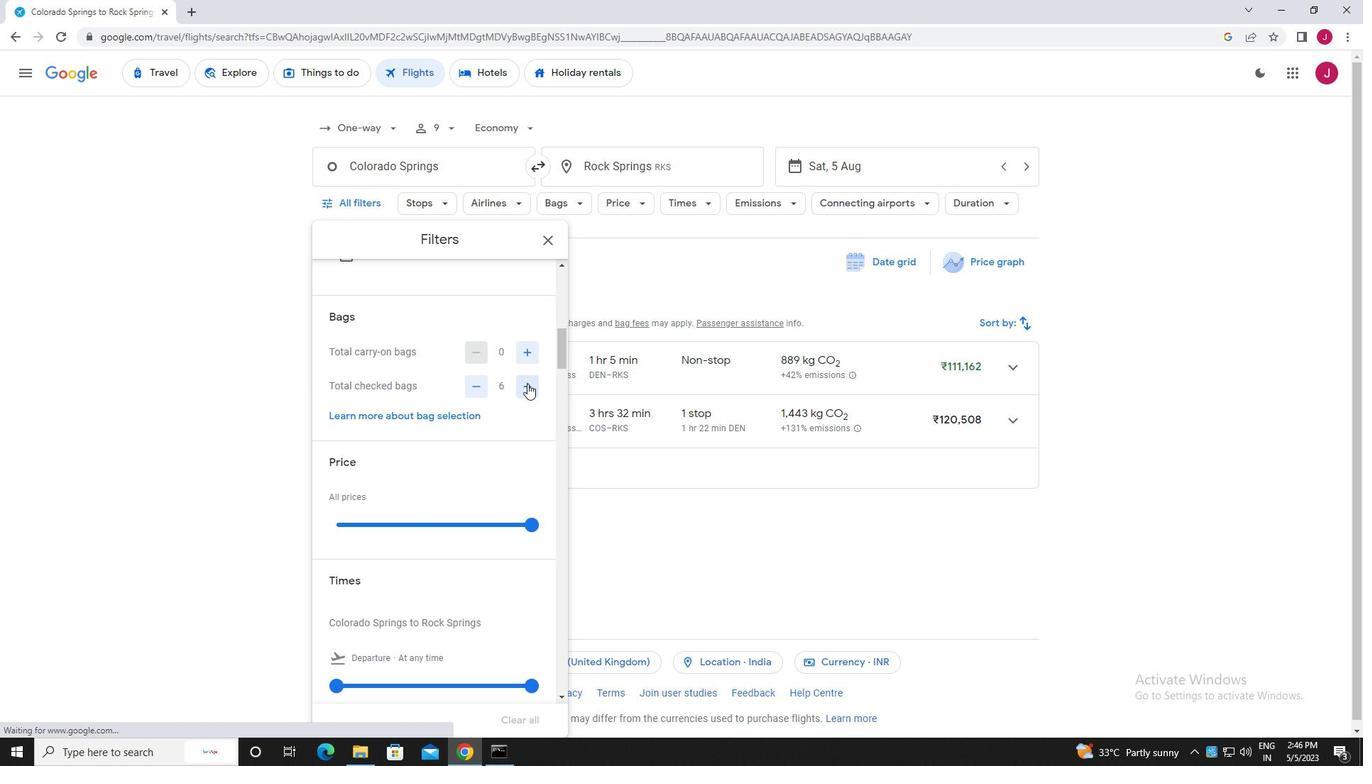 
Action: Mouse scrolled (527, 383) with delta (0, 0)
Screenshot: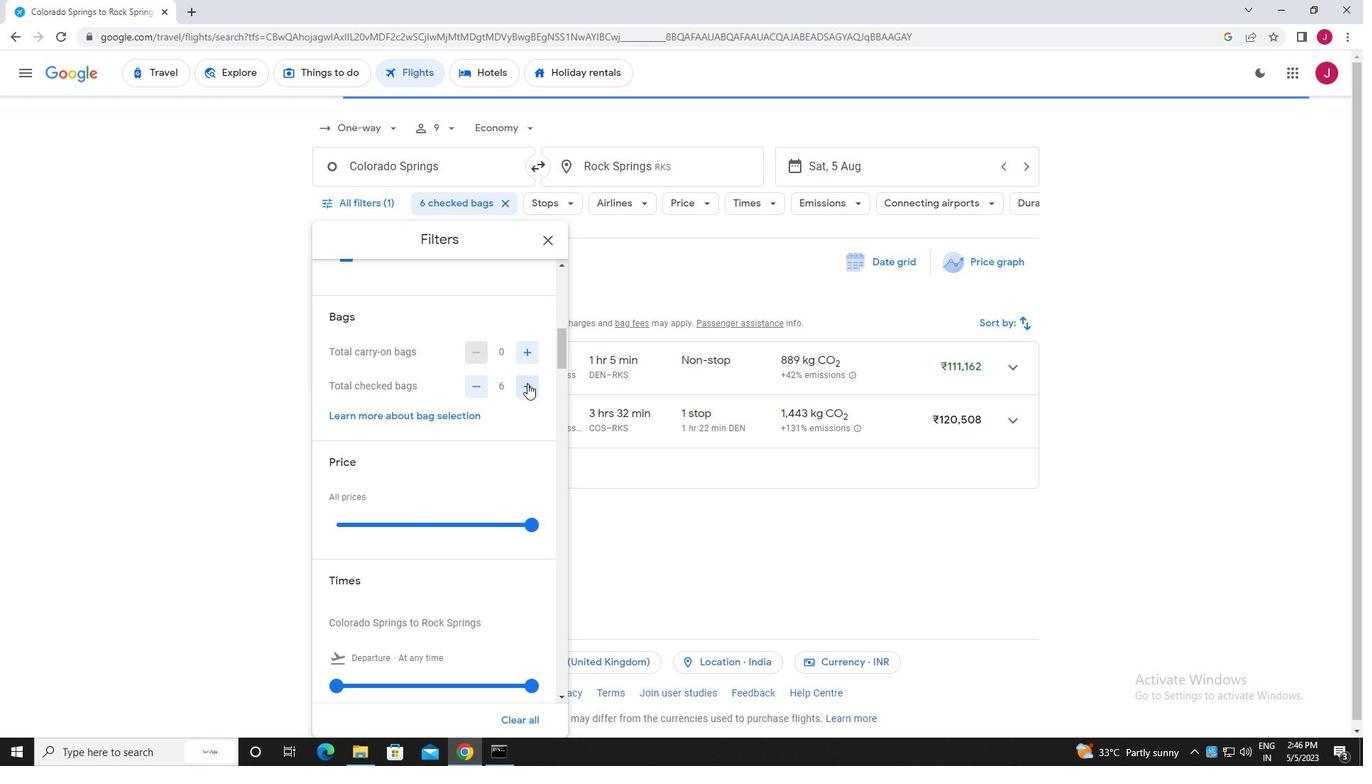 
Action: Mouse moved to (532, 454)
Screenshot: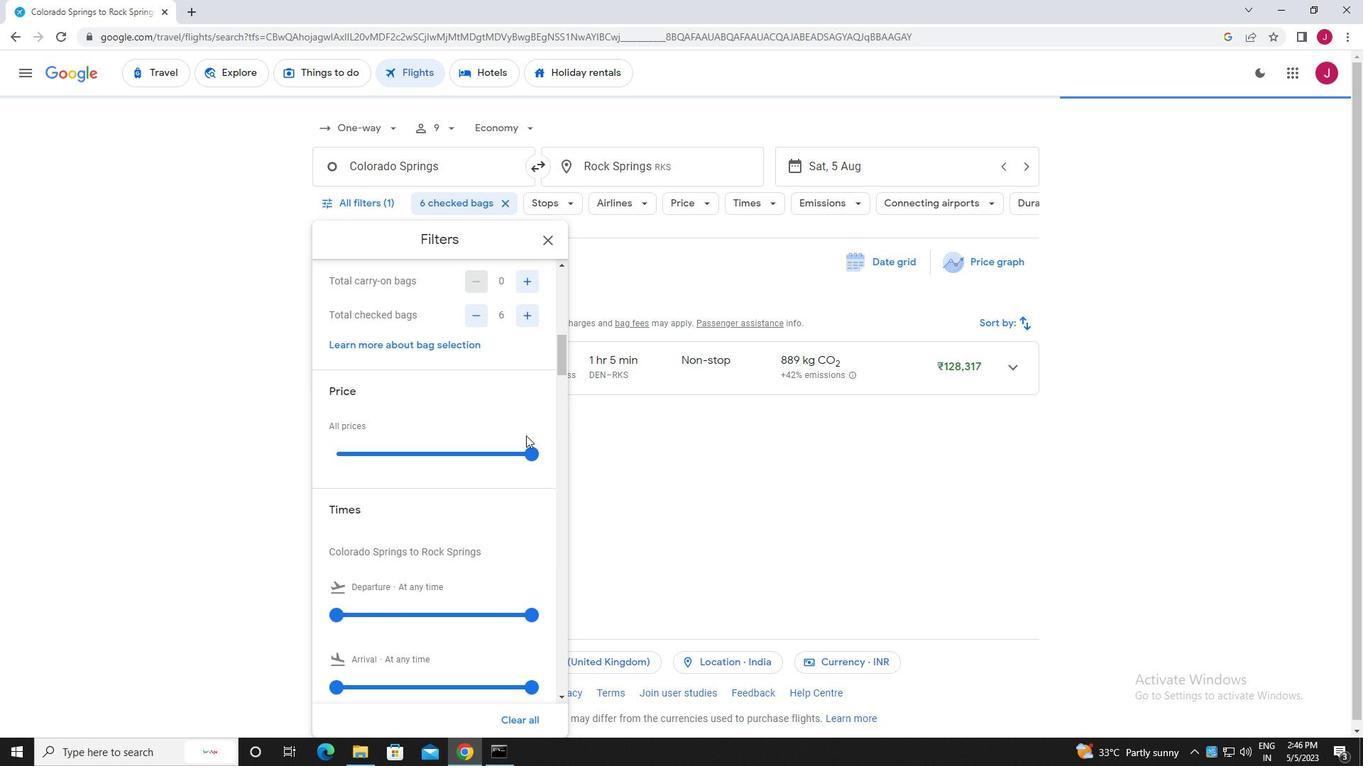 
Action: Mouse pressed left at (532, 454)
Screenshot: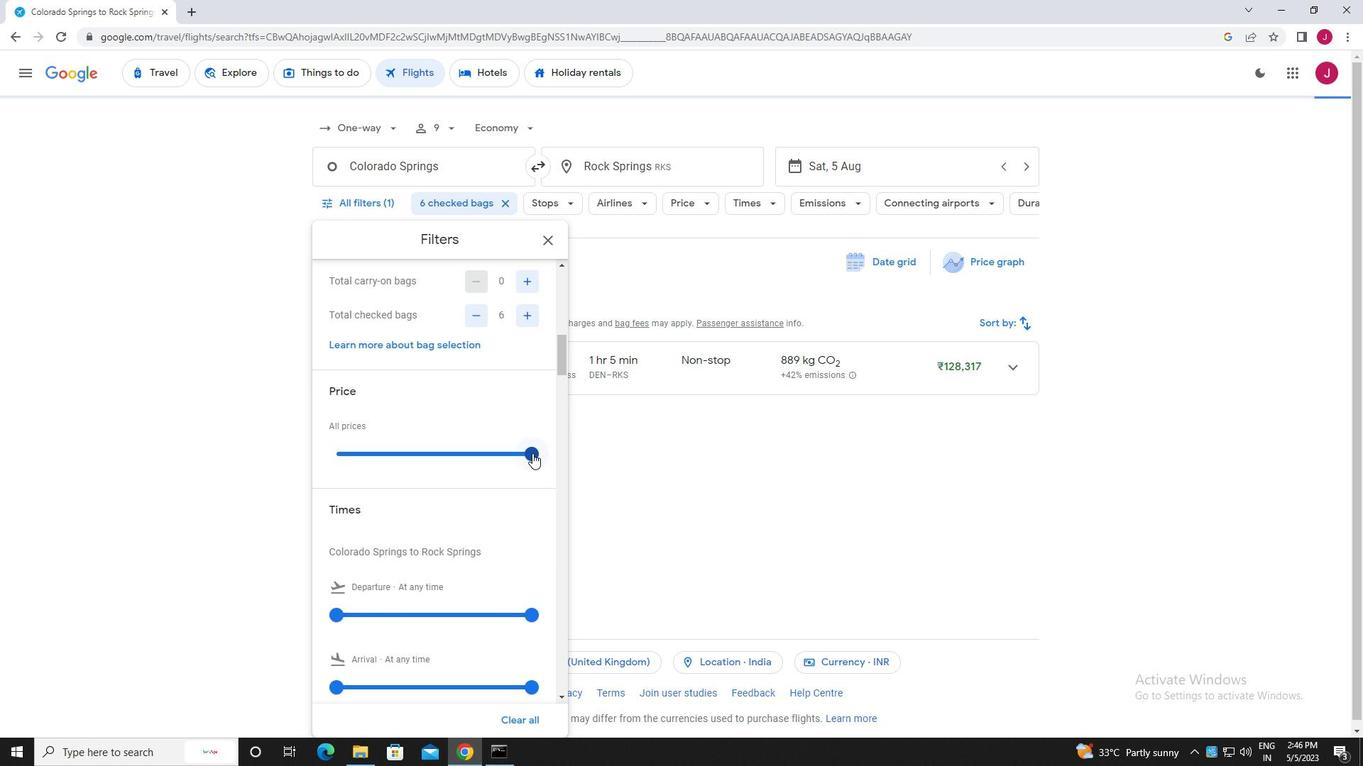 
Action: Mouse moved to (425, 414)
Screenshot: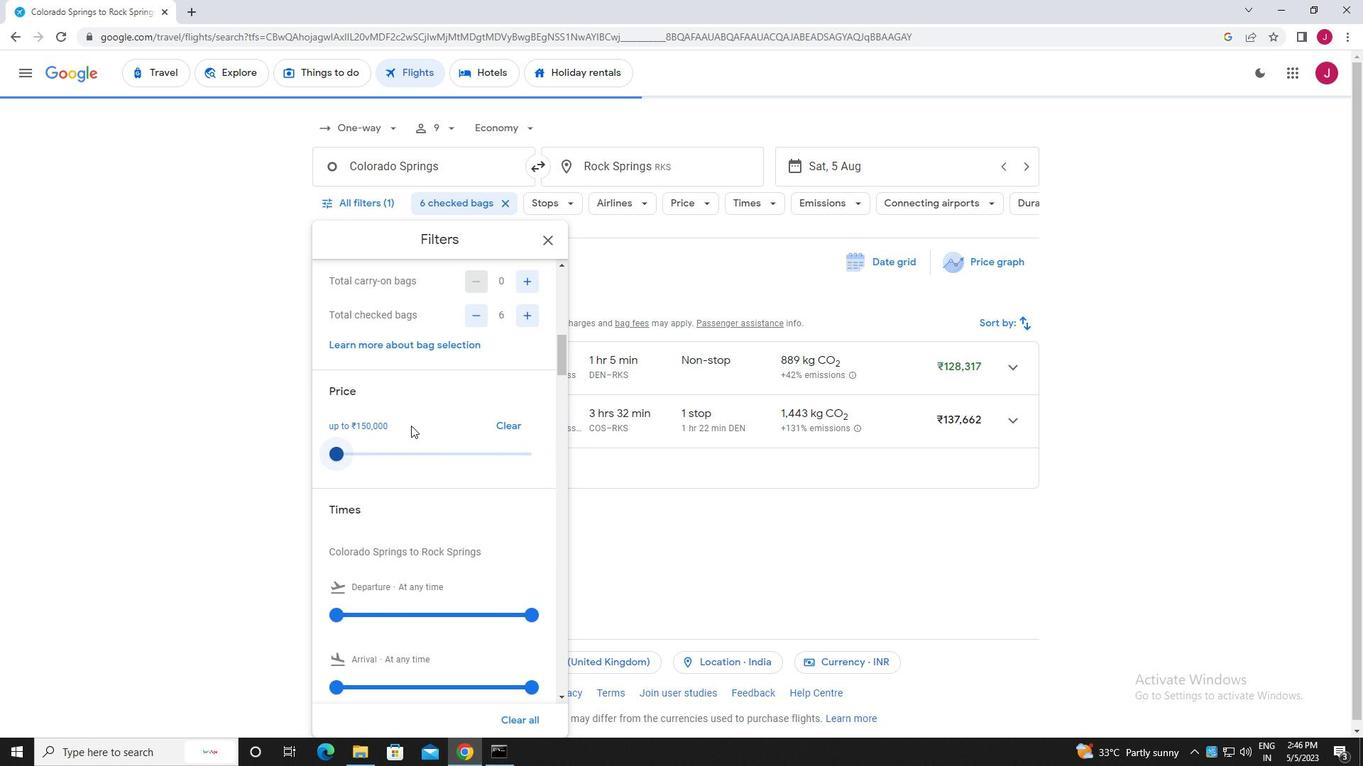 
Action: Mouse scrolled (425, 413) with delta (0, 0)
Screenshot: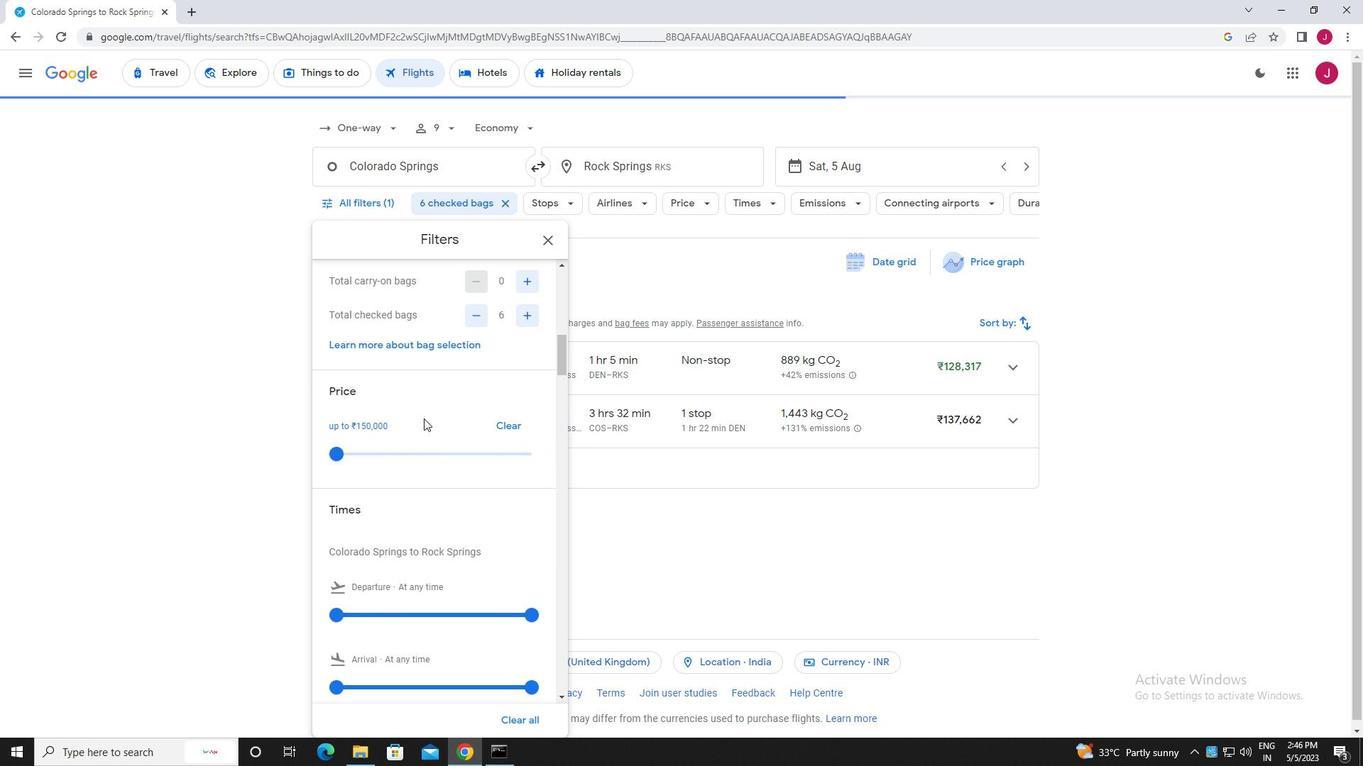 
Action: Mouse scrolled (425, 413) with delta (0, 0)
Screenshot: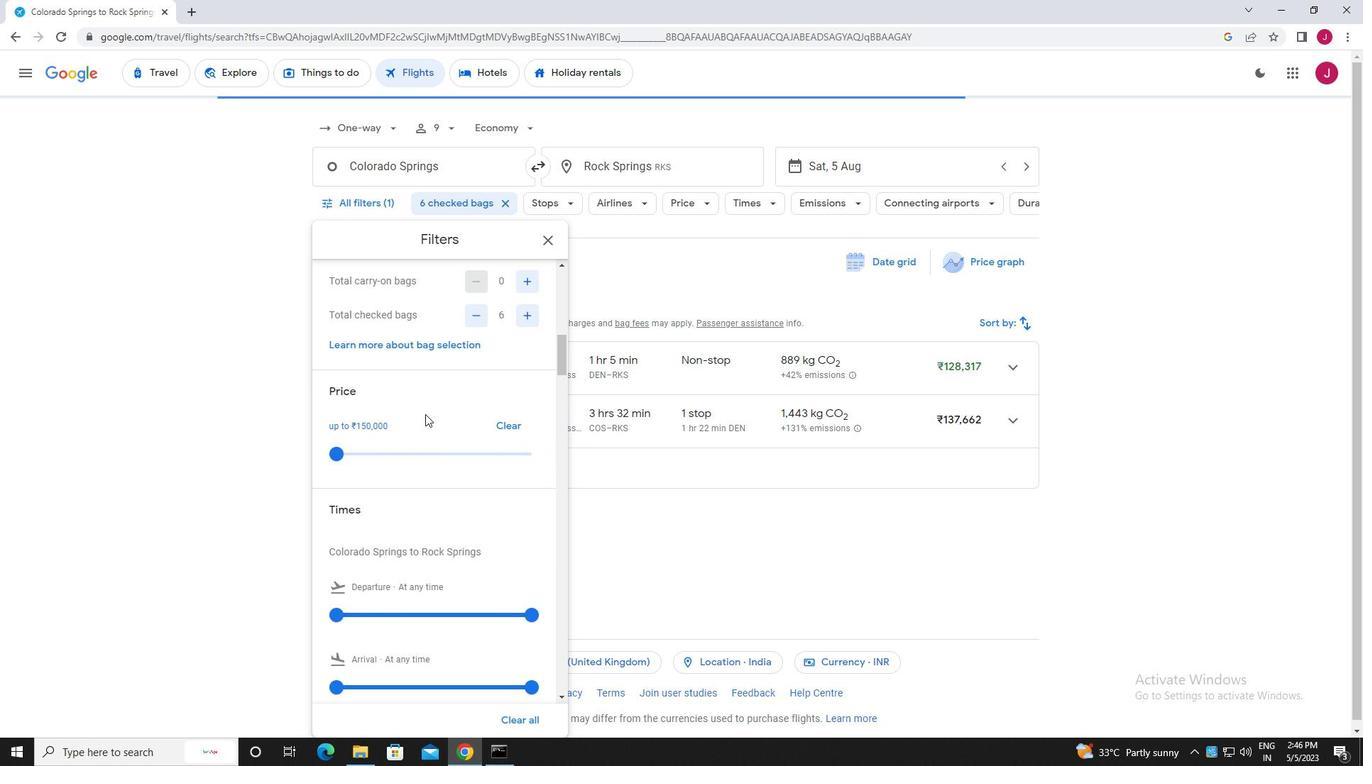 
Action: Mouse scrolled (425, 413) with delta (0, 0)
Screenshot: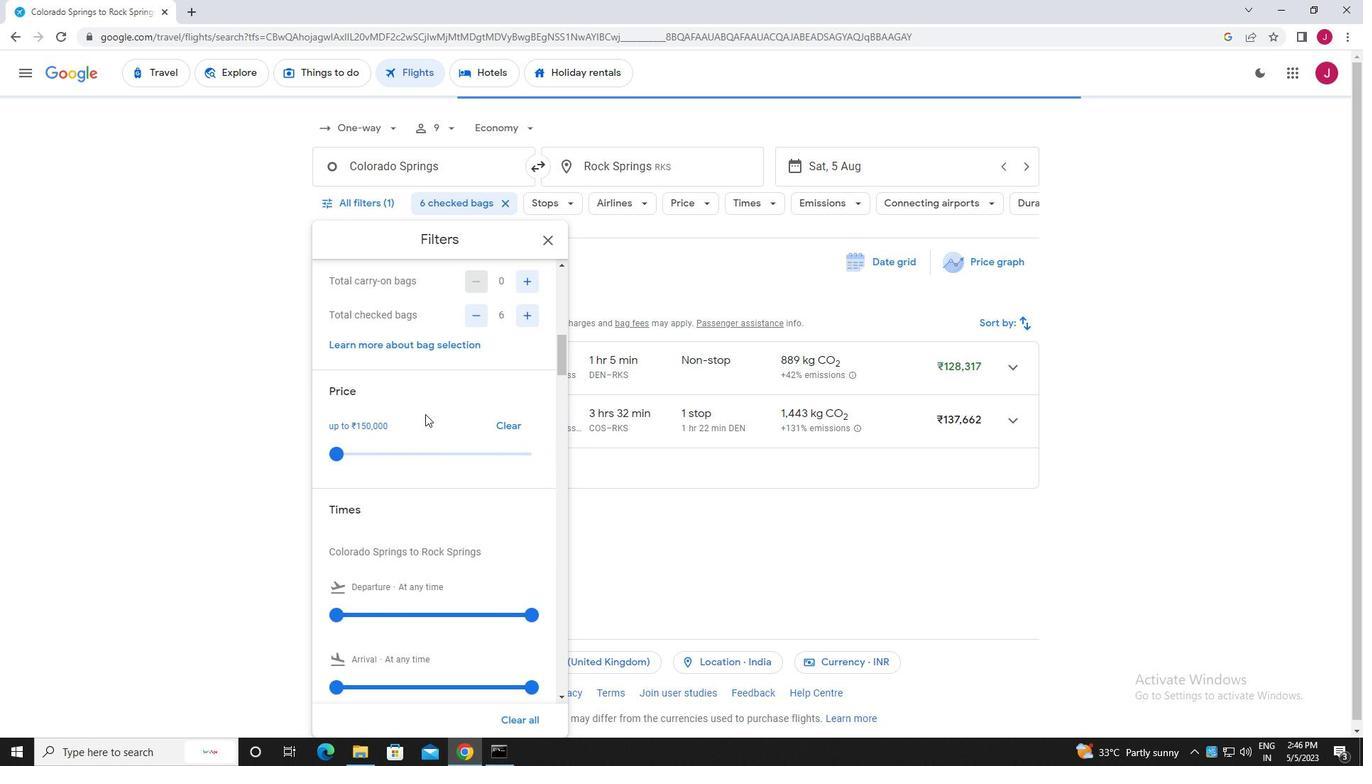 
Action: Mouse scrolled (425, 413) with delta (0, 0)
Screenshot: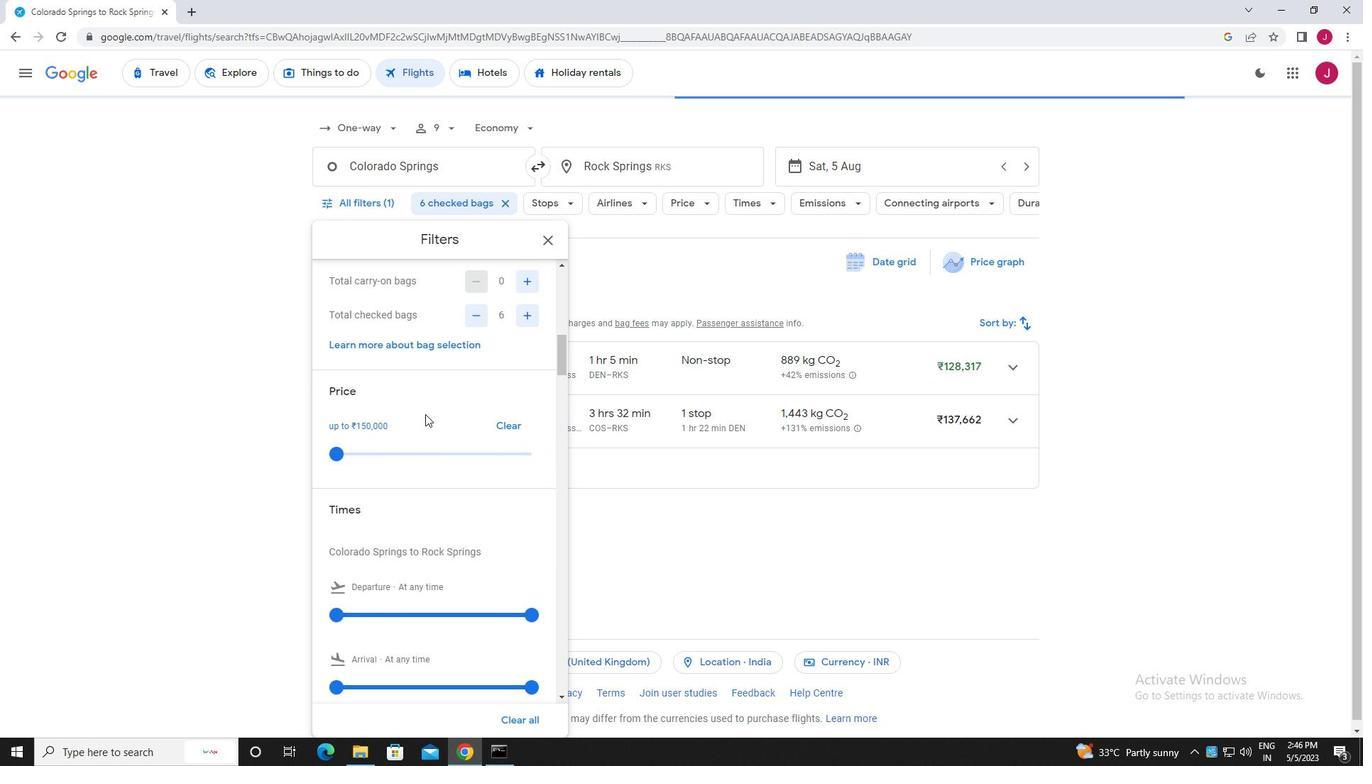 
Action: Mouse moved to (337, 332)
Screenshot: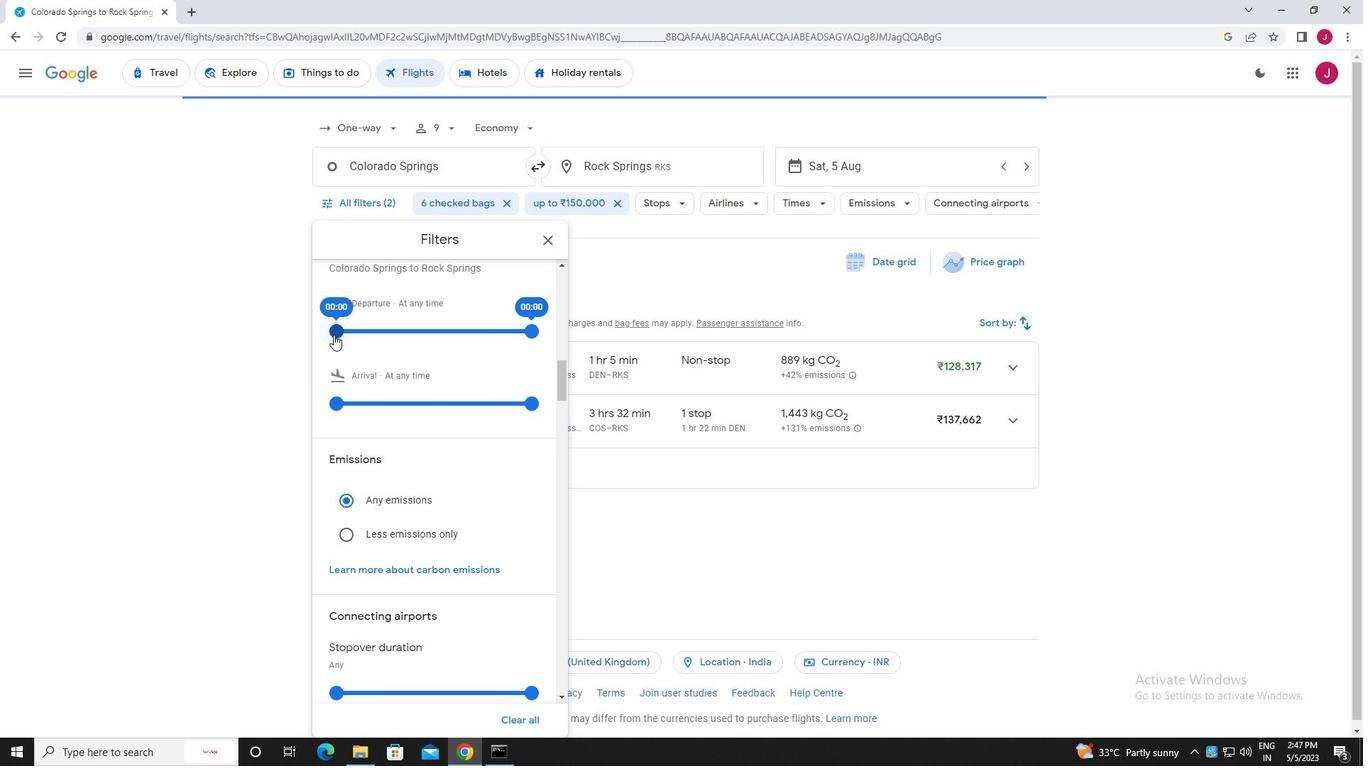 
Action: Mouse pressed left at (337, 332)
Screenshot: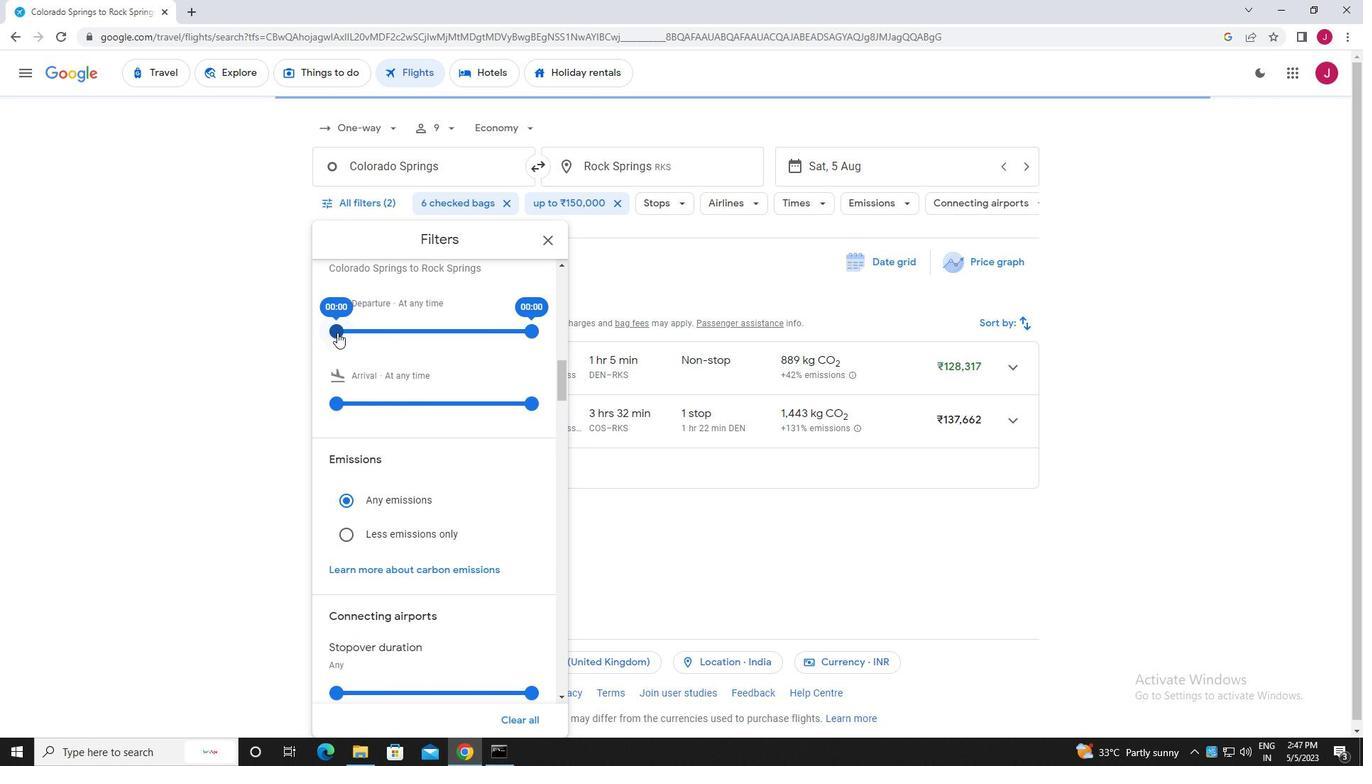 
Action: Mouse moved to (531, 329)
Screenshot: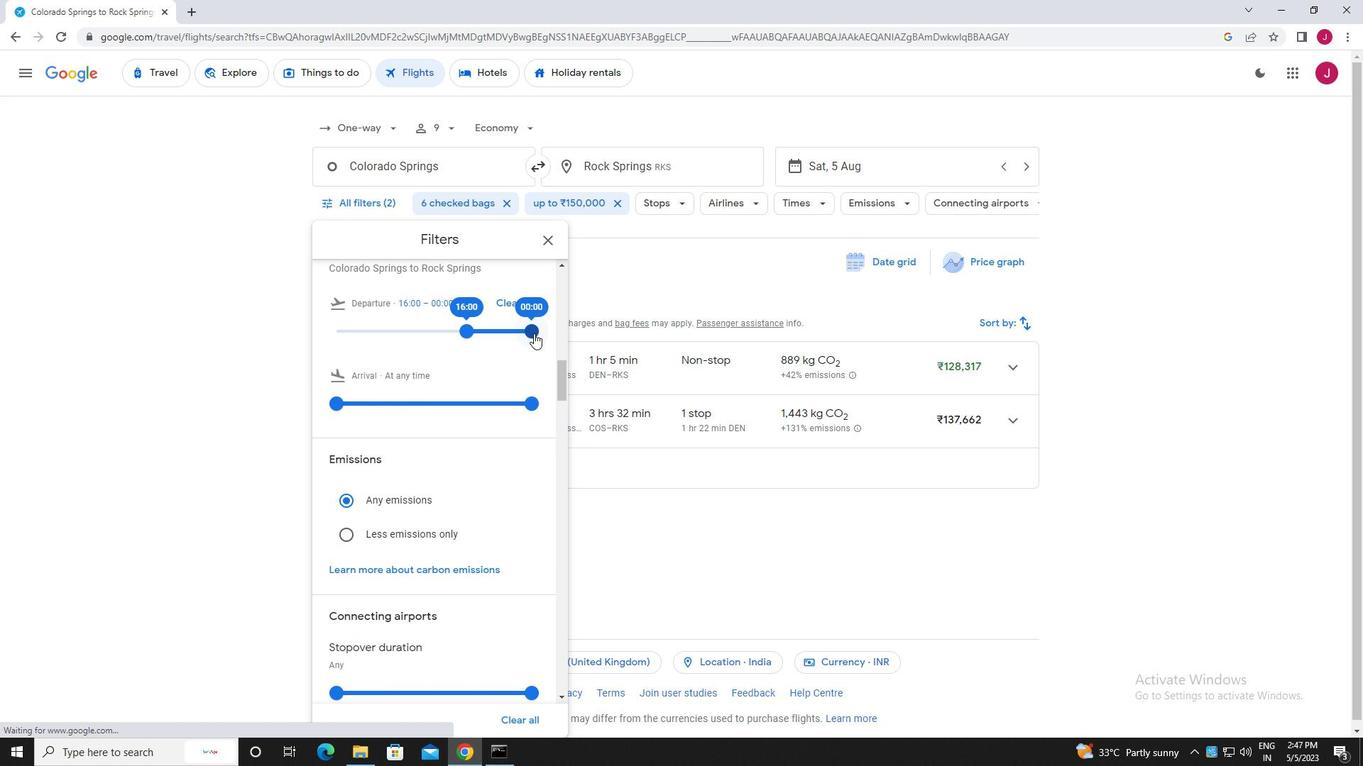
Action: Mouse pressed left at (531, 329)
Screenshot: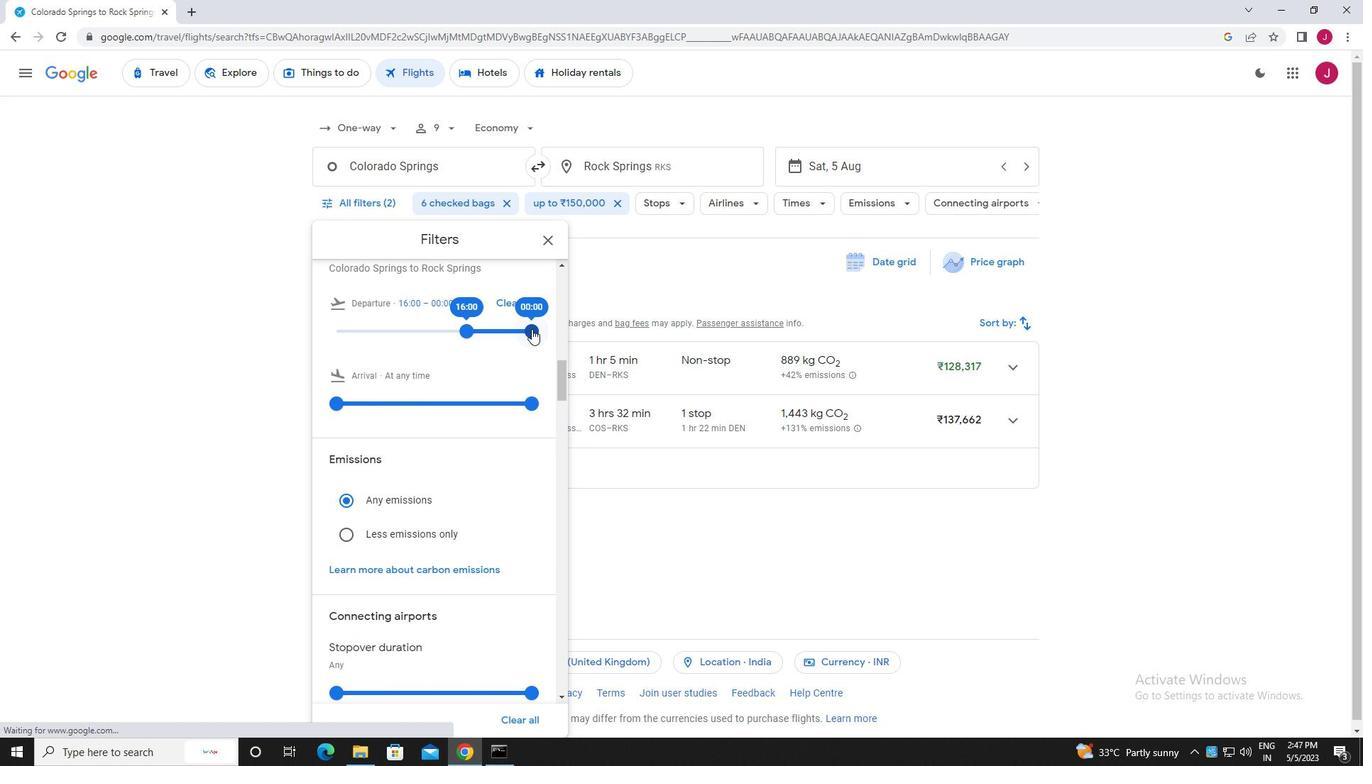 
Action: Mouse moved to (551, 239)
Screenshot: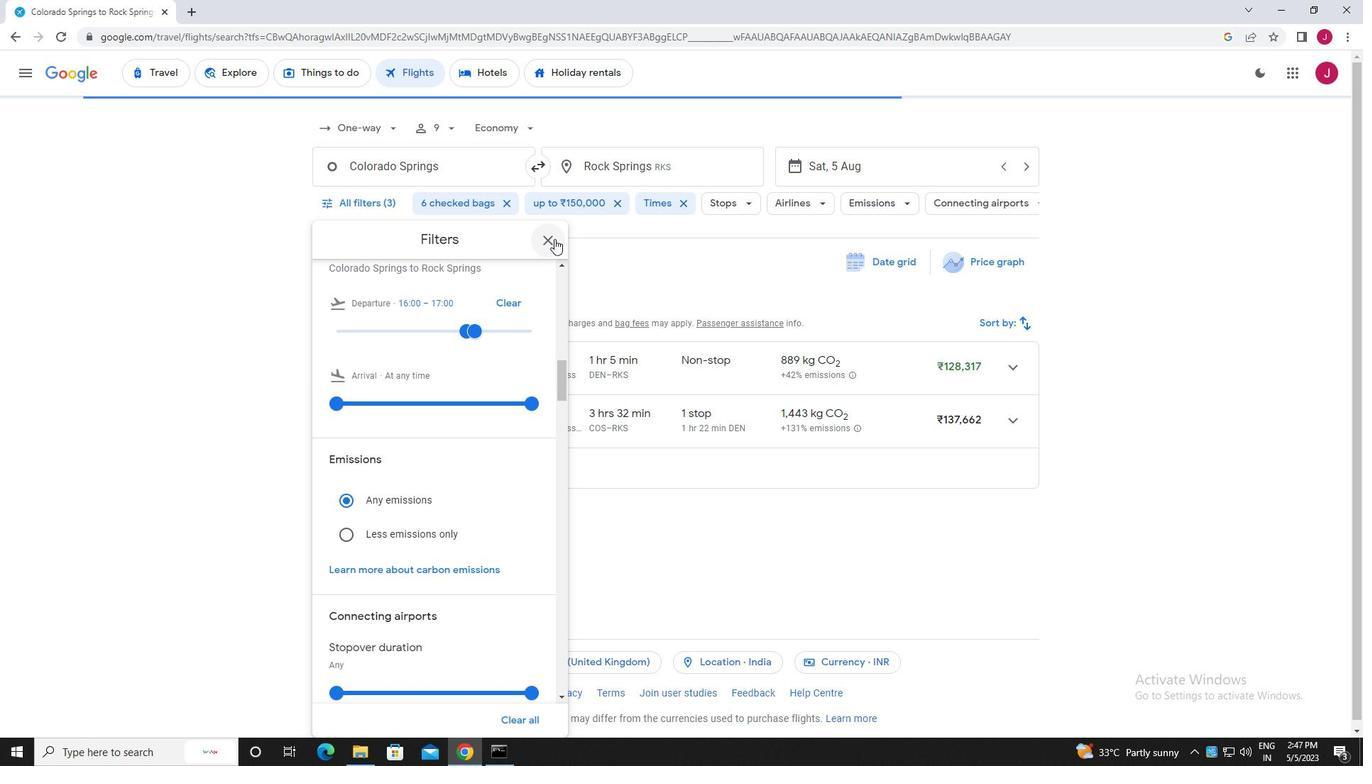 
Action: Mouse pressed left at (551, 239)
Screenshot: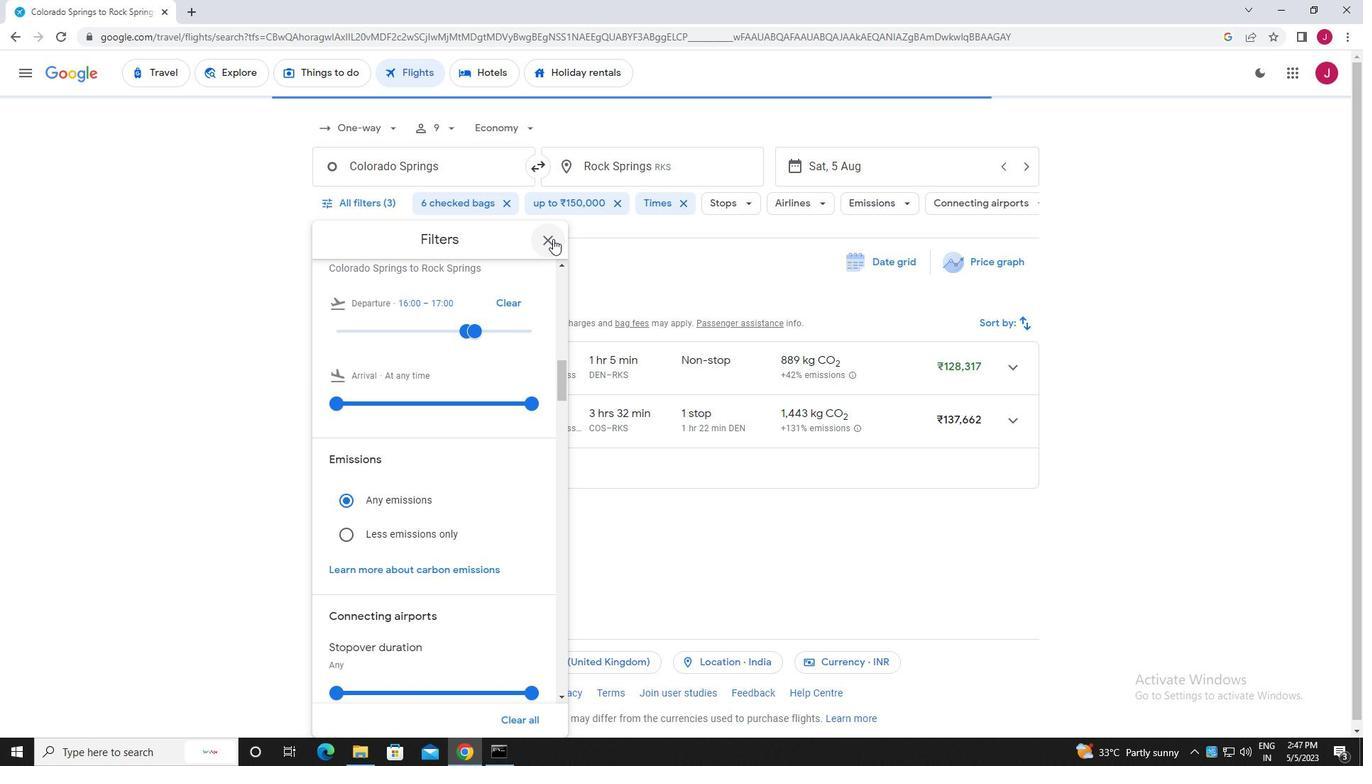
Action: Mouse moved to (550, 239)
Screenshot: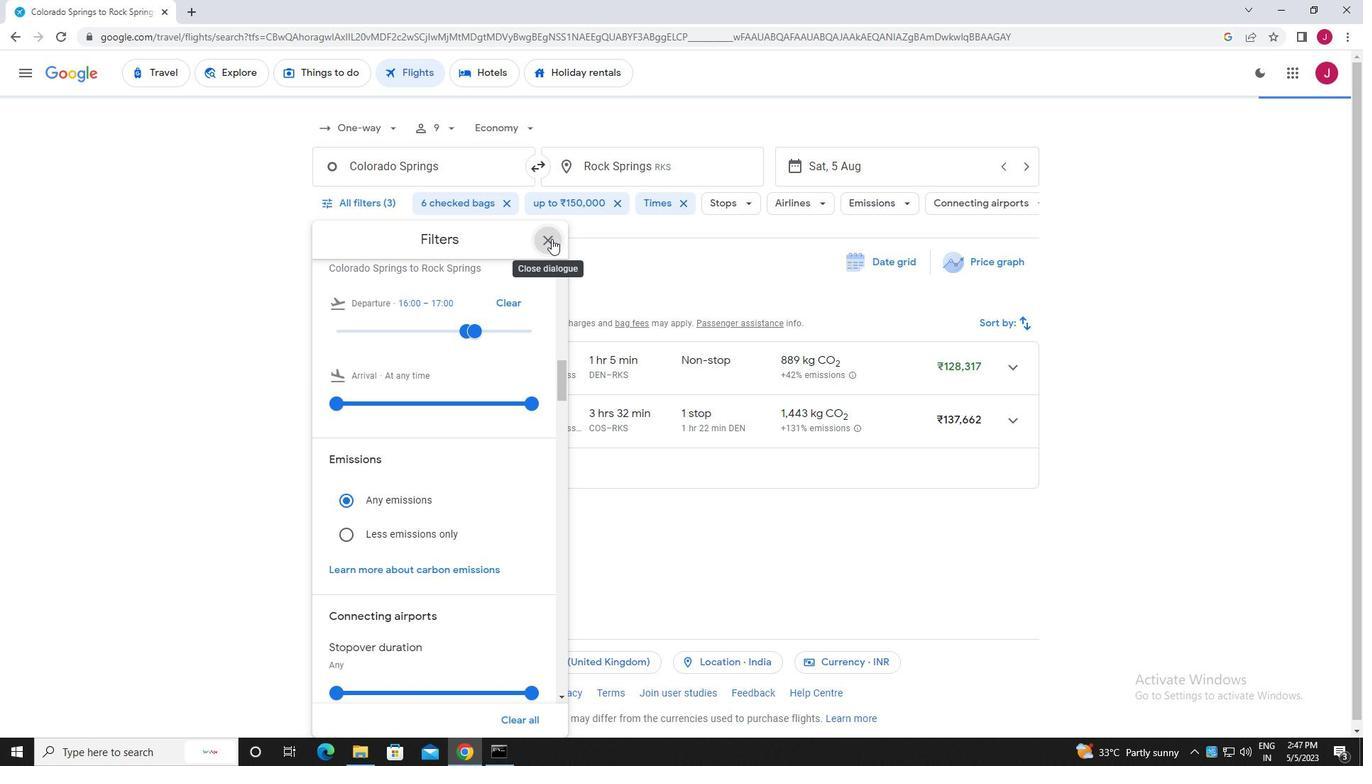 
